 Task: Open Card Legal Compliance Review in Board Customer Loyalty Program Strategy and Execution to Workspace Appointment Scheduling and add a team member Softage.2@softage.net, a label Orange, a checklist Astrology, an attachment from Trello, a color Orange and finally, add a card description 'Plan and execute company team-building retreat' and a comment 'This task presents an opportunity to demonstrate our team-building and collaboration skills, working effectively with others towards a common goal.'. Add a start date 'Jan 06, 1900' with a due date 'Jan 13, 1900'
Action: Mouse moved to (63, 328)
Screenshot: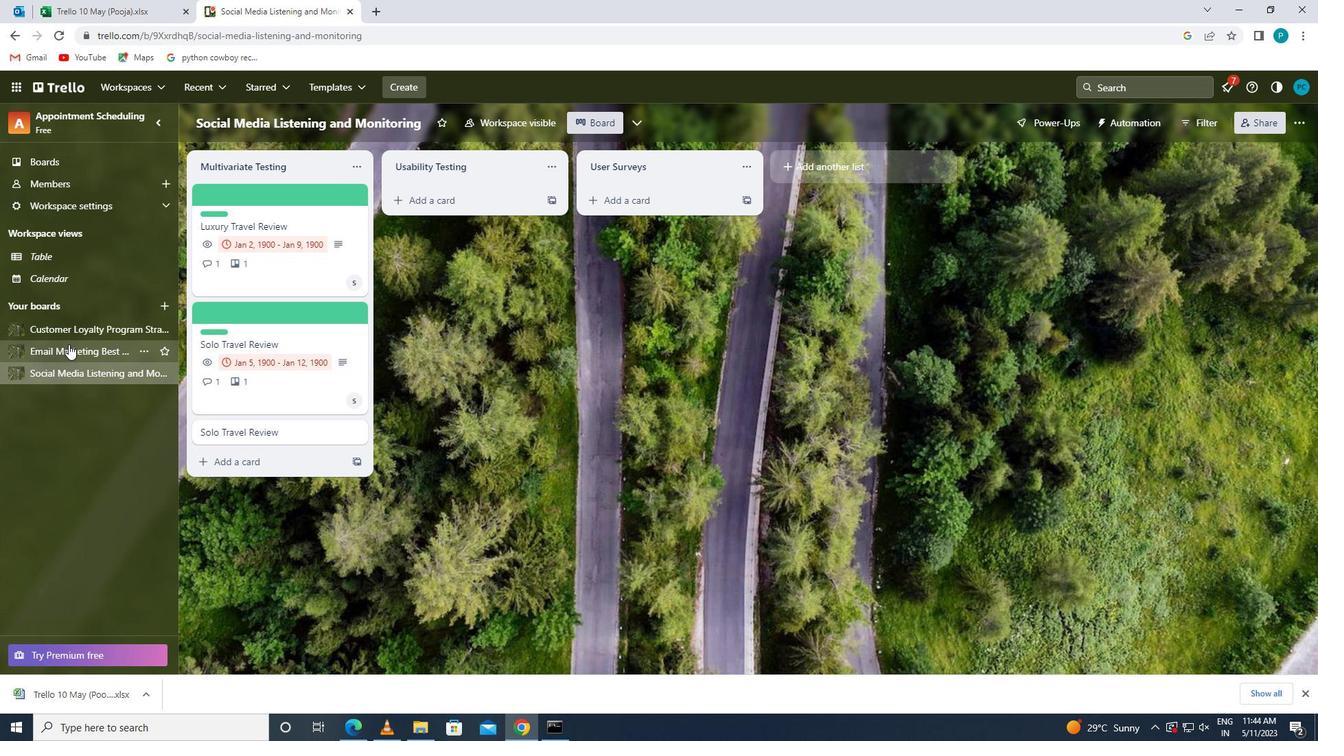 
Action: Mouse pressed left at (63, 328)
Screenshot: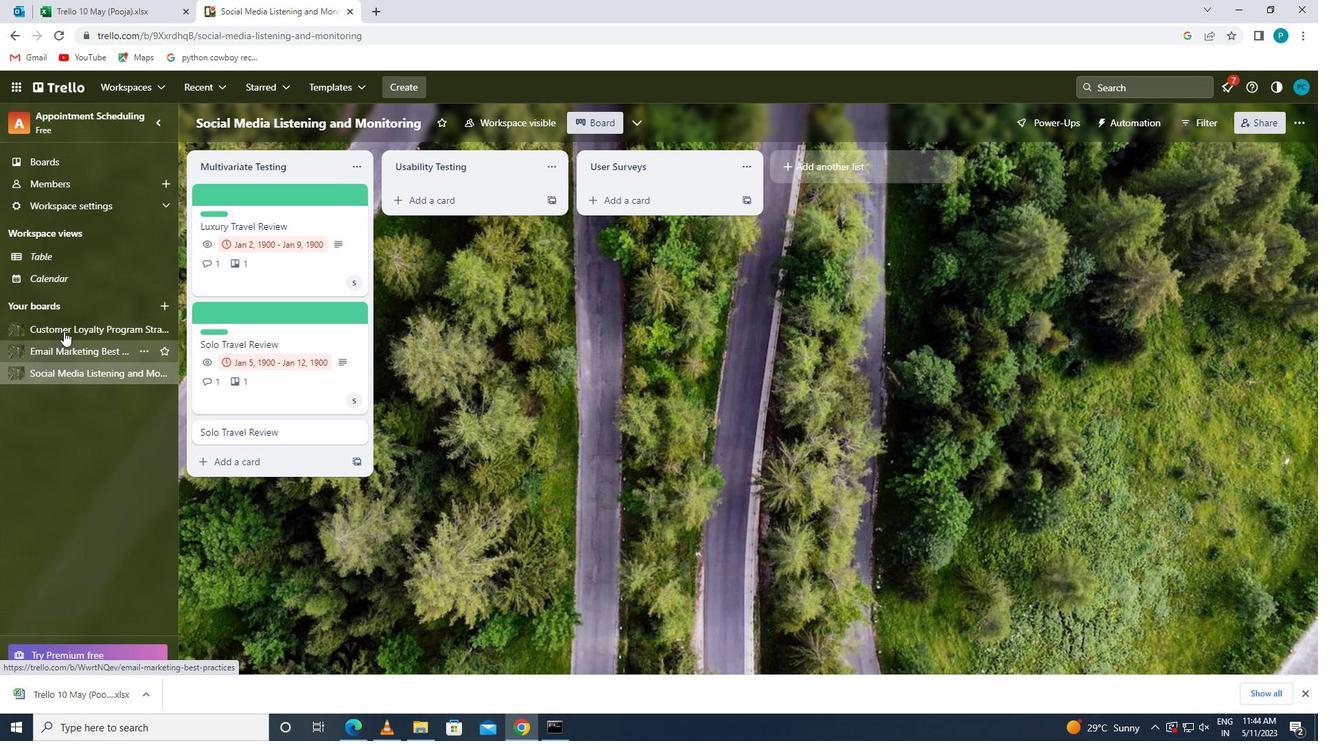 
Action: Mouse moved to (227, 324)
Screenshot: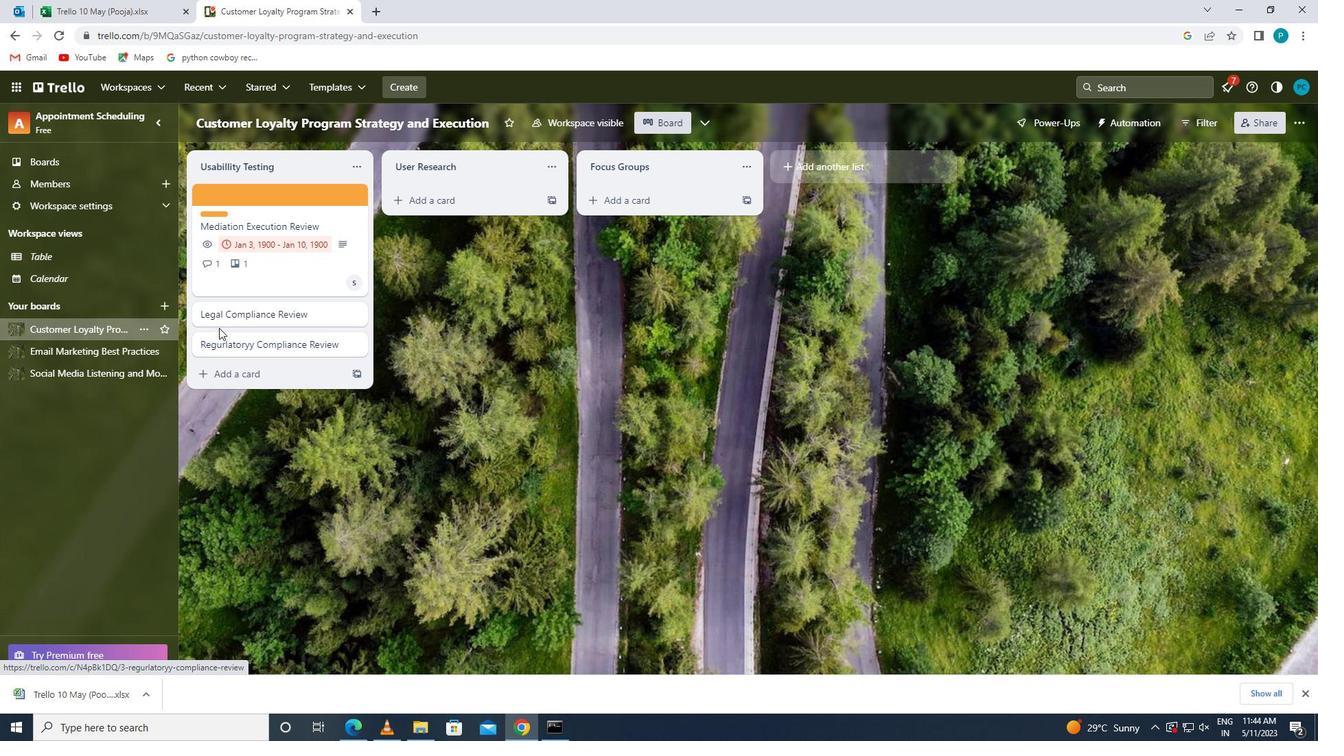 
Action: Mouse pressed left at (227, 324)
Screenshot: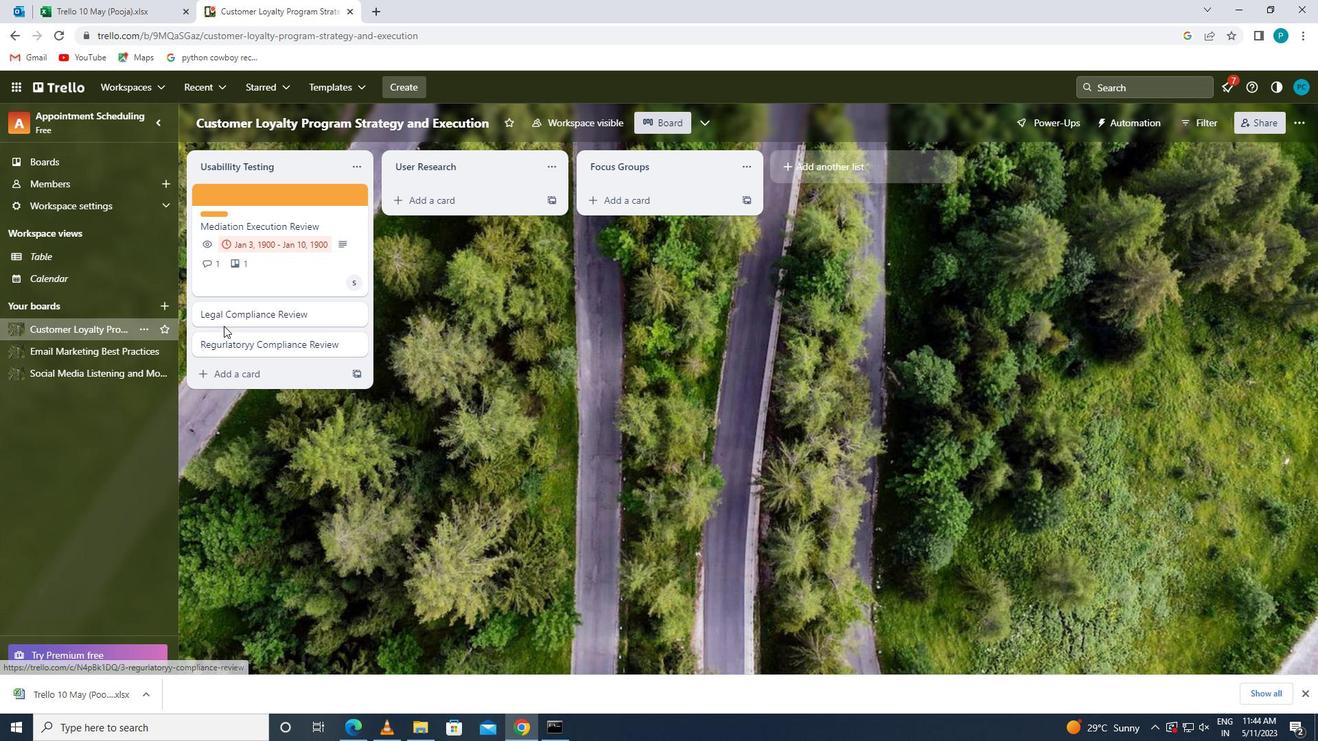
Action: Mouse moved to (829, 250)
Screenshot: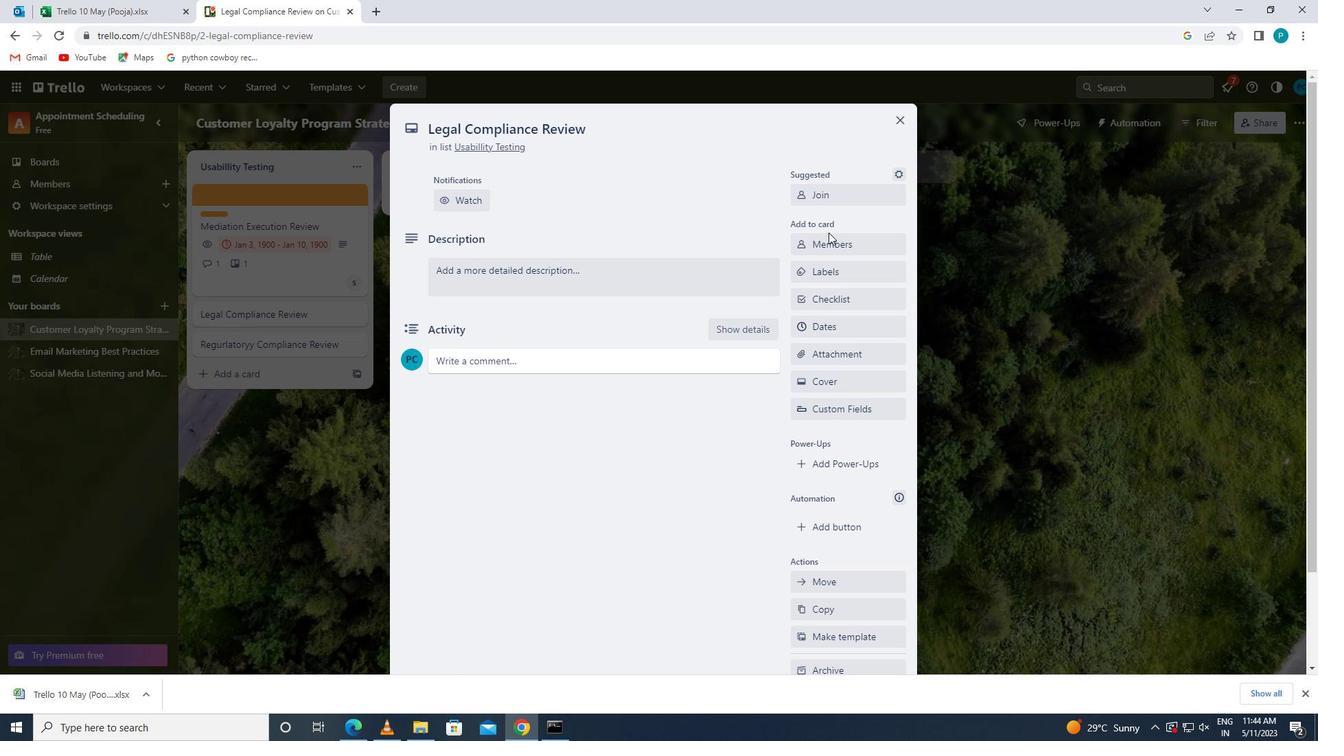 
Action: Mouse pressed left at (829, 250)
Screenshot: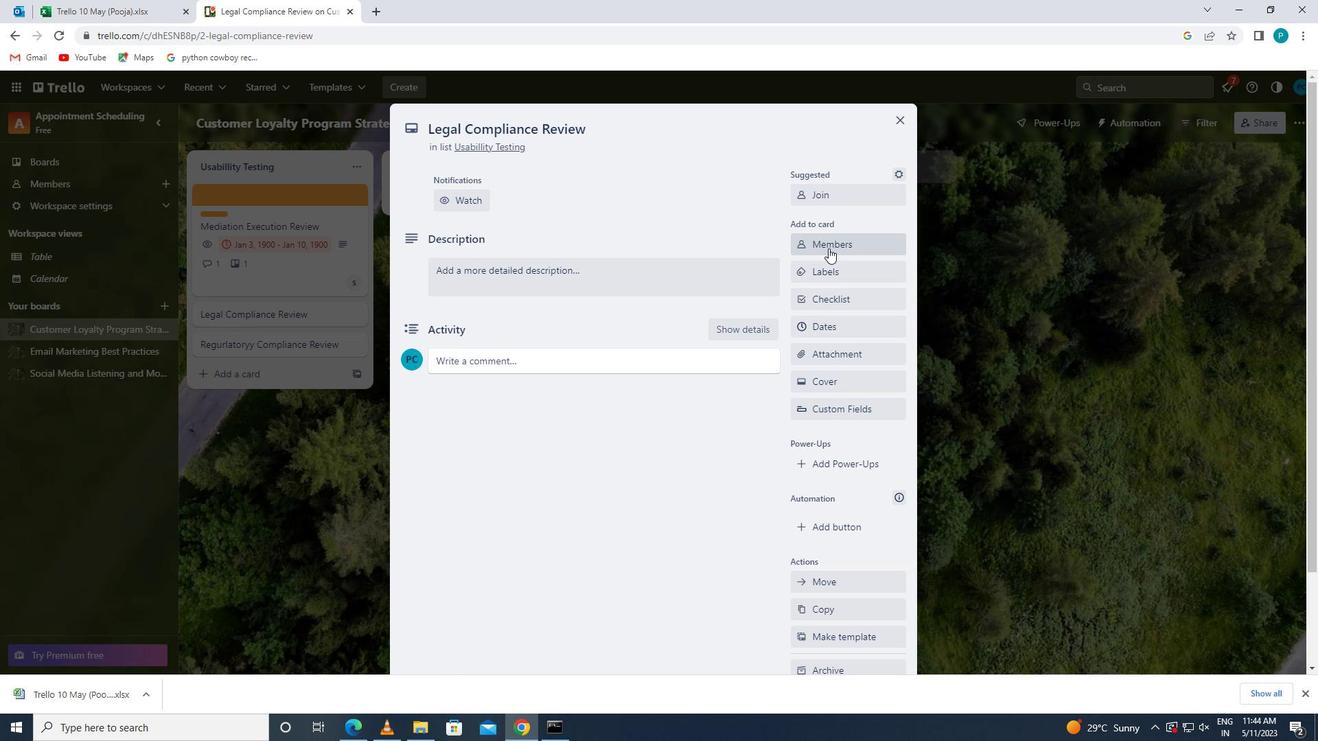
Action: Mouse moved to (814, 307)
Screenshot: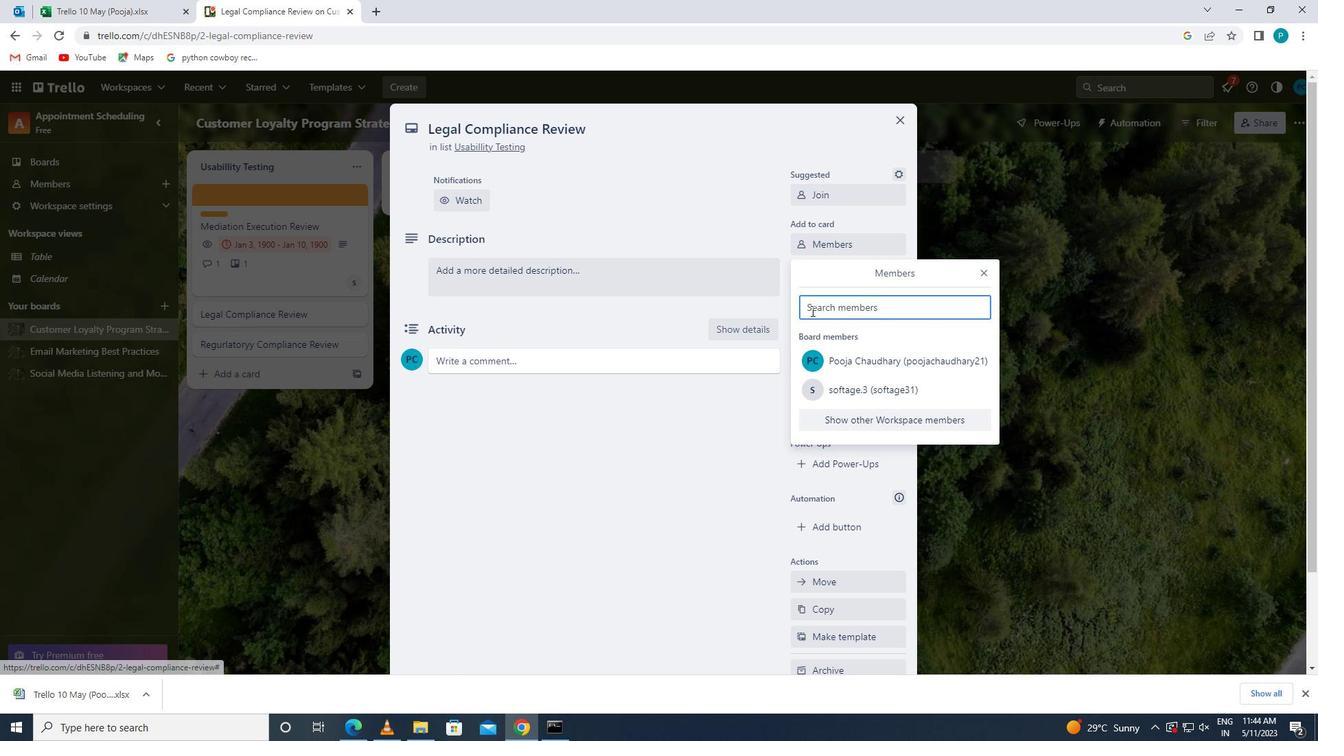 
Action: Key pressed <Key.caps_lock>s<Key.caps_lock>
Screenshot: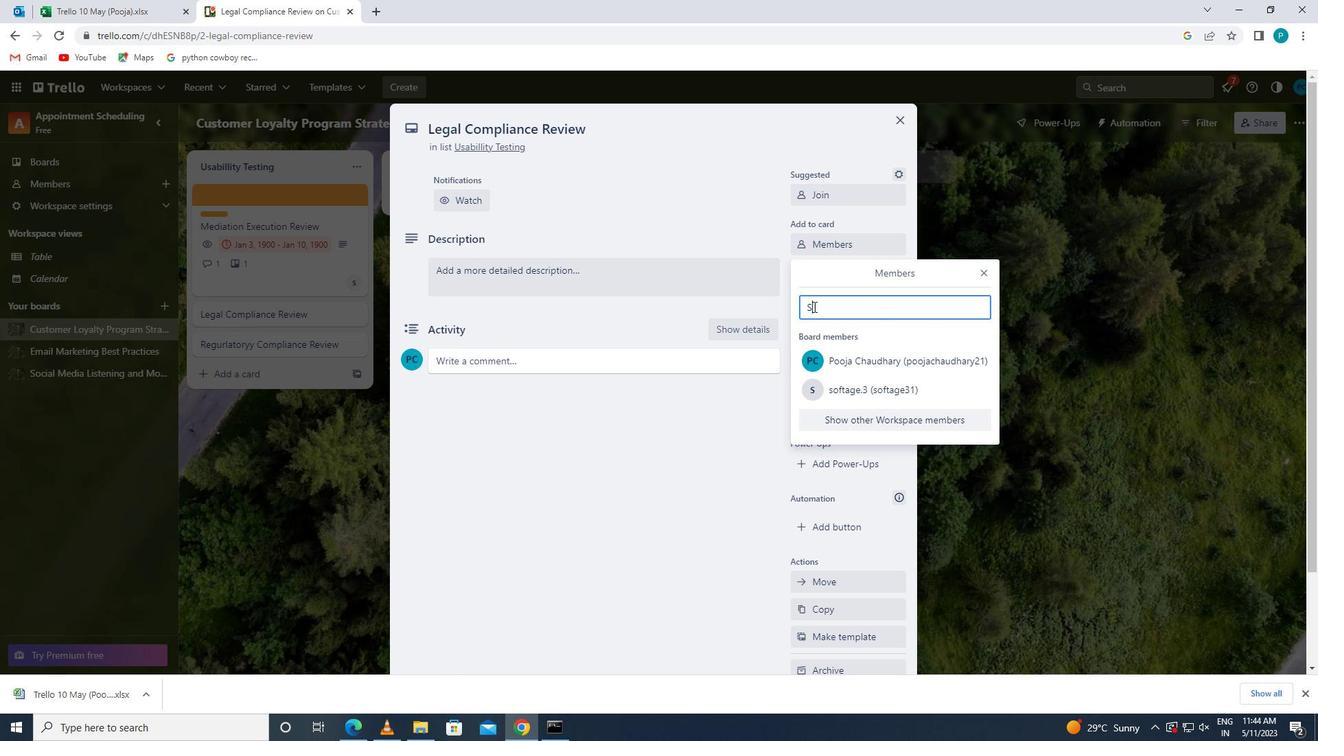 
Action: Mouse moved to (875, 454)
Screenshot: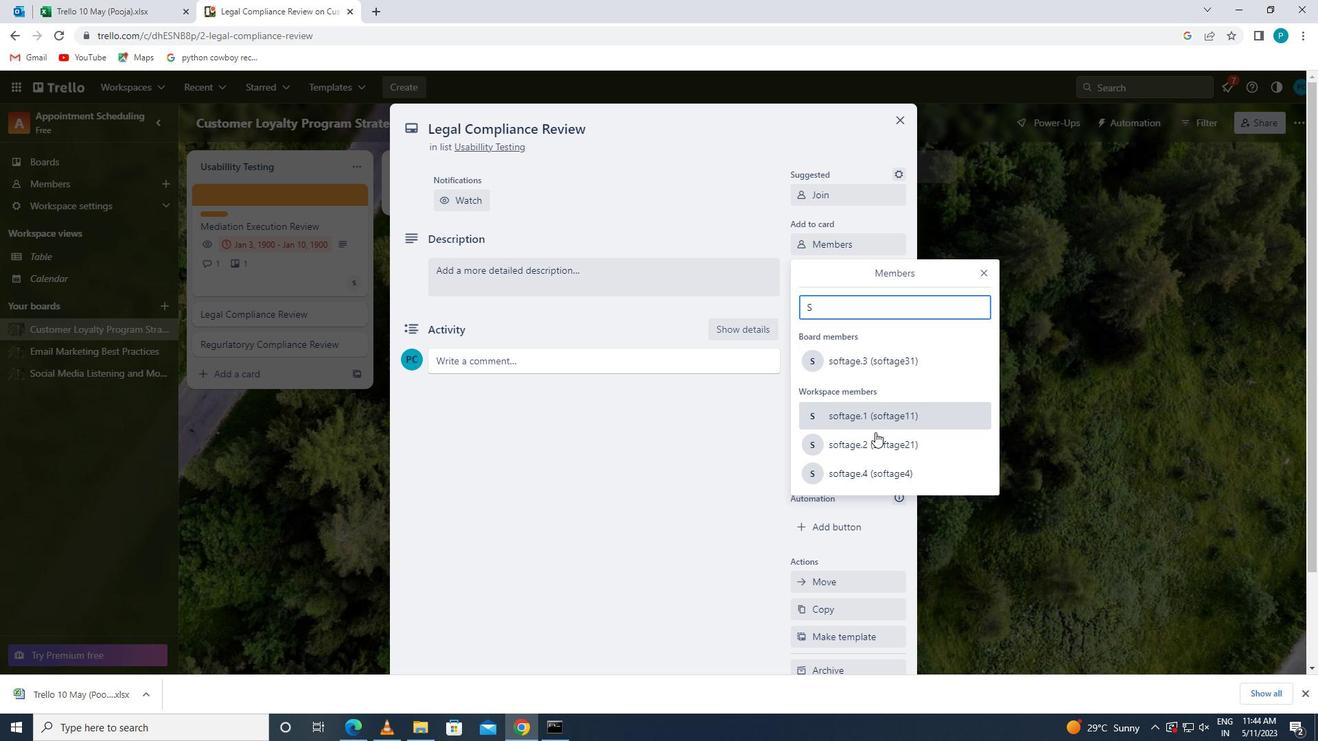 
Action: Mouse pressed left at (875, 454)
Screenshot: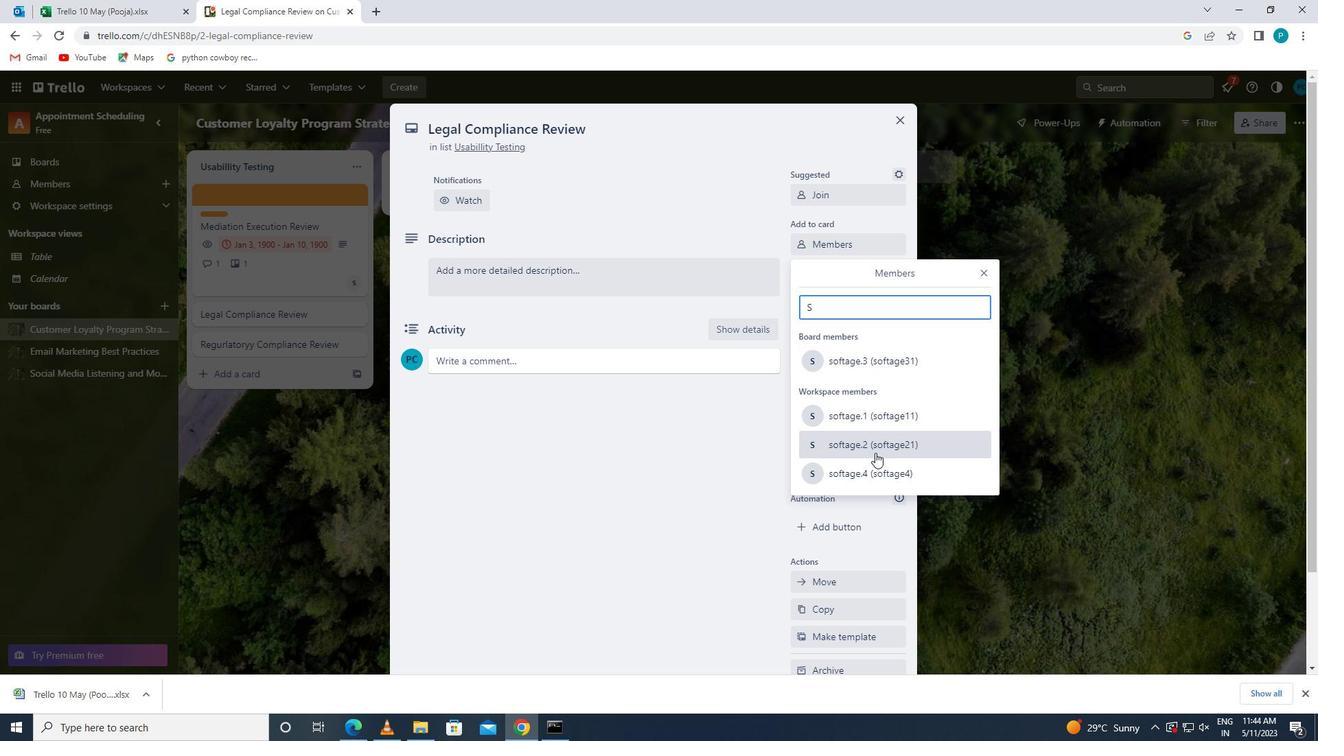 
Action: Mouse moved to (991, 274)
Screenshot: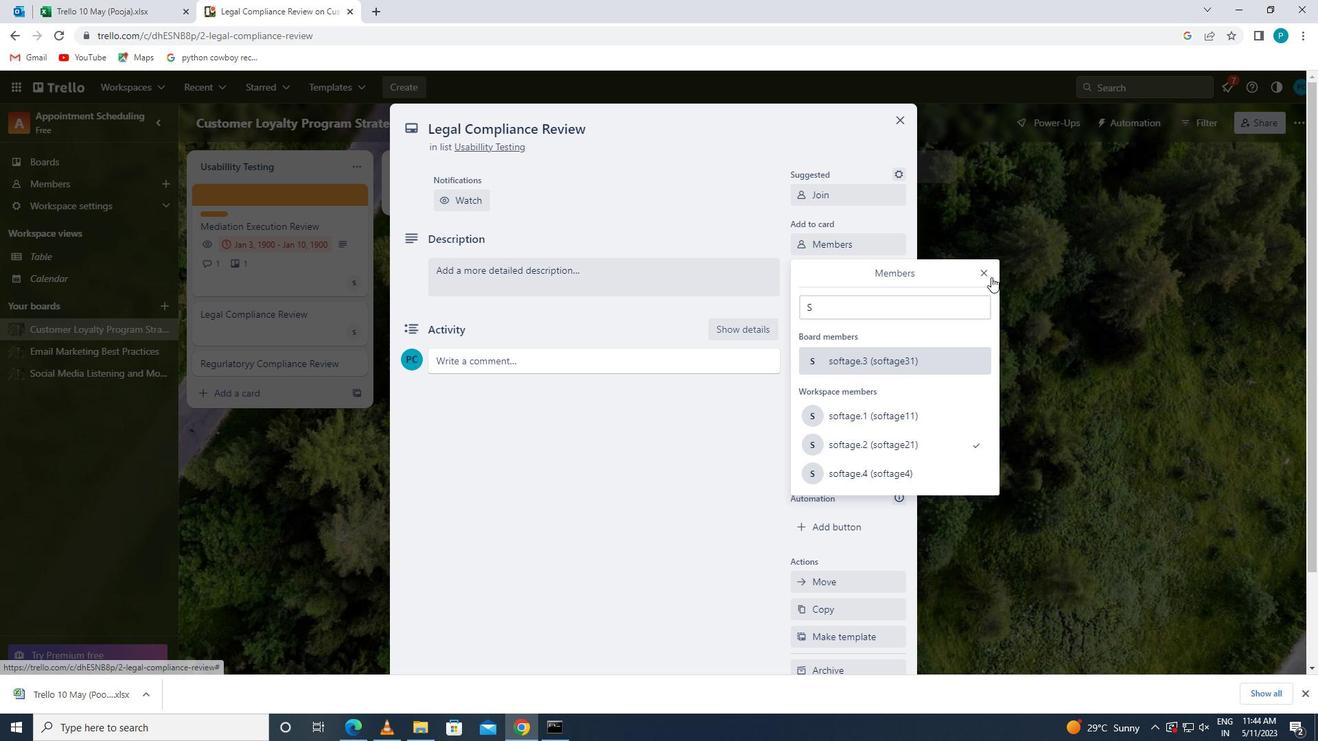
Action: Mouse pressed left at (991, 274)
Screenshot: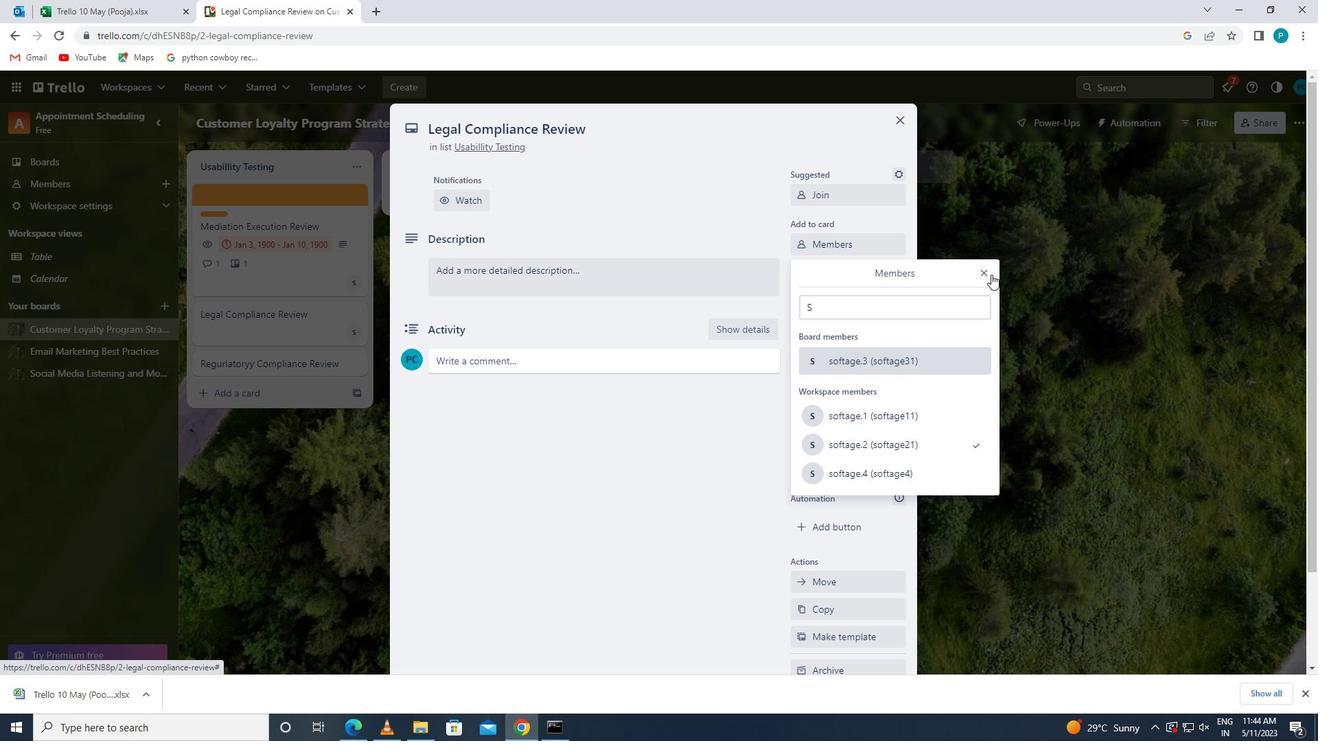 
Action: Mouse moved to (835, 275)
Screenshot: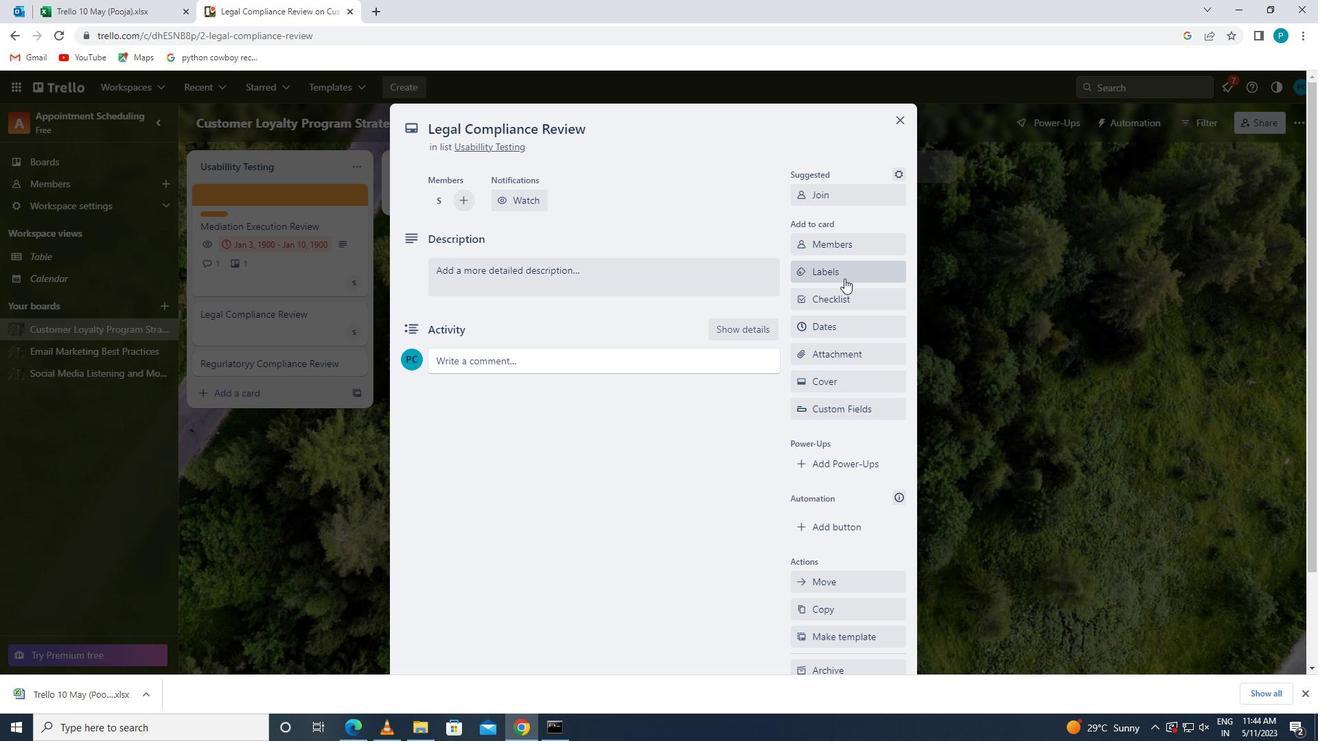 
Action: Mouse pressed left at (835, 275)
Screenshot: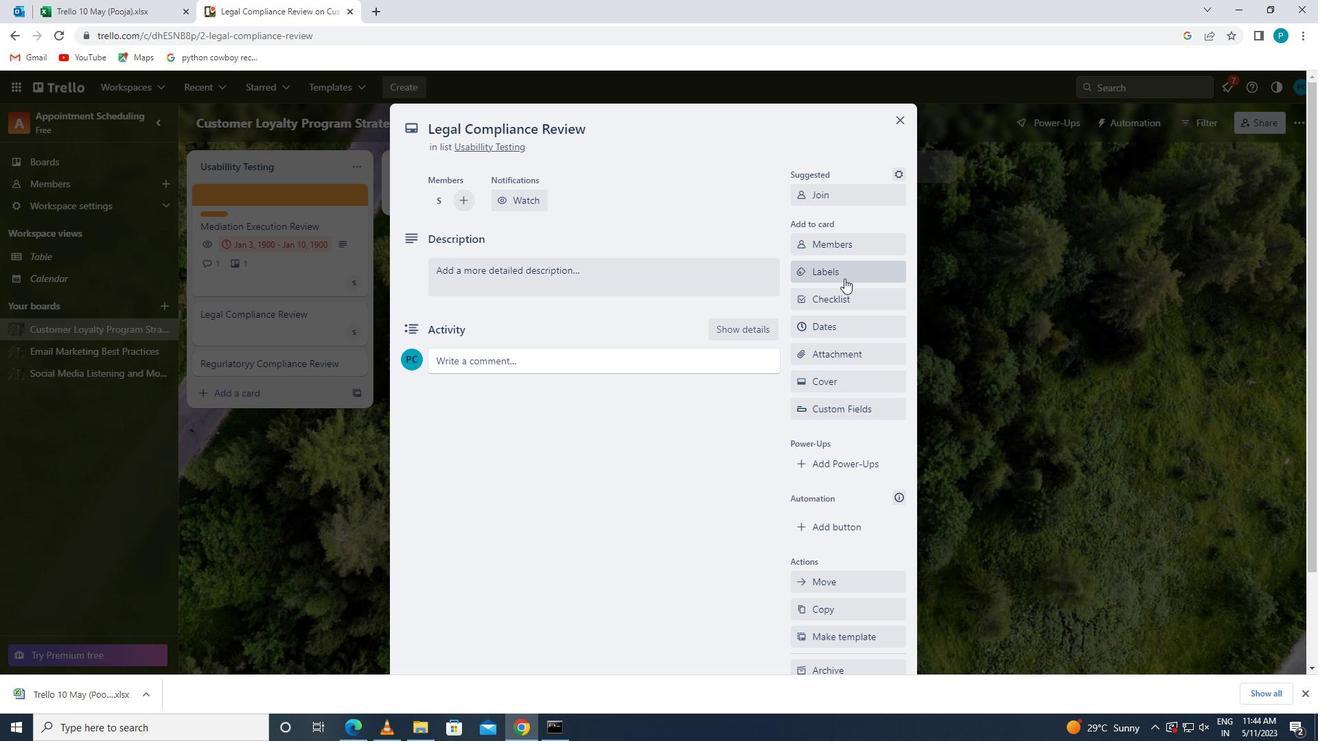 
Action: Mouse moved to (807, 549)
Screenshot: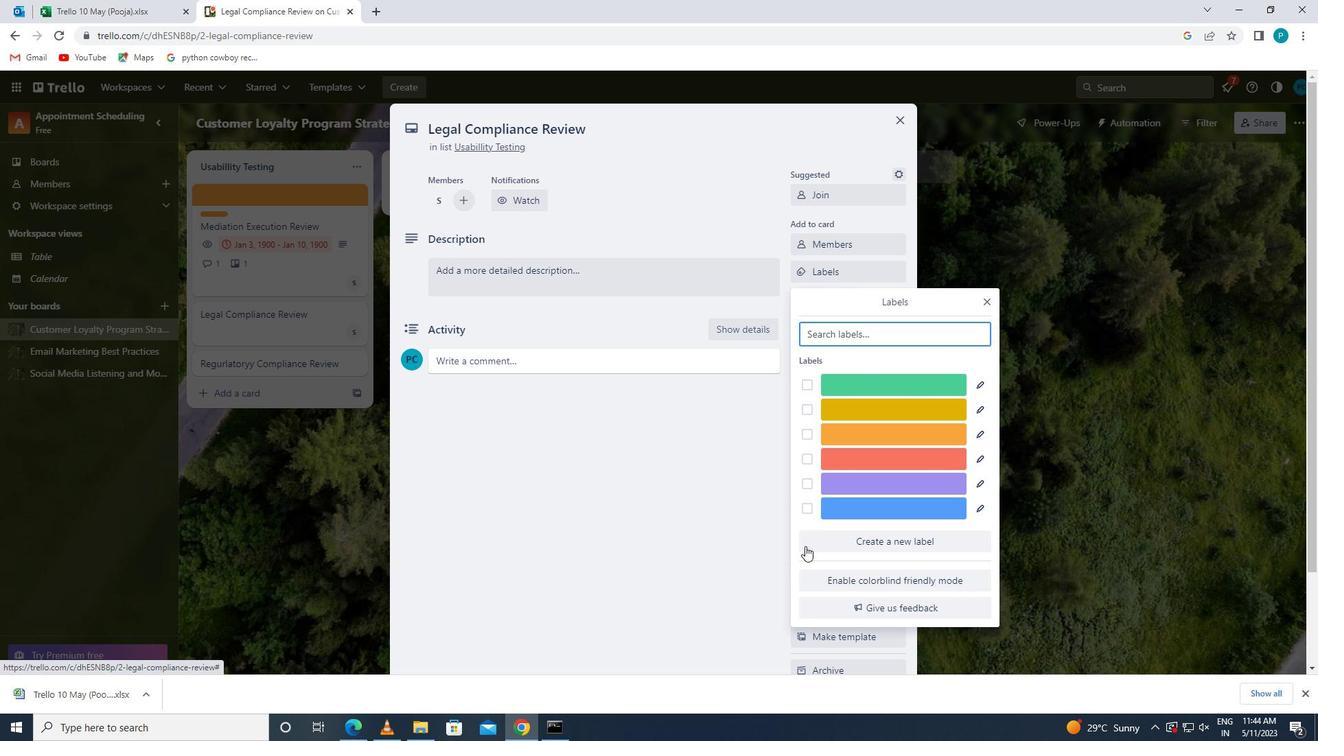 
Action: Mouse pressed left at (807, 549)
Screenshot: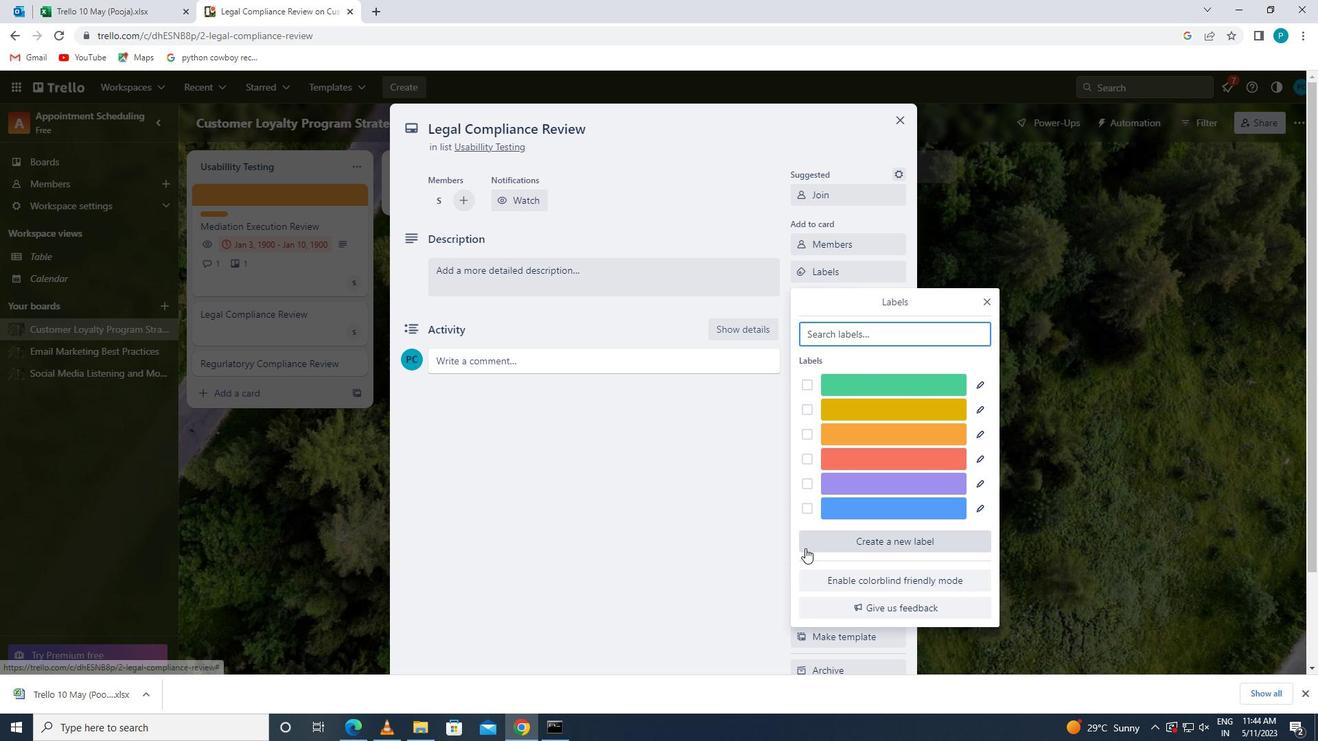 
Action: Mouse moved to (886, 326)
Screenshot: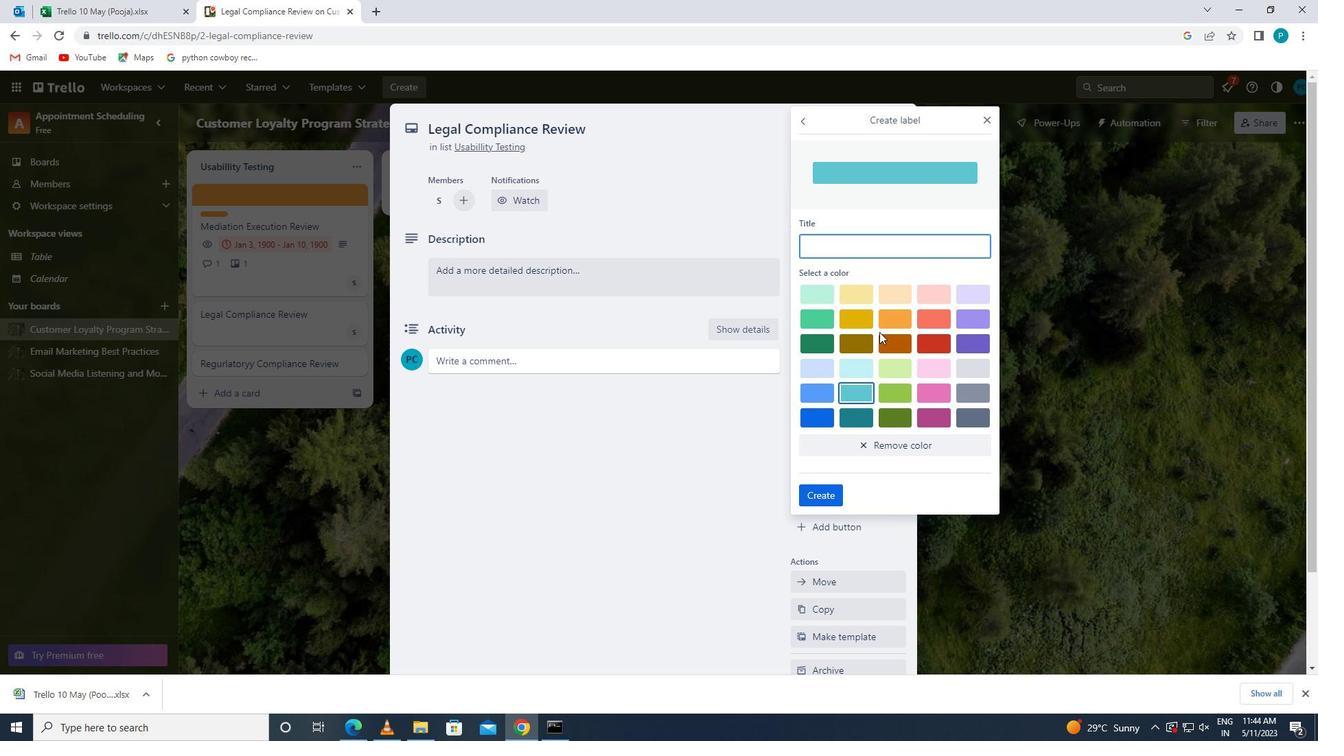 
Action: Mouse pressed left at (886, 326)
Screenshot: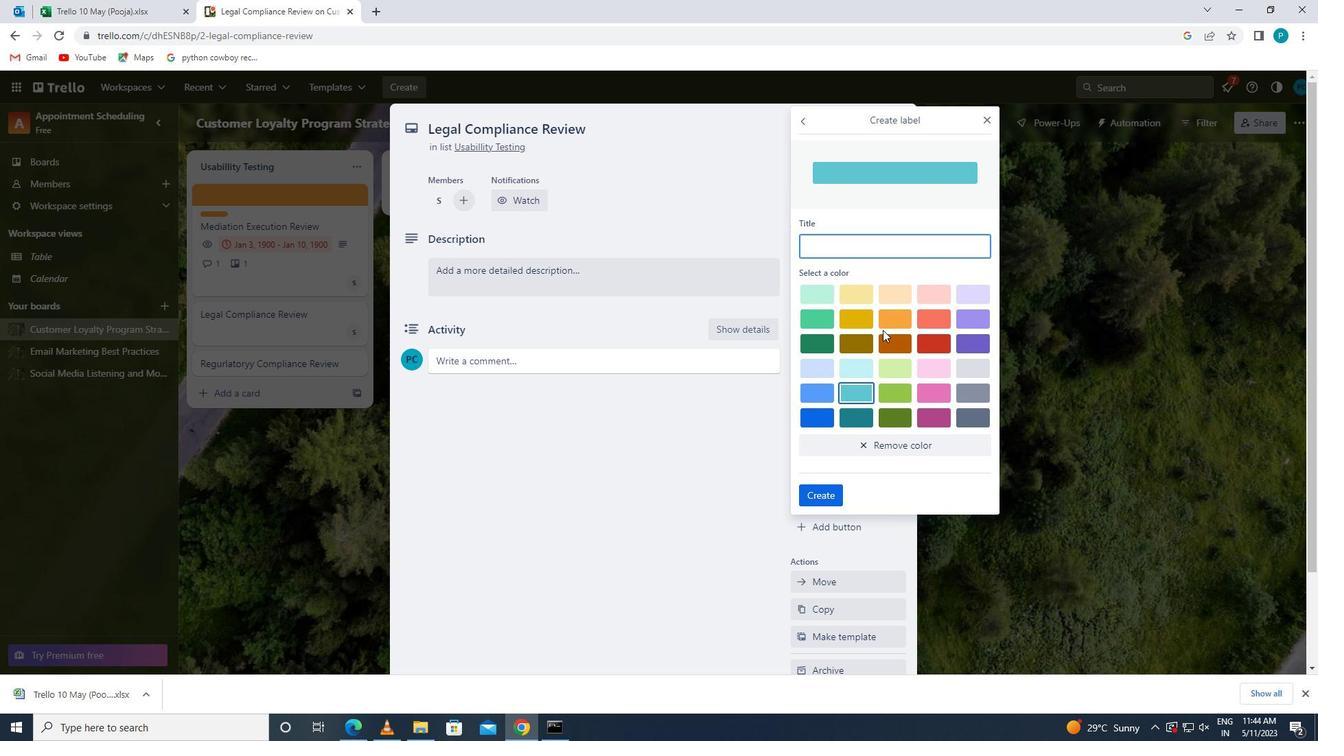 
Action: Mouse moved to (800, 500)
Screenshot: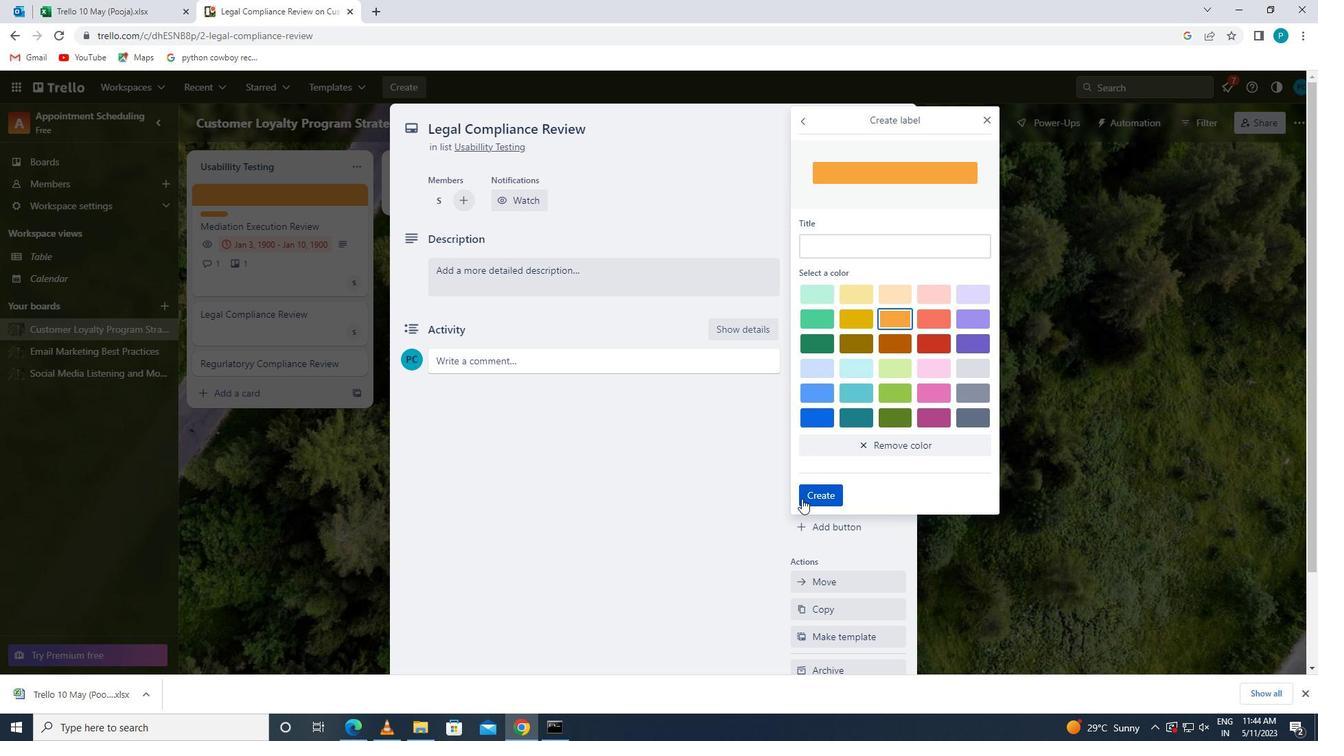 
Action: Mouse pressed left at (800, 500)
Screenshot: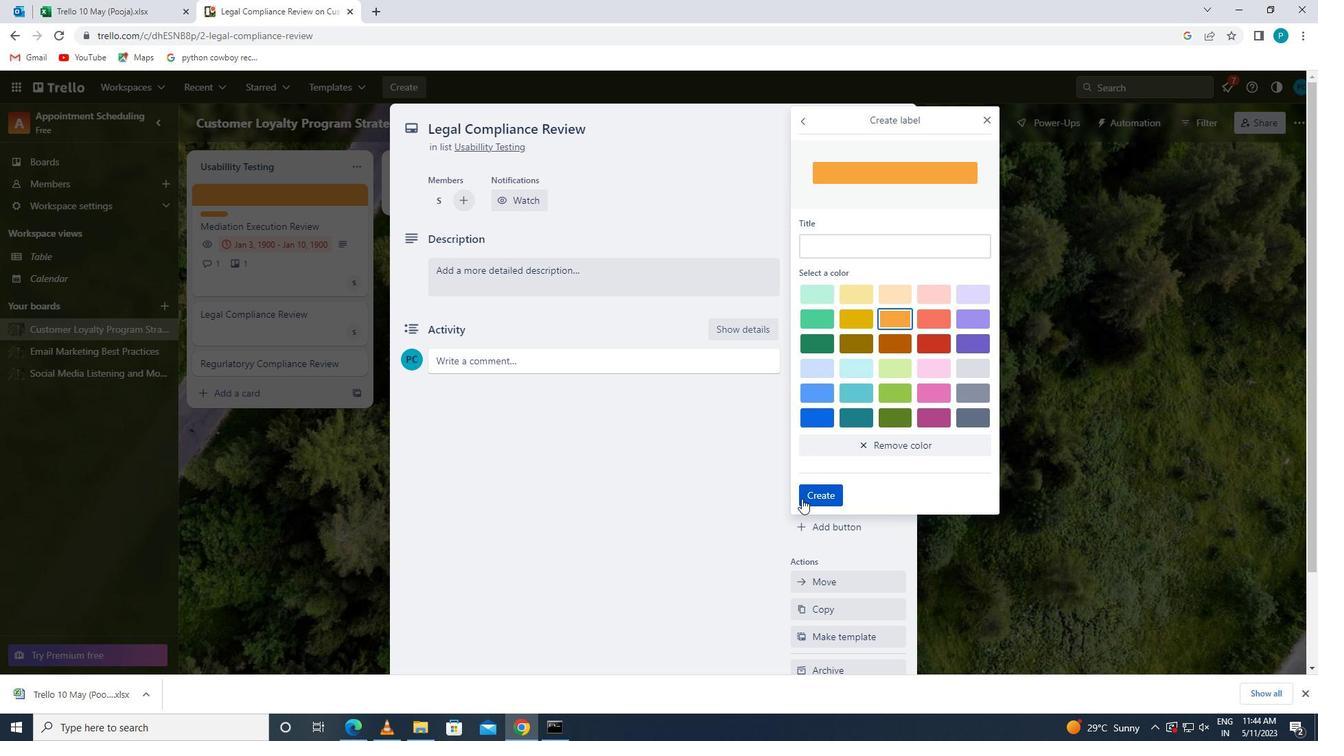 
Action: Mouse moved to (982, 300)
Screenshot: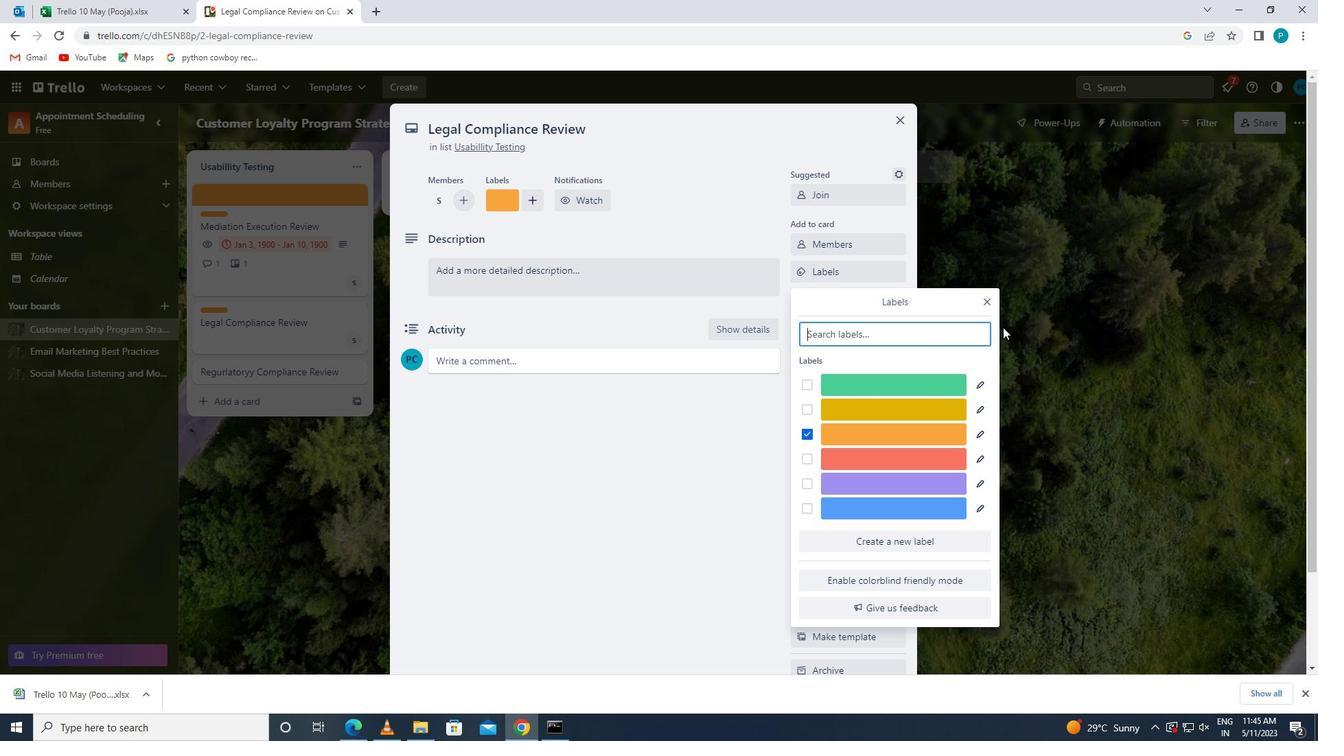 
Action: Mouse pressed left at (982, 300)
Screenshot: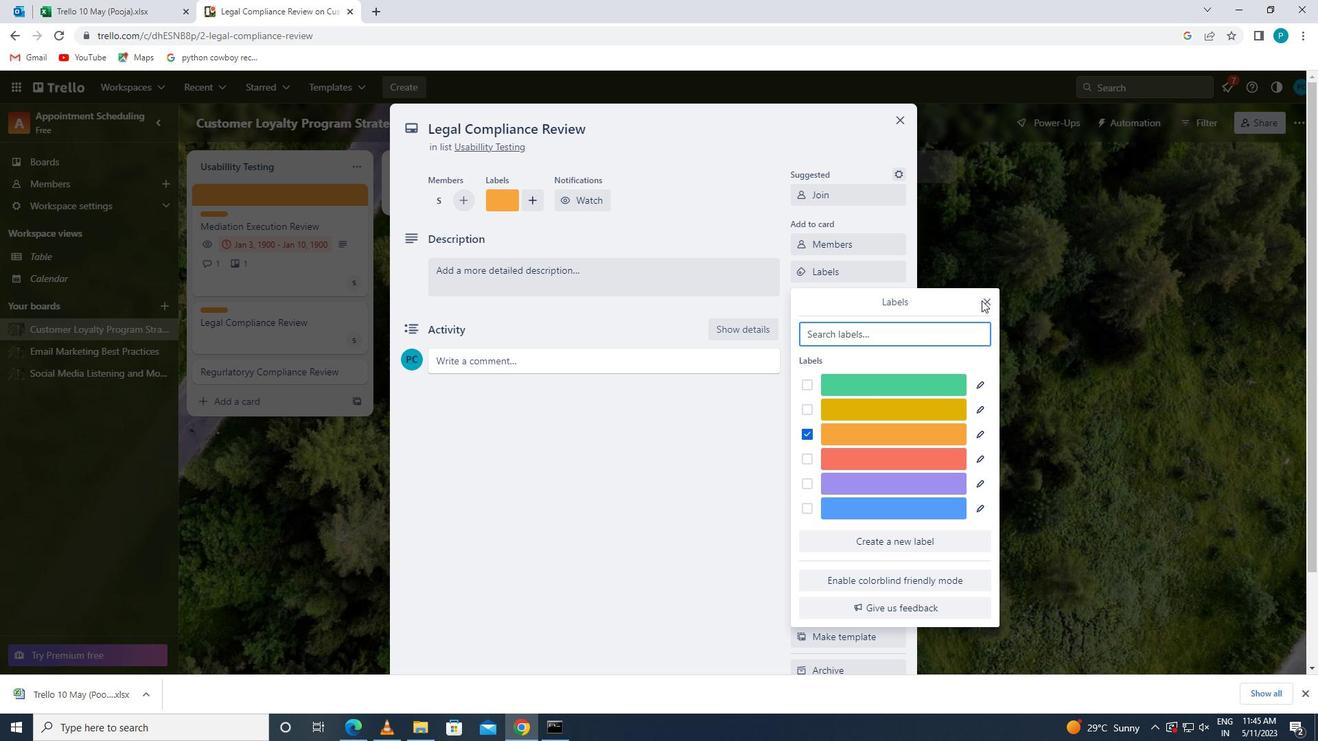 
Action: Mouse moved to (991, 302)
Screenshot: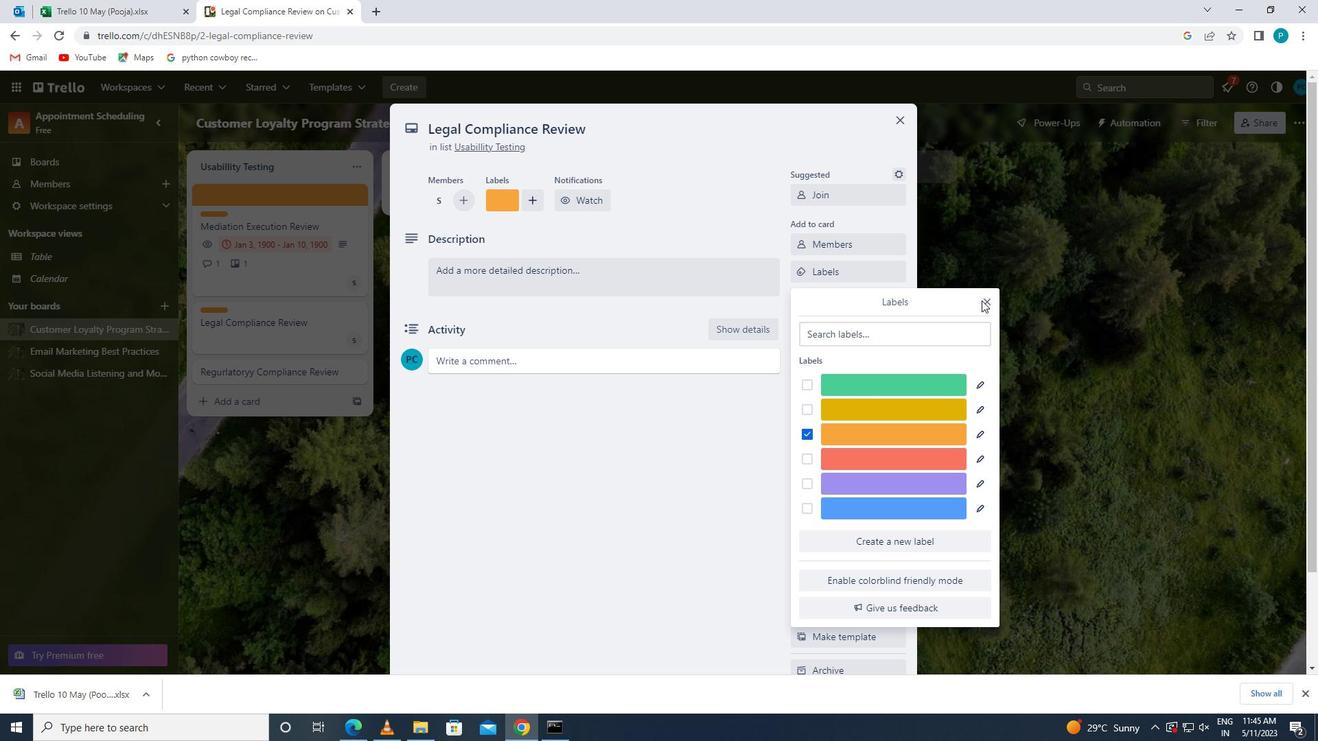 
Action: Mouse pressed left at (991, 302)
Screenshot: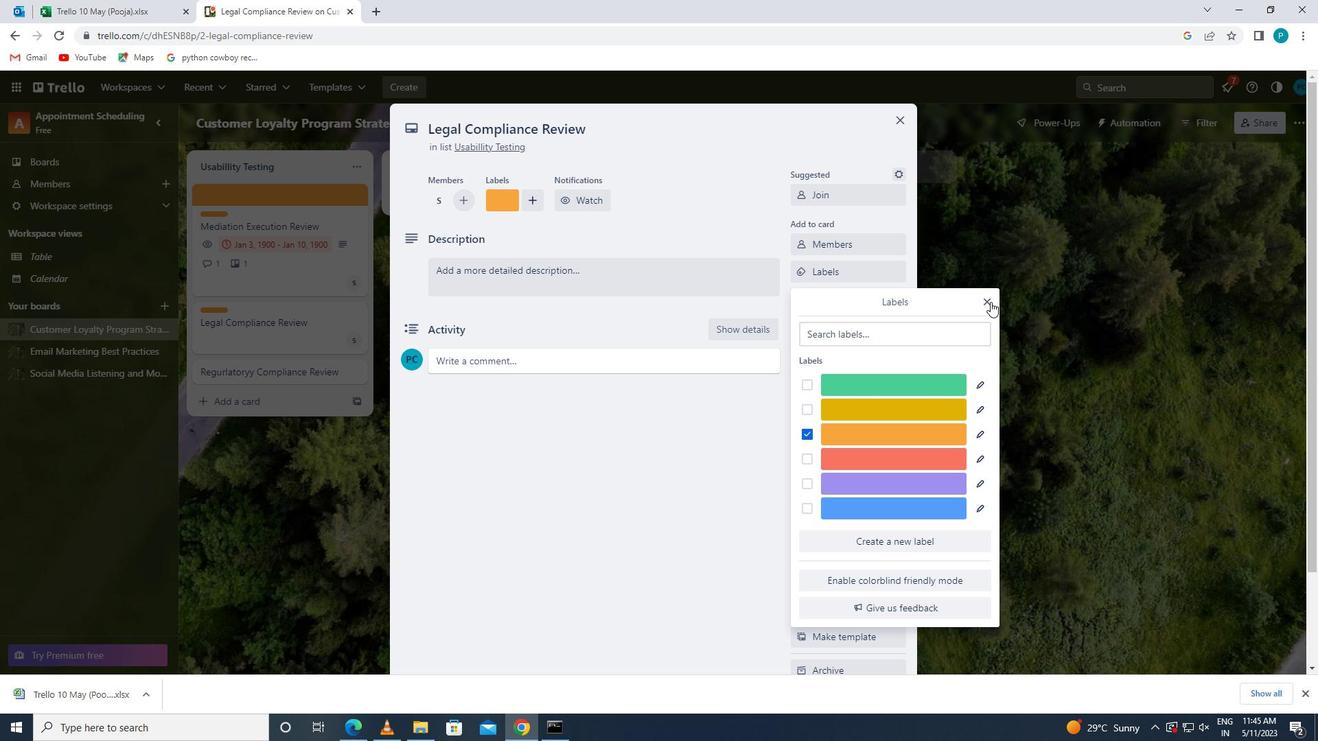 
Action: Mouse moved to (858, 305)
Screenshot: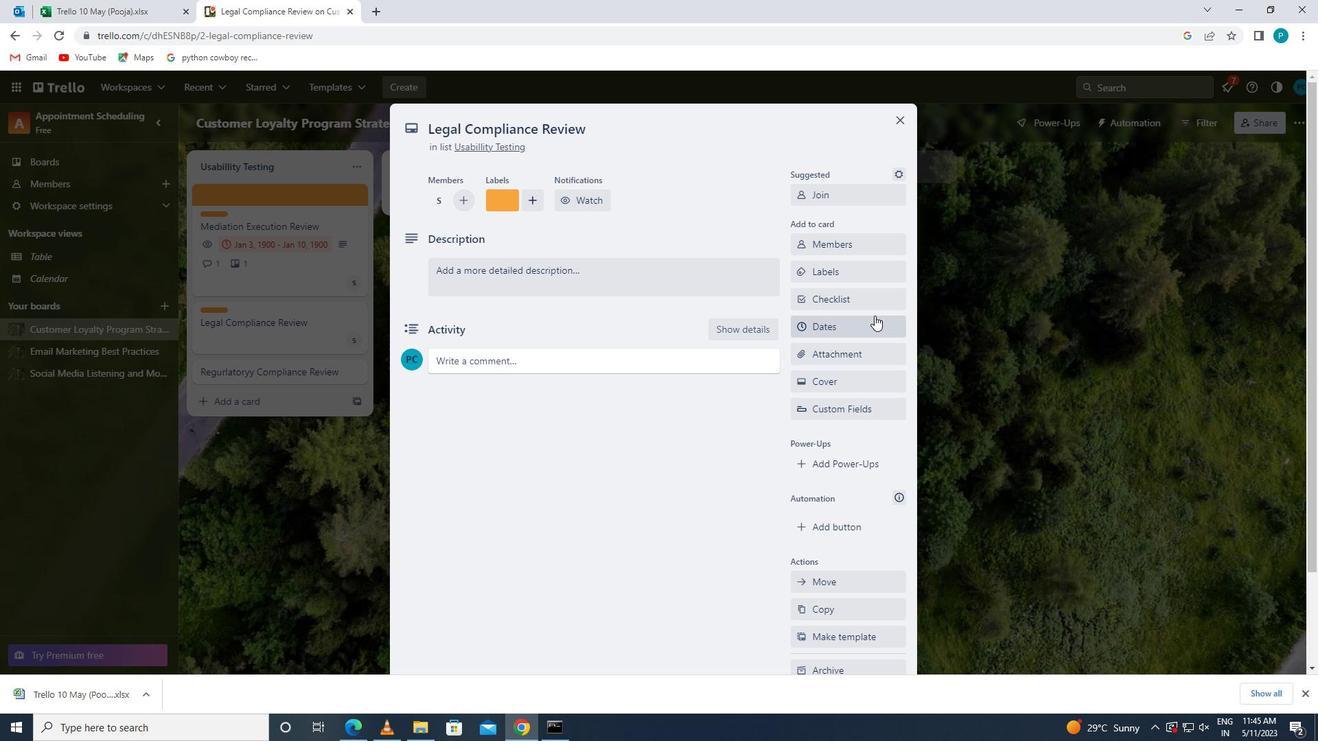 
Action: Mouse pressed left at (858, 305)
Screenshot: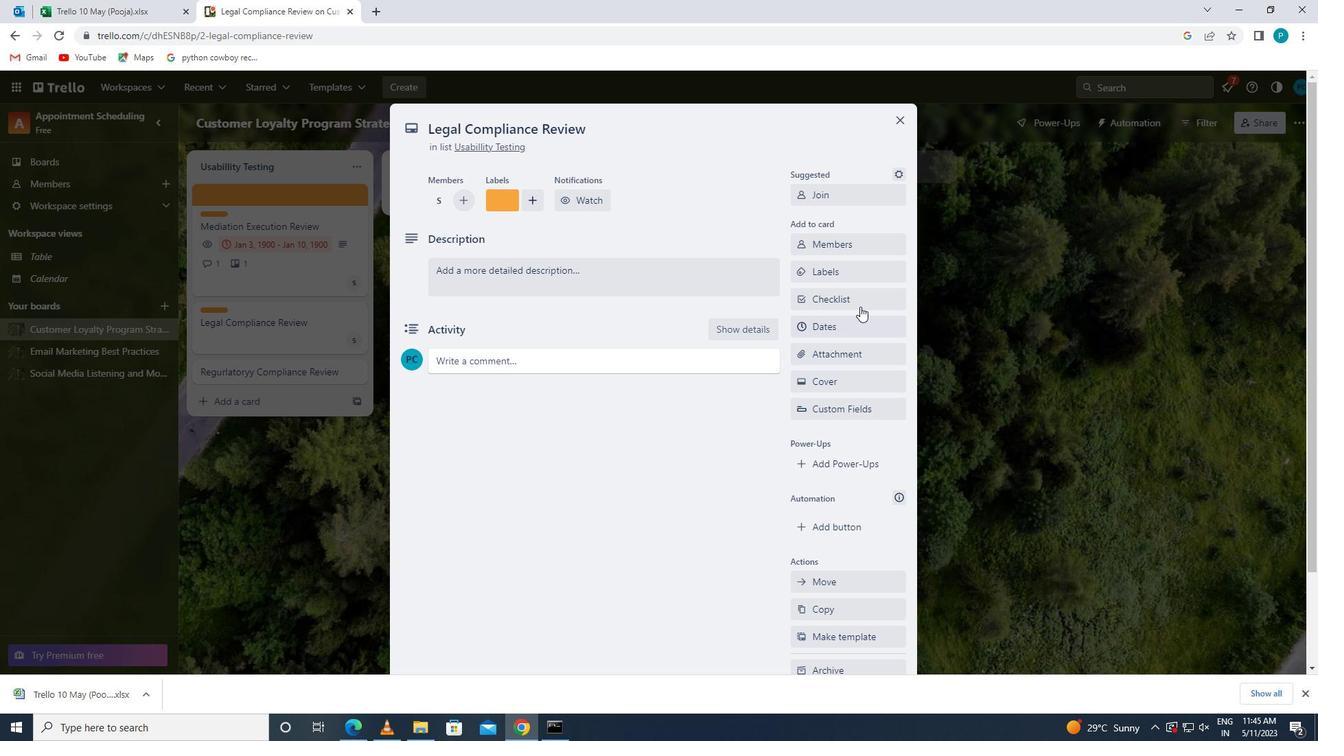 
Action: Key pressed <Key.caps_lock>a<Key.caps_lock>
Screenshot: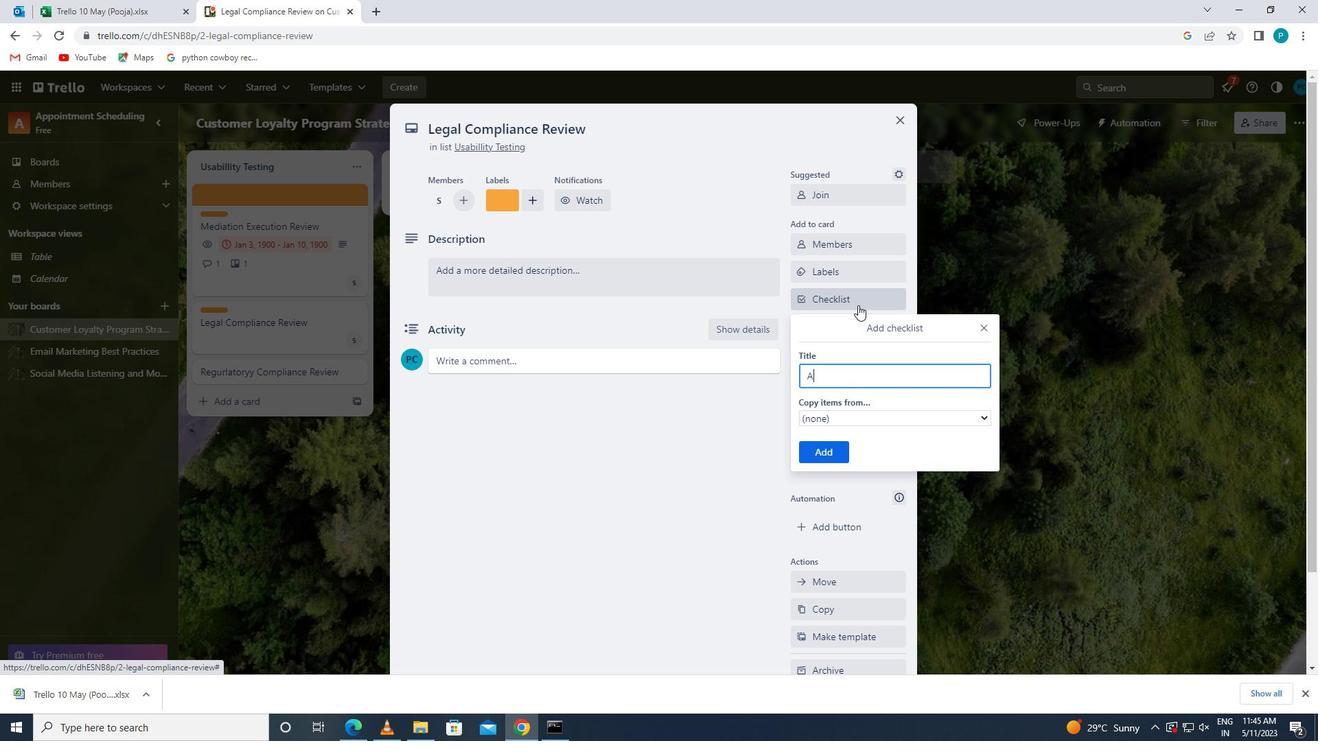 
Action: Mouse moved to (889, 453)
Screenshot: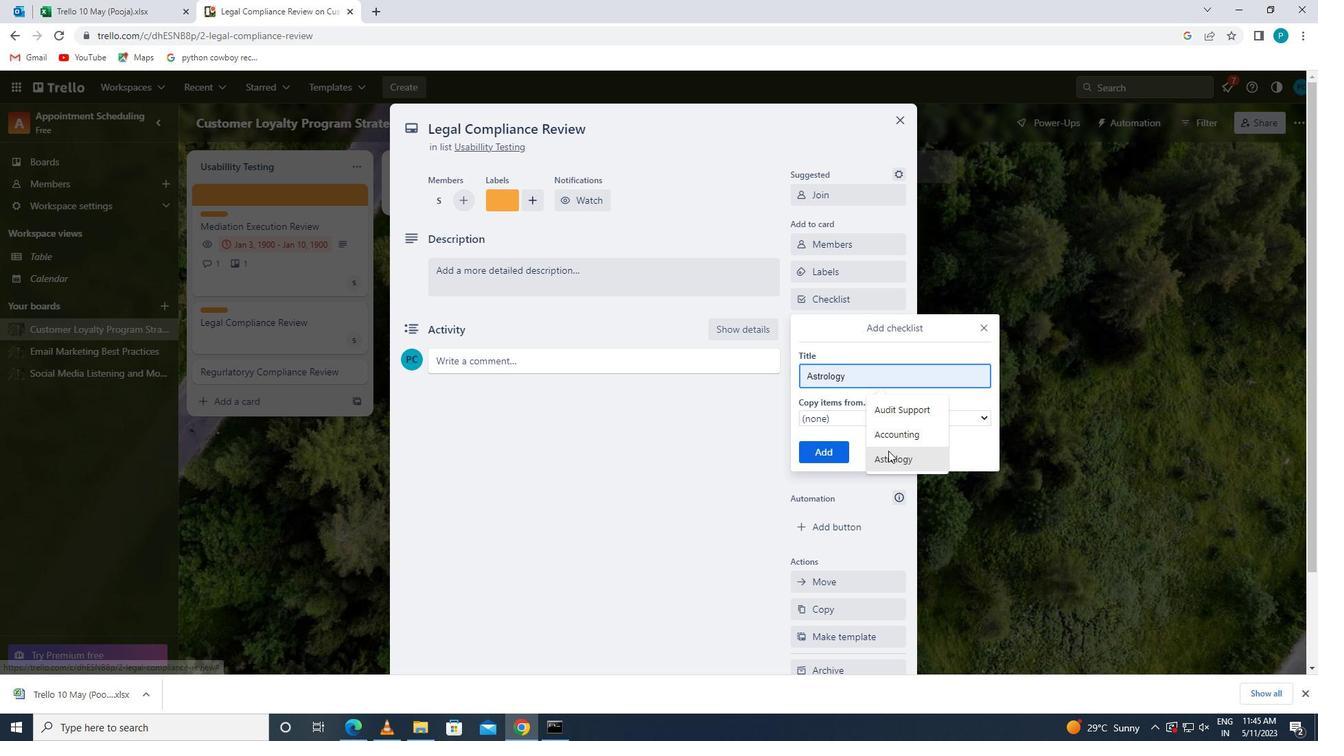 
Action: Mouse pressed left at (889, 453)
Screenshot: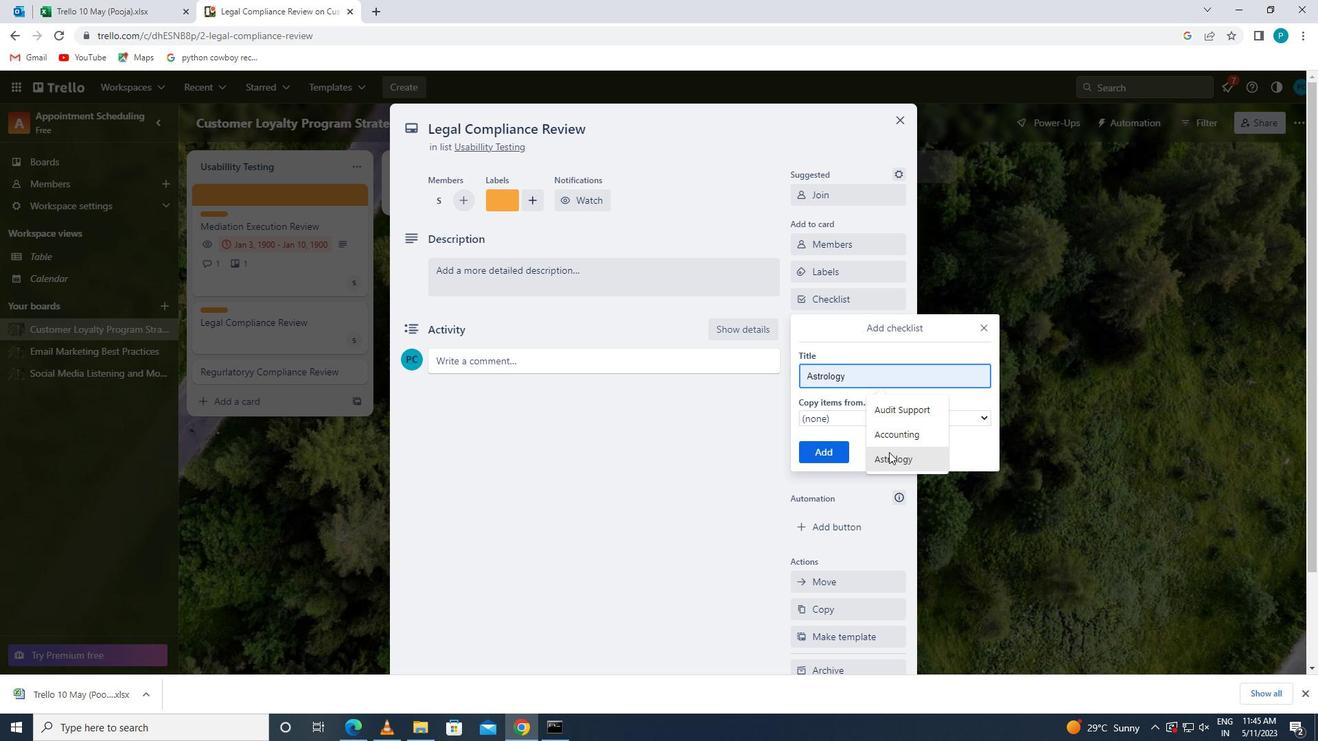 
Action: Mouse moved to (838, 447)
Screenshot: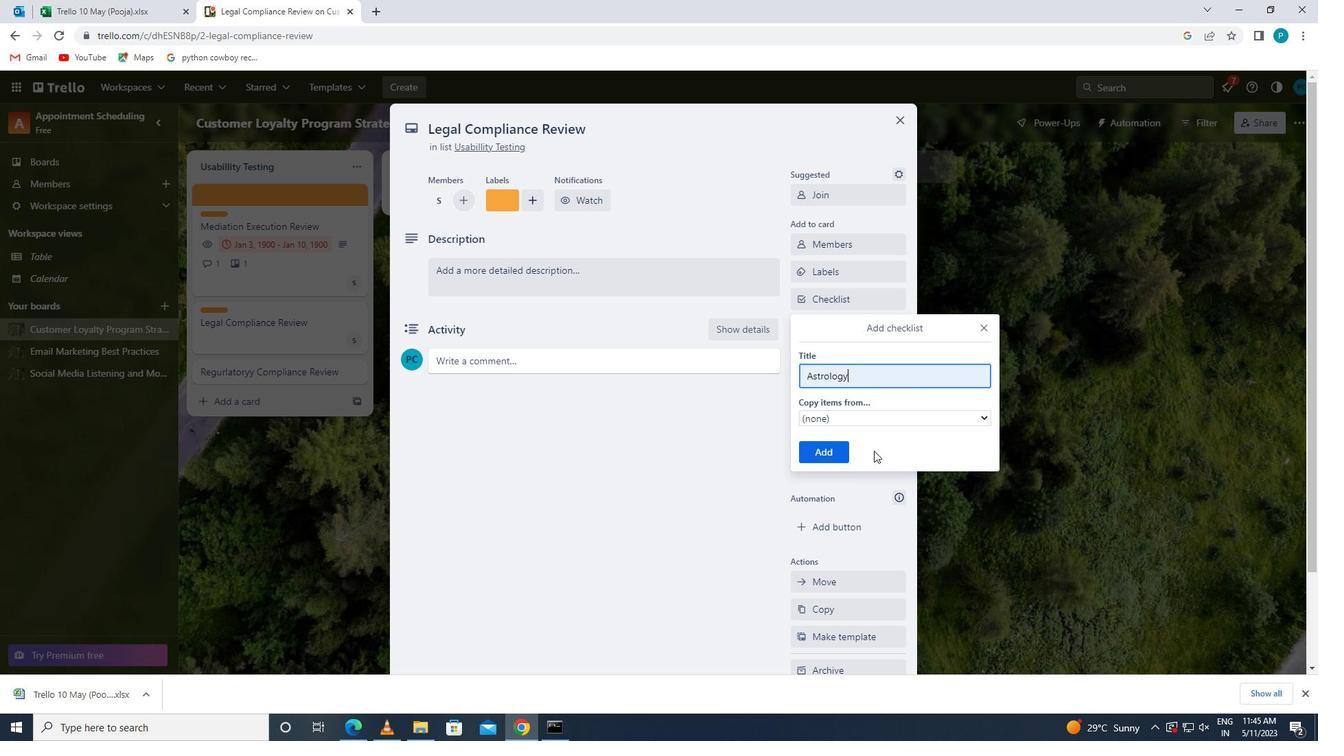 
Action: Mouse pressed left at (838, 447)
Screenshot: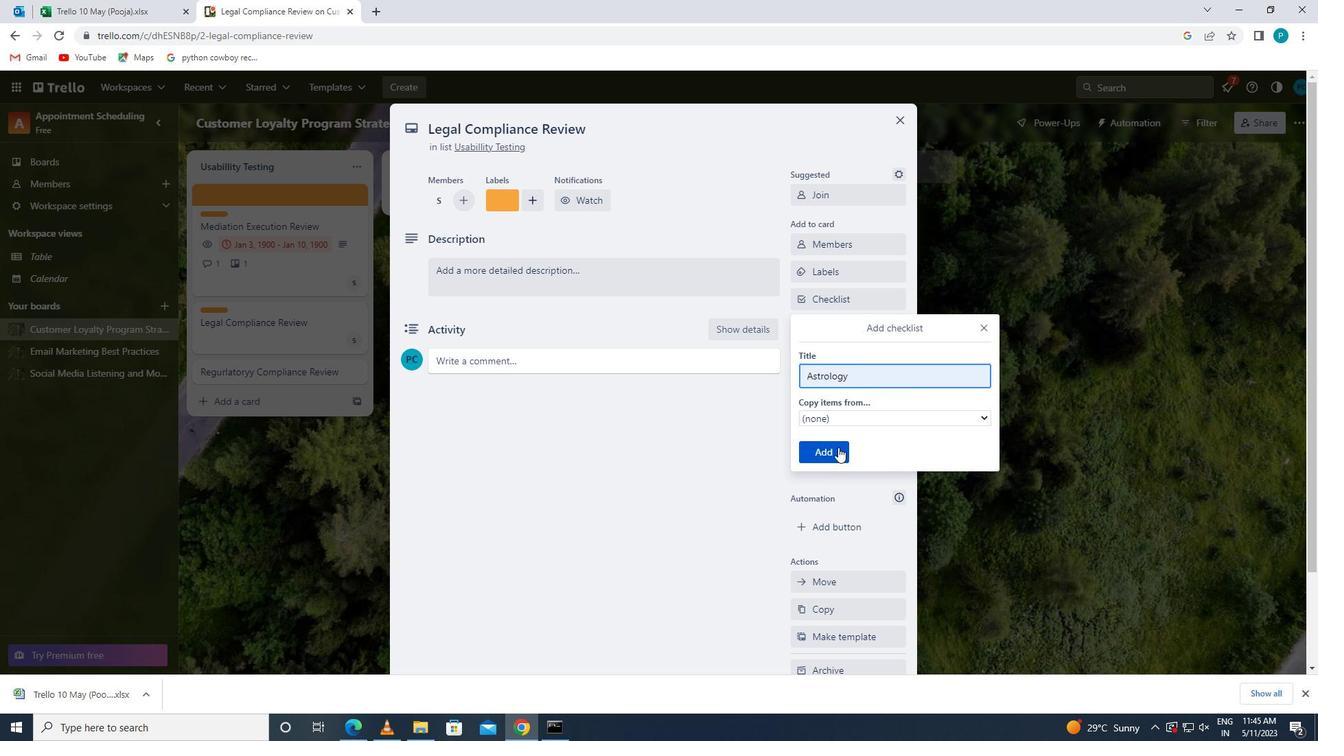 
Action: Mouse moved to (847, 359)
Screenshot: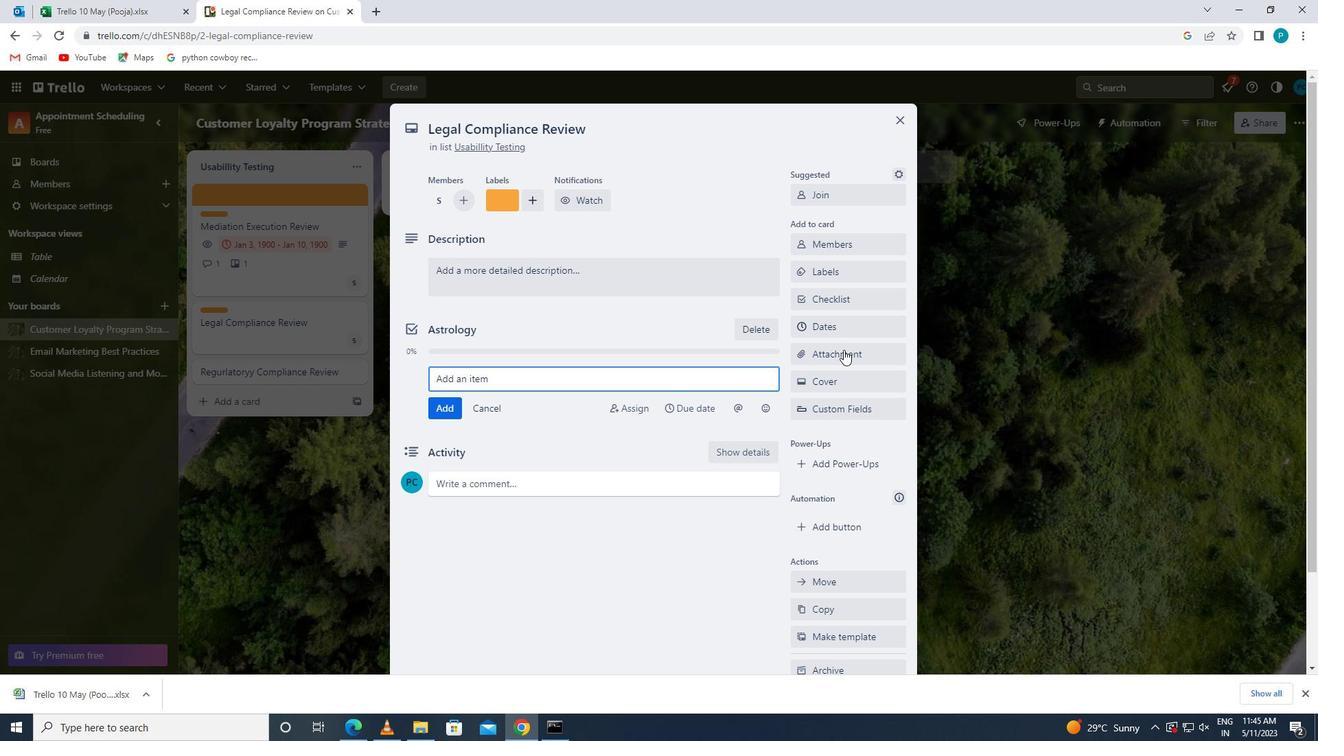 
Action: Mouse pressed left at (847, 359)
Screenshot: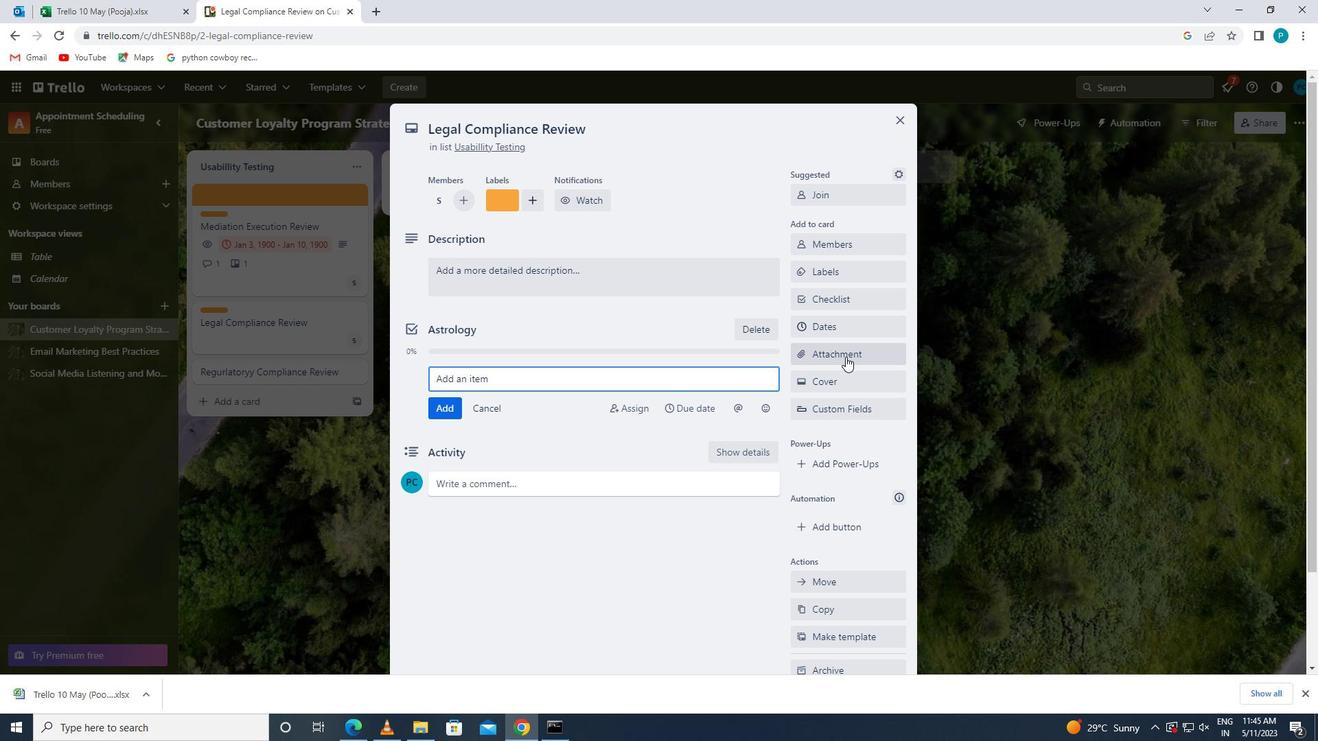 
Action: Mouse moved to (817, 438)
Screenshot: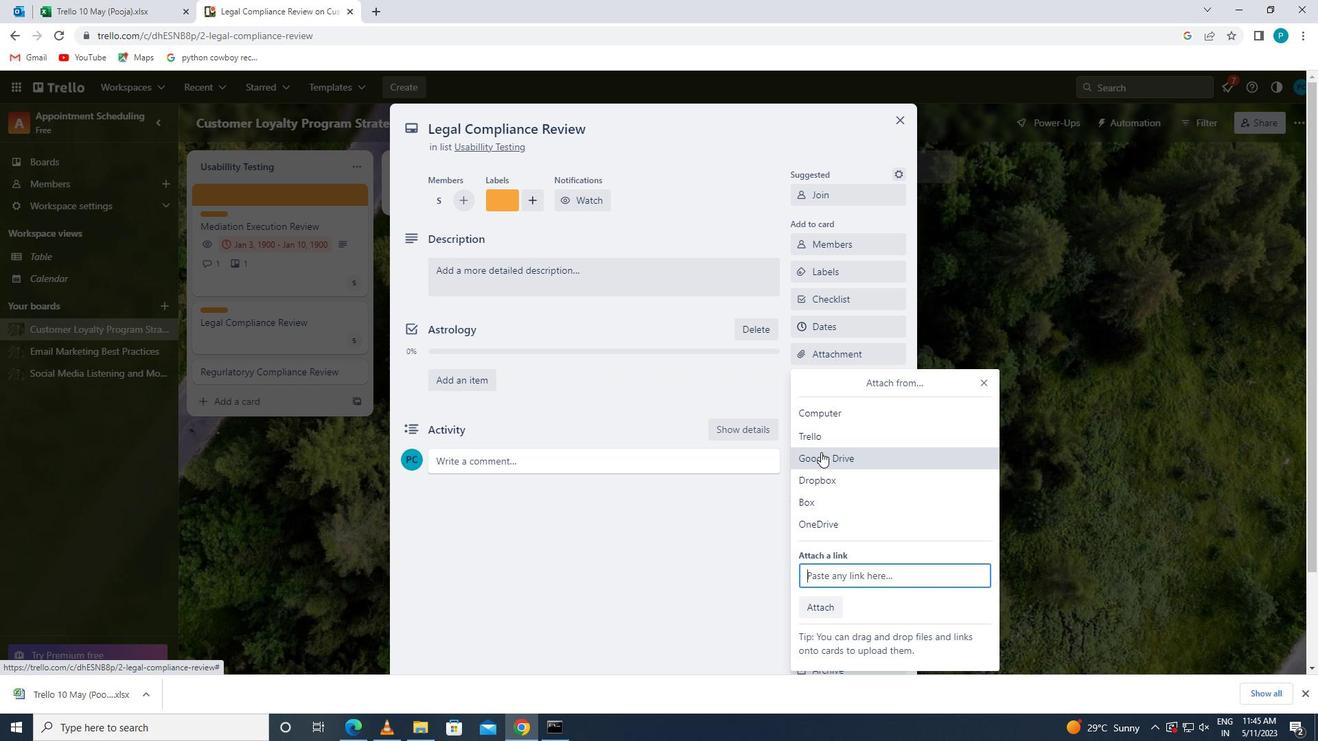 
Action: Mouse pressed left at (817, 438)
Screenshot: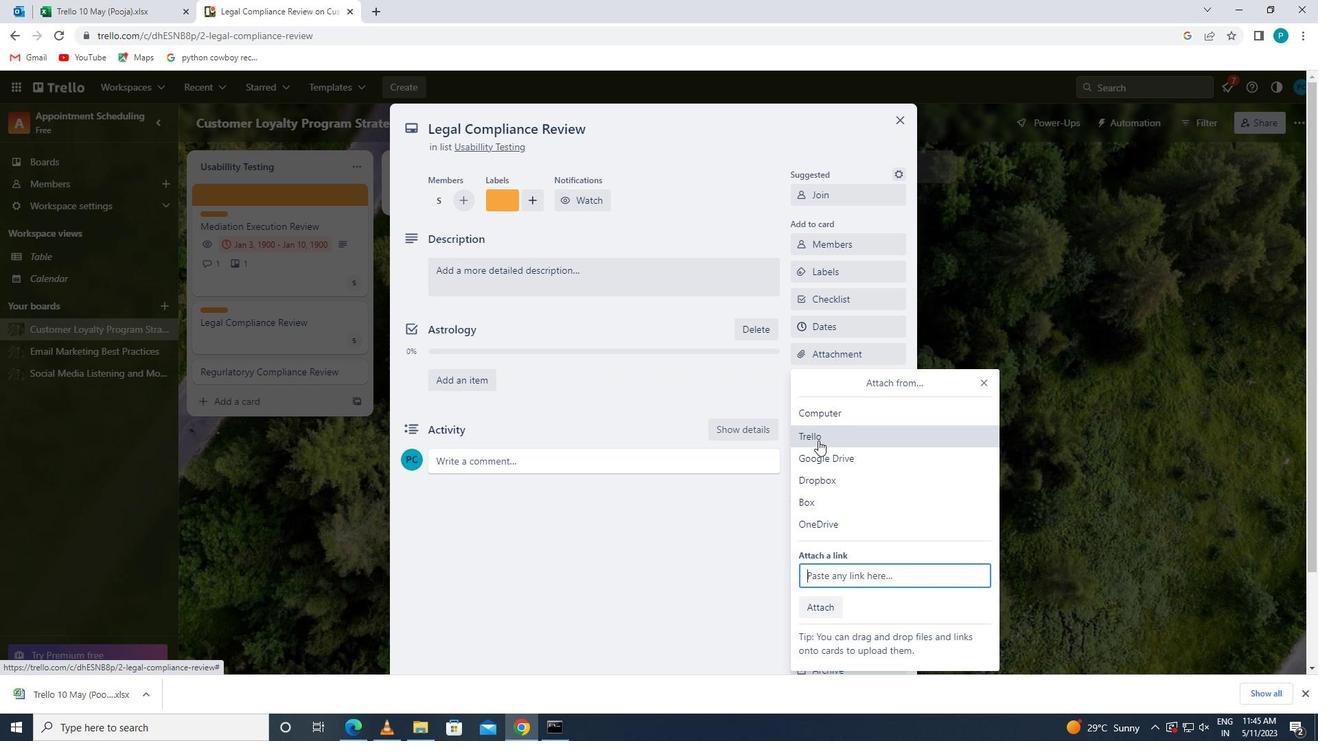 
Action: Mouse pressed left at (817, 438)
Screenshot: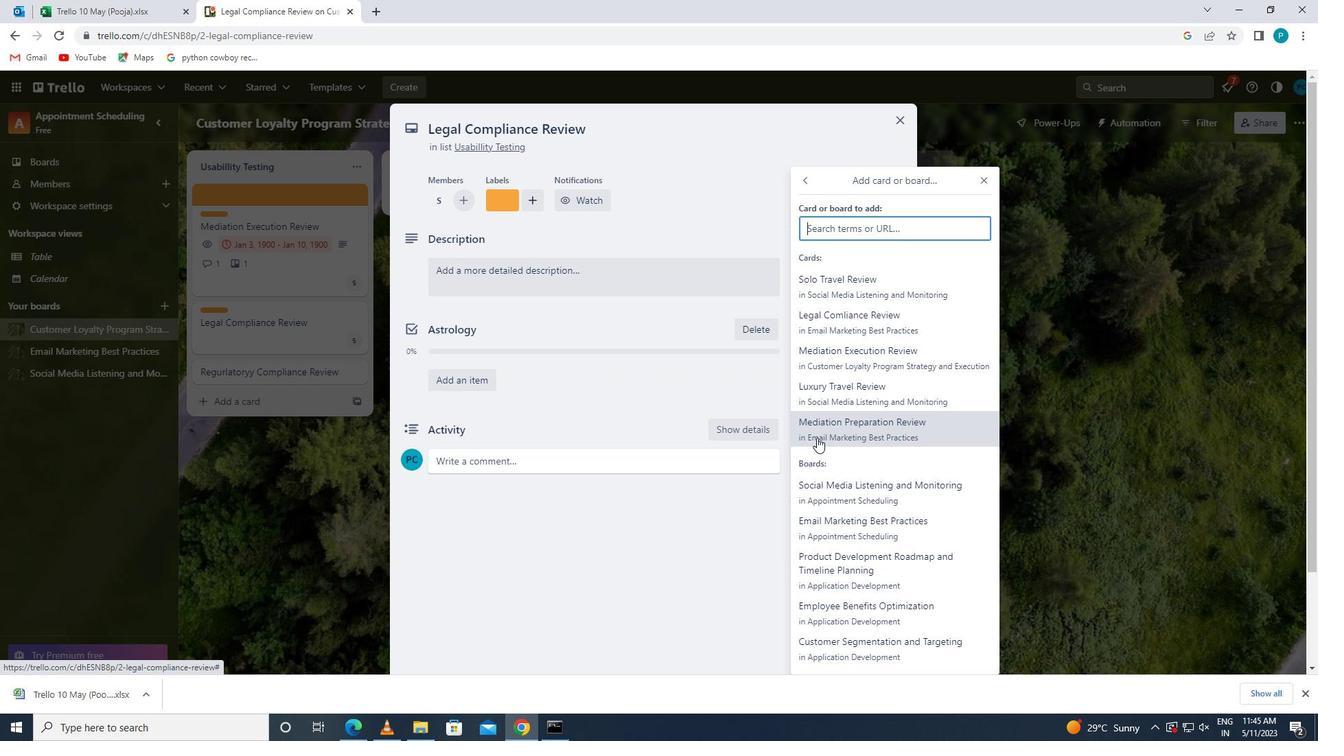 
Action: Mouse moved to (853, 387)
Screenshot: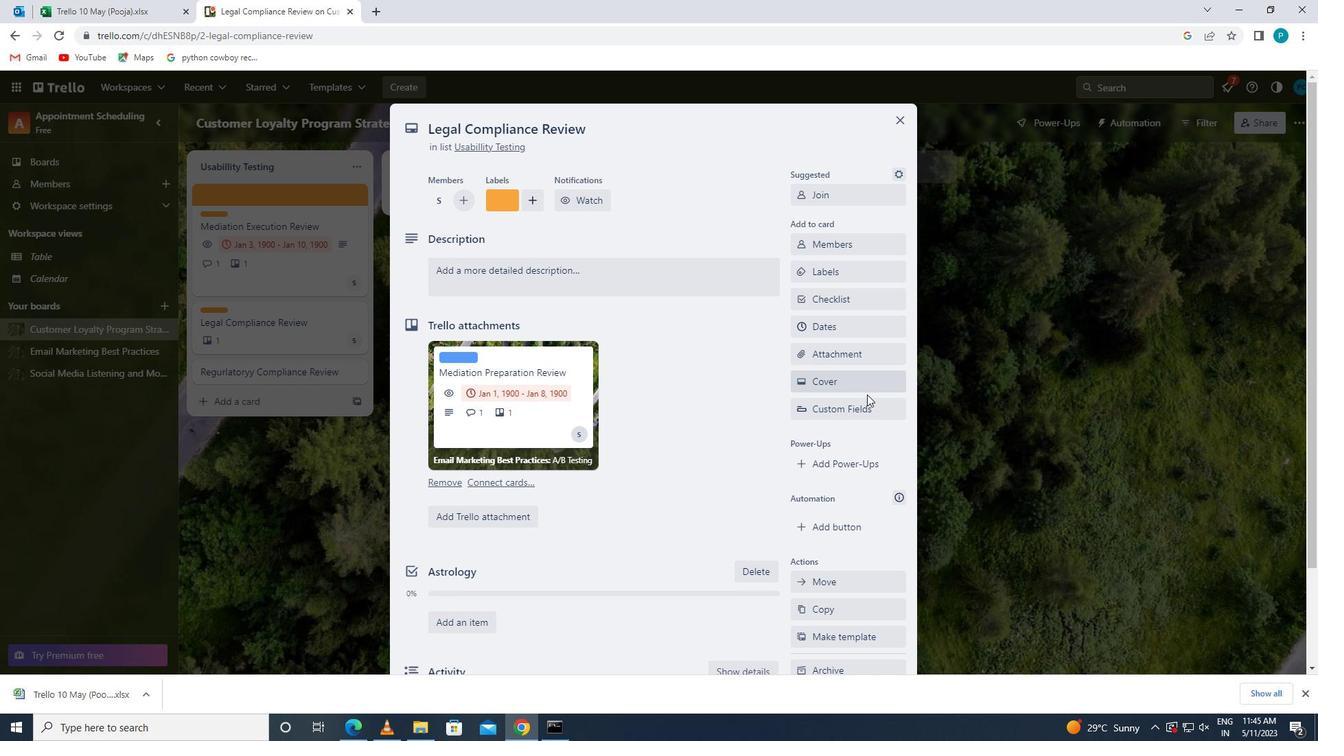 
Action: Mouse pressed left at (853, 387)
Screenshot: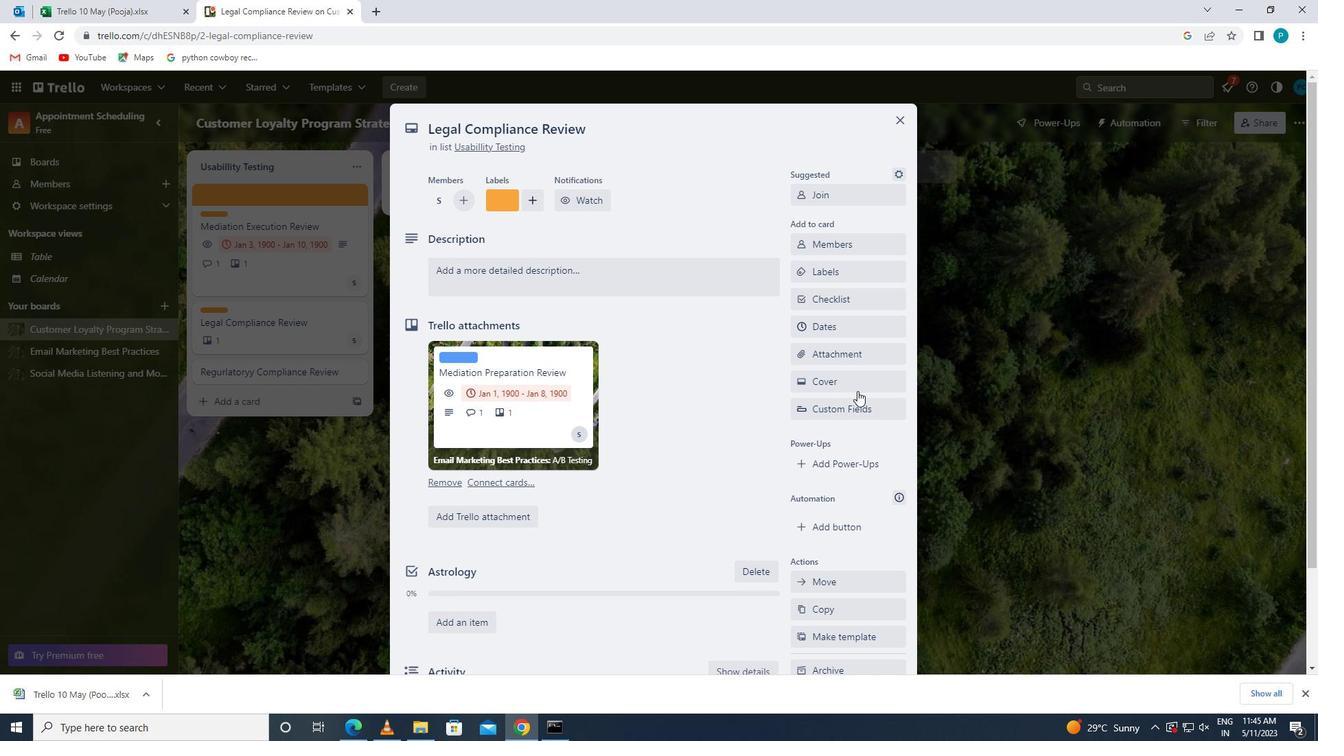 
Action: Mouse moved to (885, 406)
Screenshot: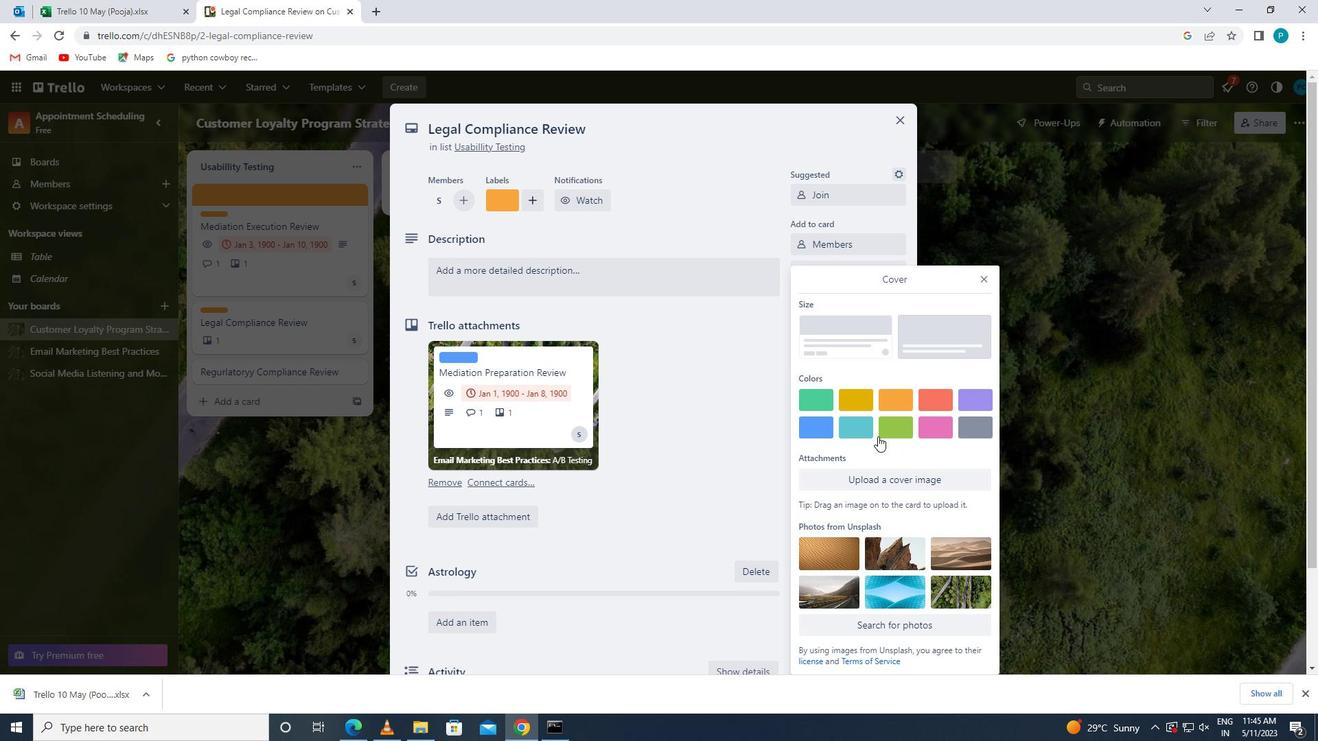 
Action: Mouse pressed left at (885, 406)
Screenshot: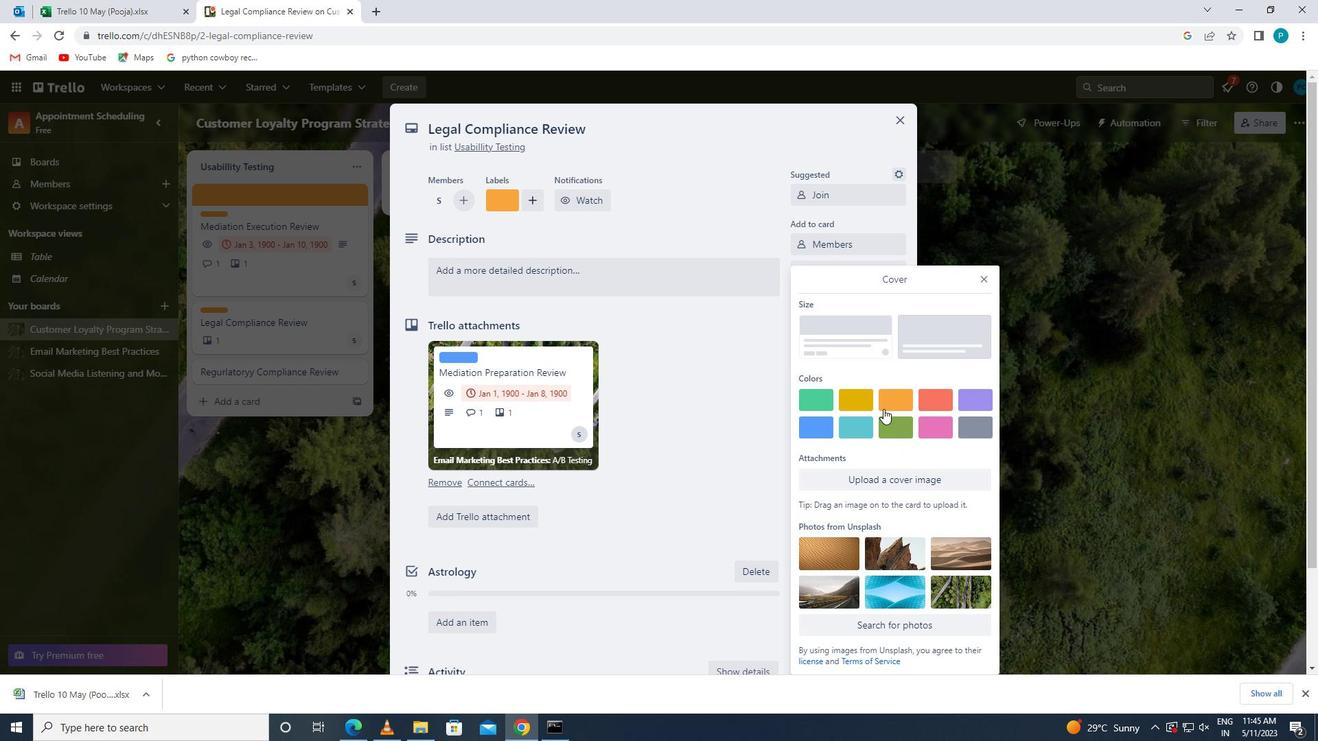 
Action: Mouse moved to (984, 255)
Screenshot: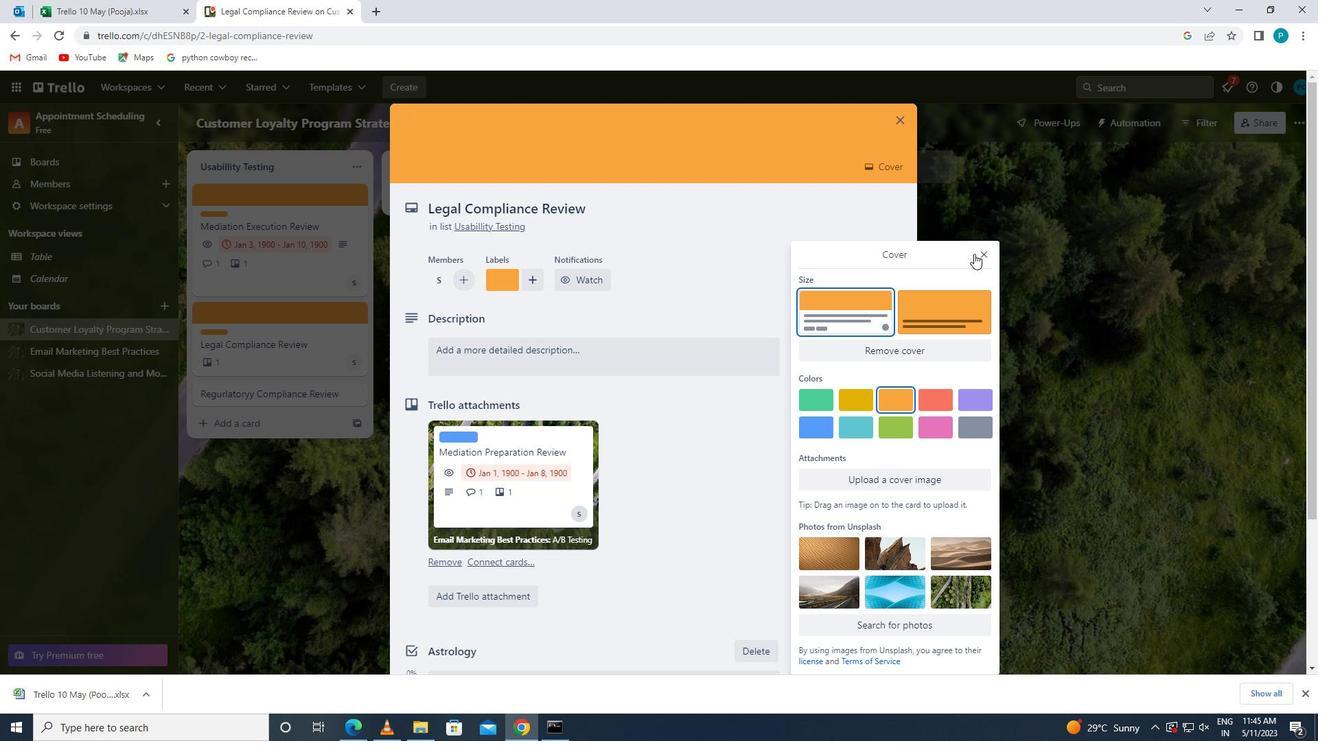 
Action: Mouse pressed left at (984, 255)
Screenshot: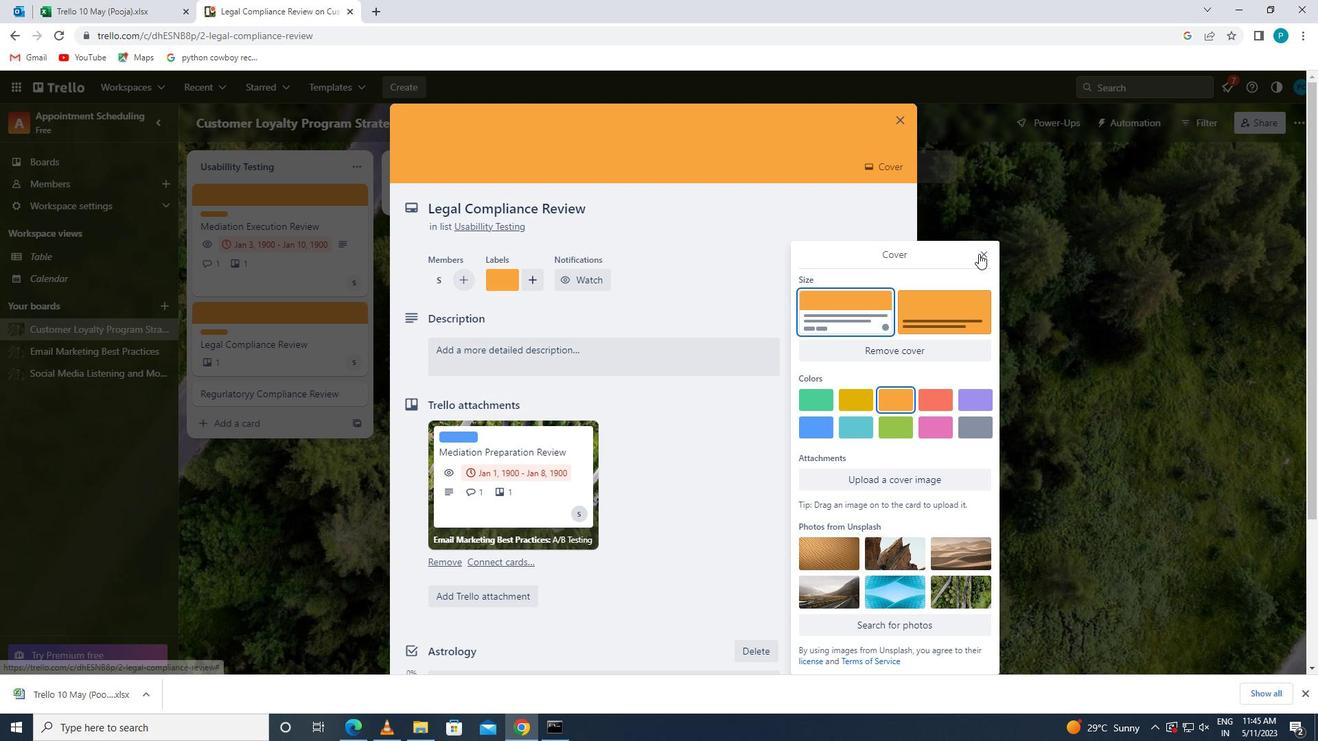 
Action: Mouse moved to (686, 356)
Screenshot: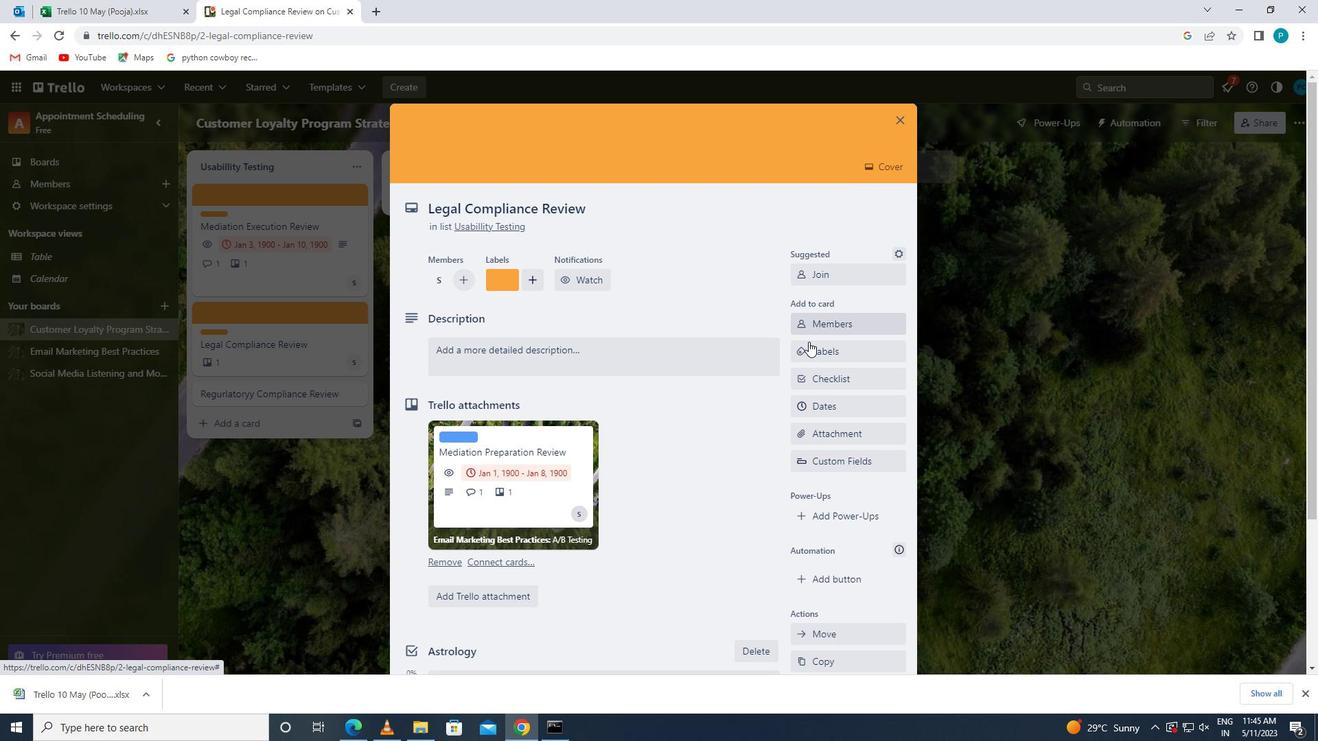
Action: Mouse pressed left at (686, 356)
Screenshot: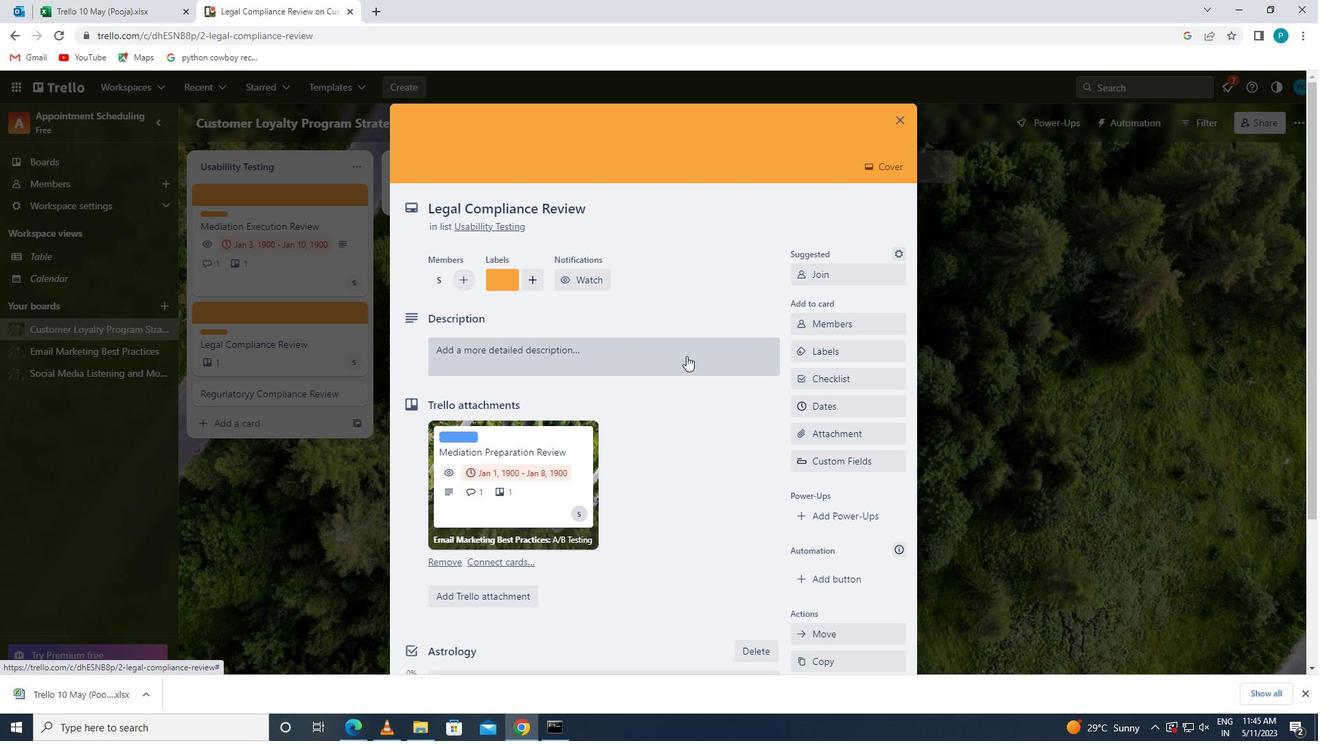 
Action: Key pressed <Key.caps_lock>p<Key.caps_lock>lan<Key.space>and<Key.space>execute<Key.space>company<Key.space>team<Key.space>-building<Key.space>retreat<Key.space>
Screenshot: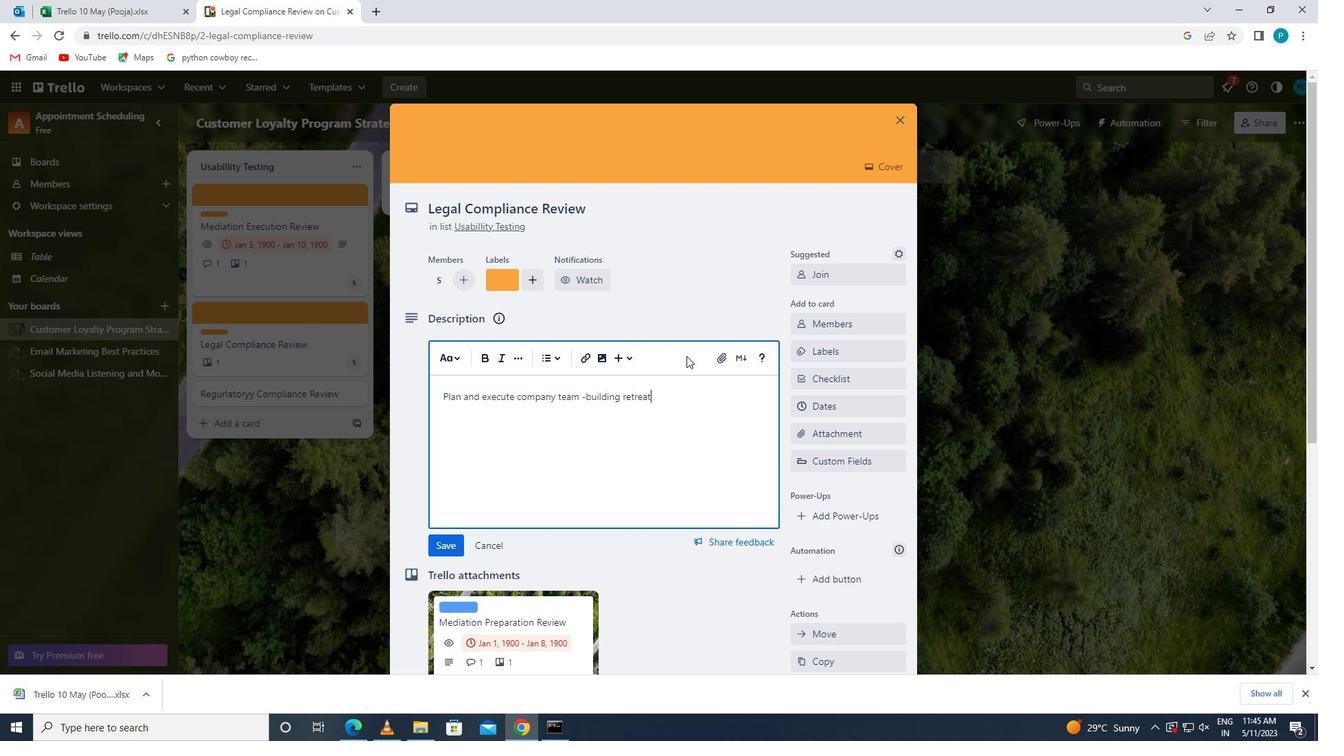 
Action: Mouse moved to (427, 544)
Screenshot: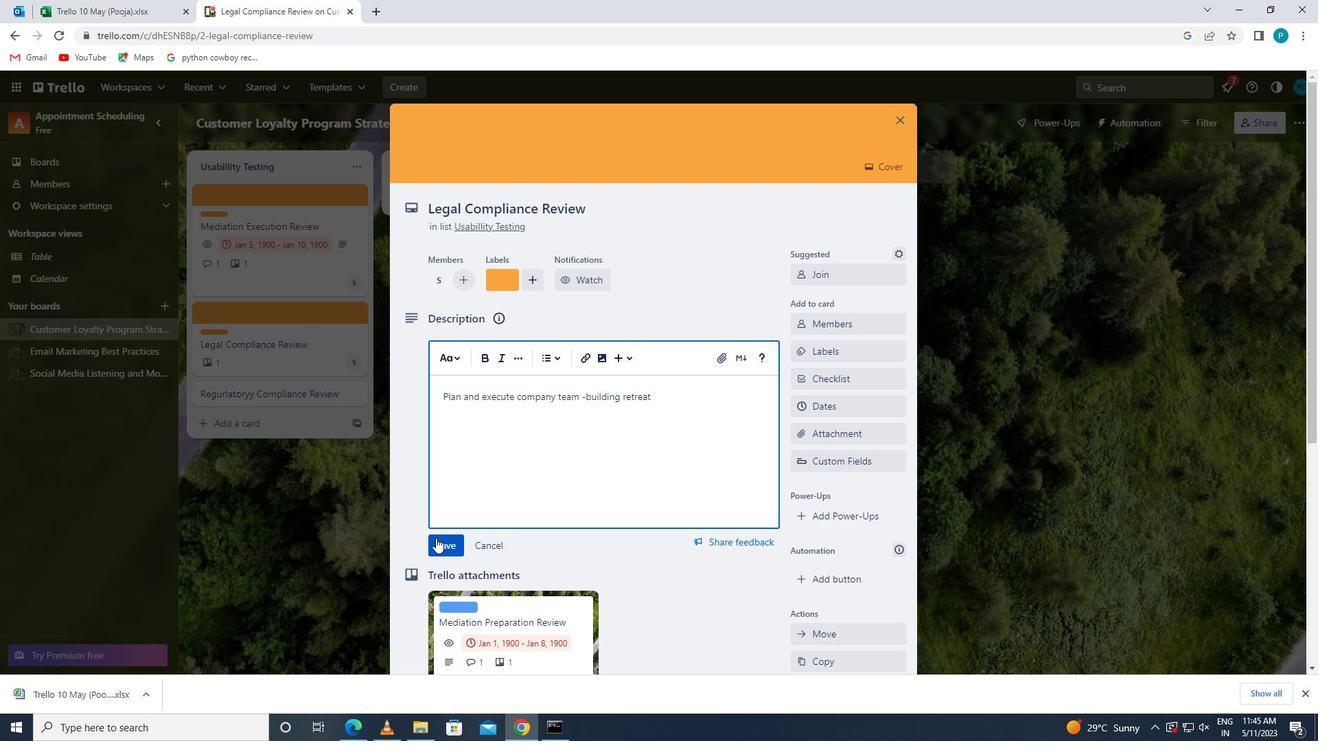 
Action: Mouse pressed left at (427, 544)
Screenshot: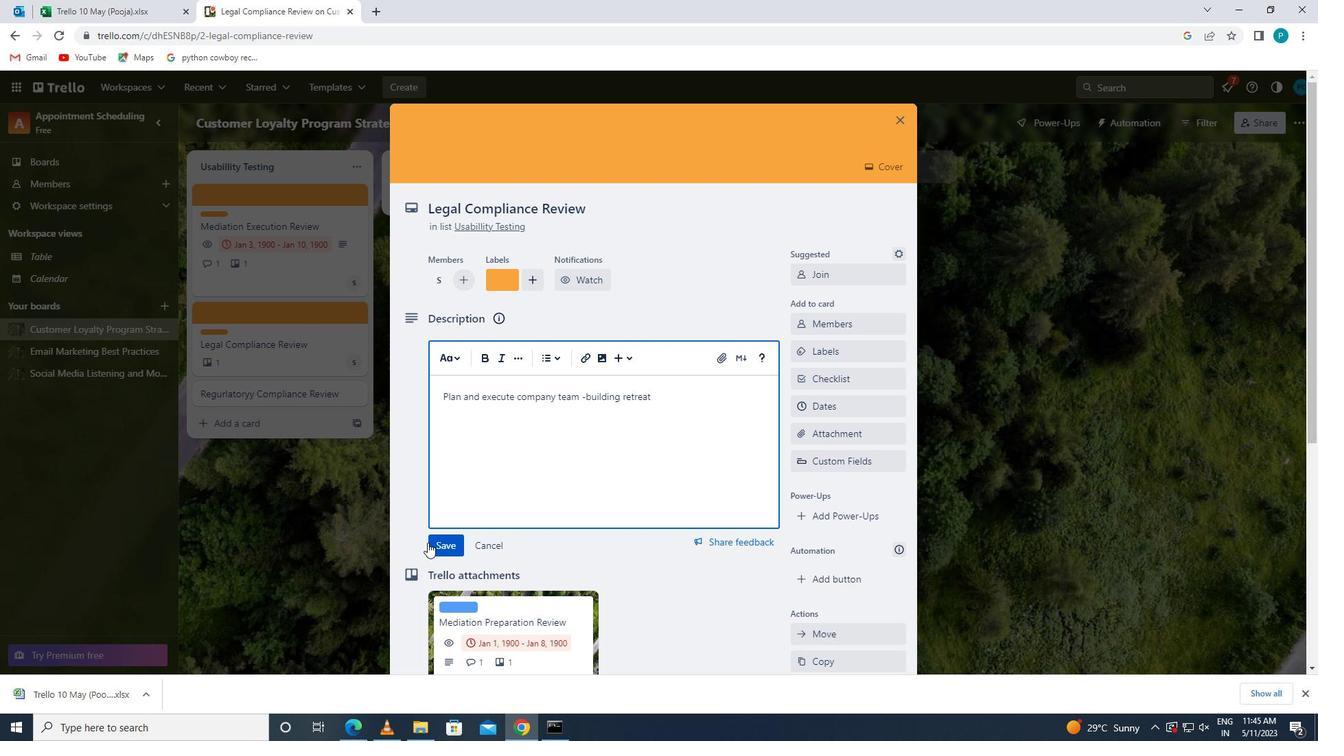 
Action: Mouse moved to (460, 546)
Screenshot: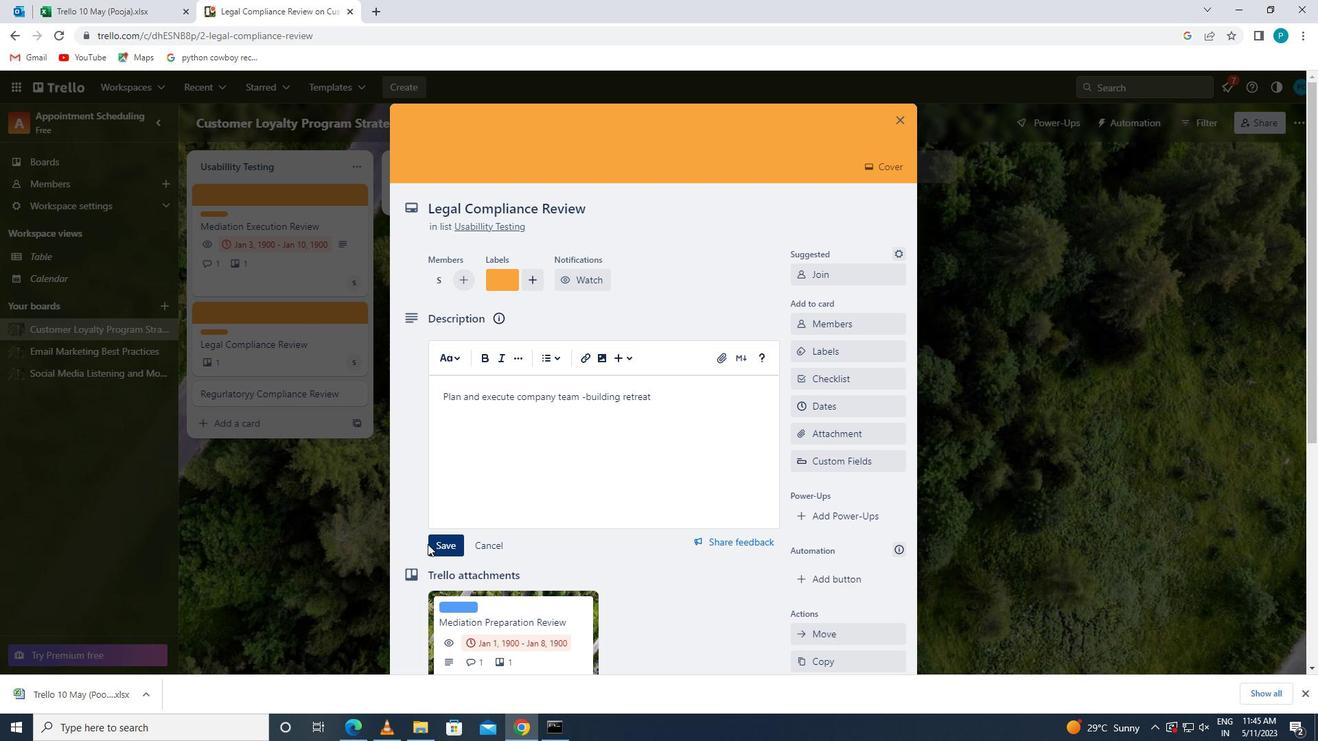 
Action: Mouse scrolled (460, 546) with delta (0, 0)
Screenshot: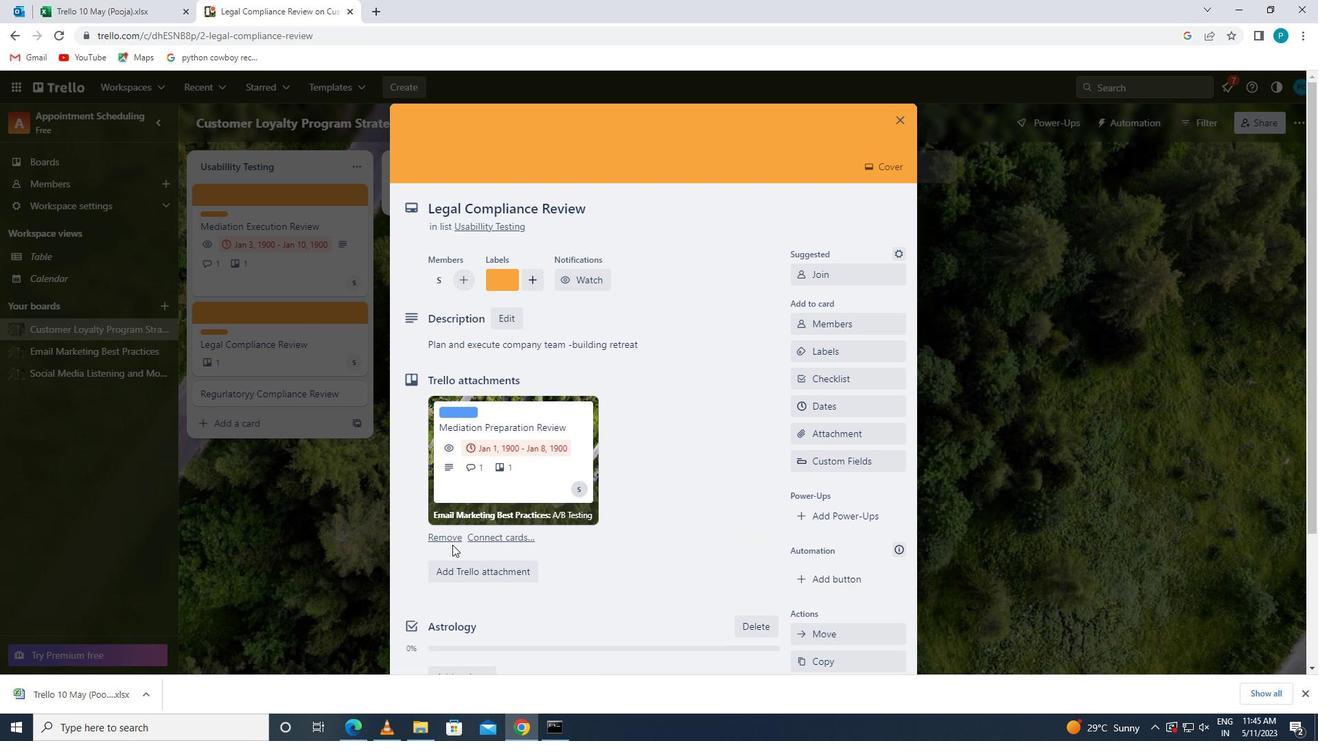
Action: Mouse scrolled (460, 546) with delta (0, 0)
Screenshot: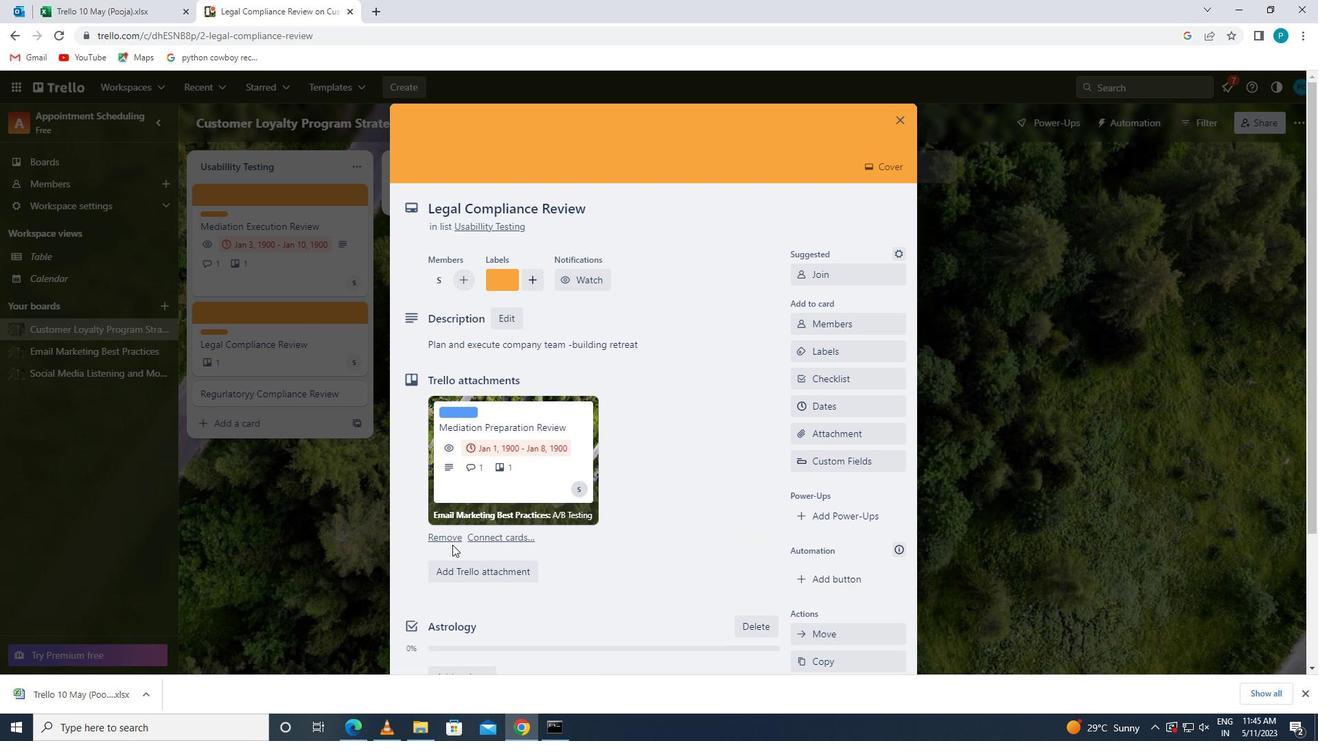 
Action: Mouse scrolled (460, 546) with delta (0, 0)
Screenshot: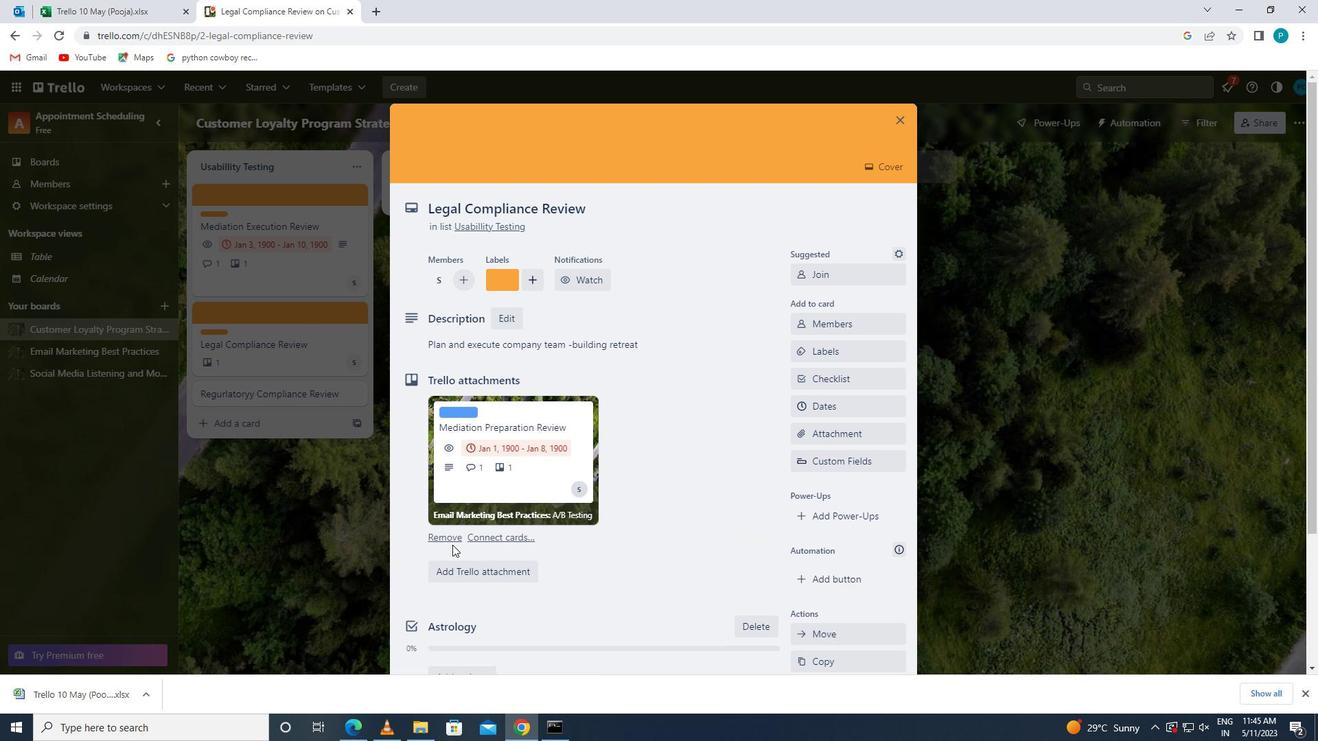 
Action: Mouse moved to (471, 568)
Screenshot: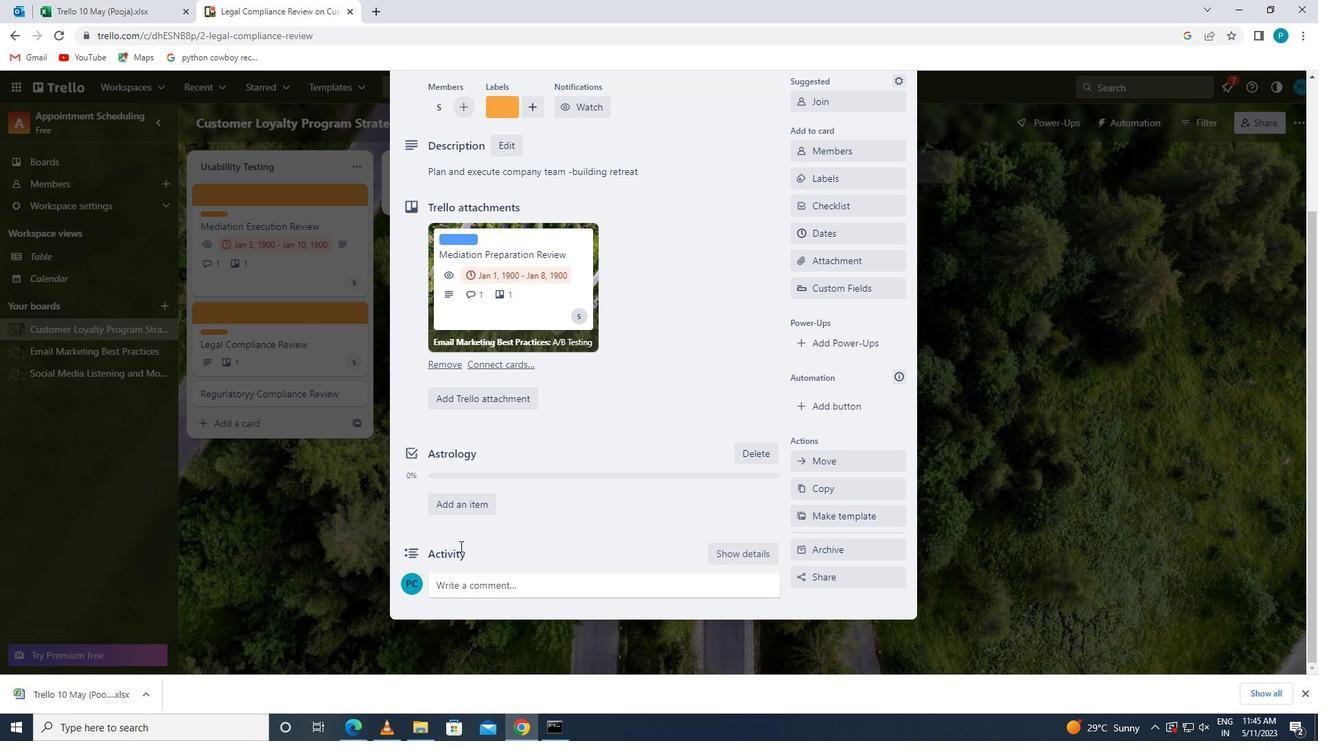 
Action: Mouse pressed left at (471, 568)
Screenshot: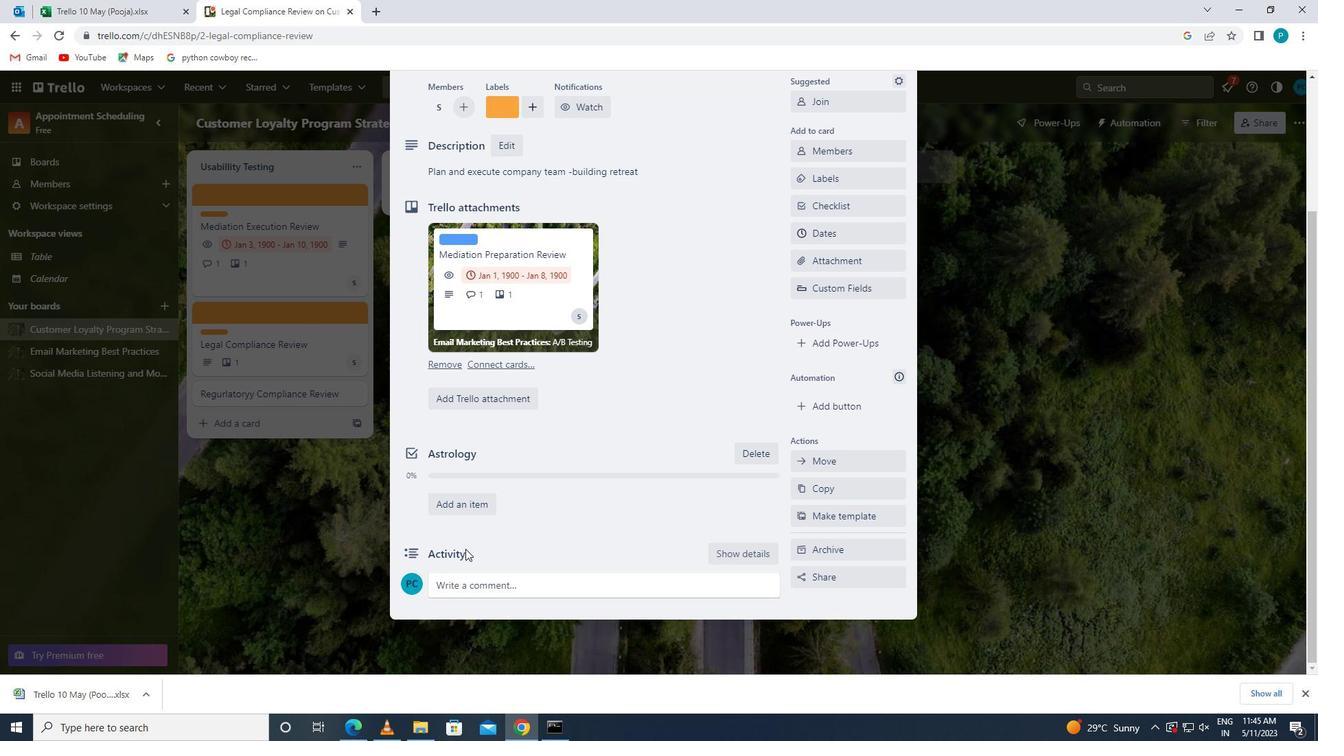 
Action: Mouse moved to (480, 581)
Screenshot: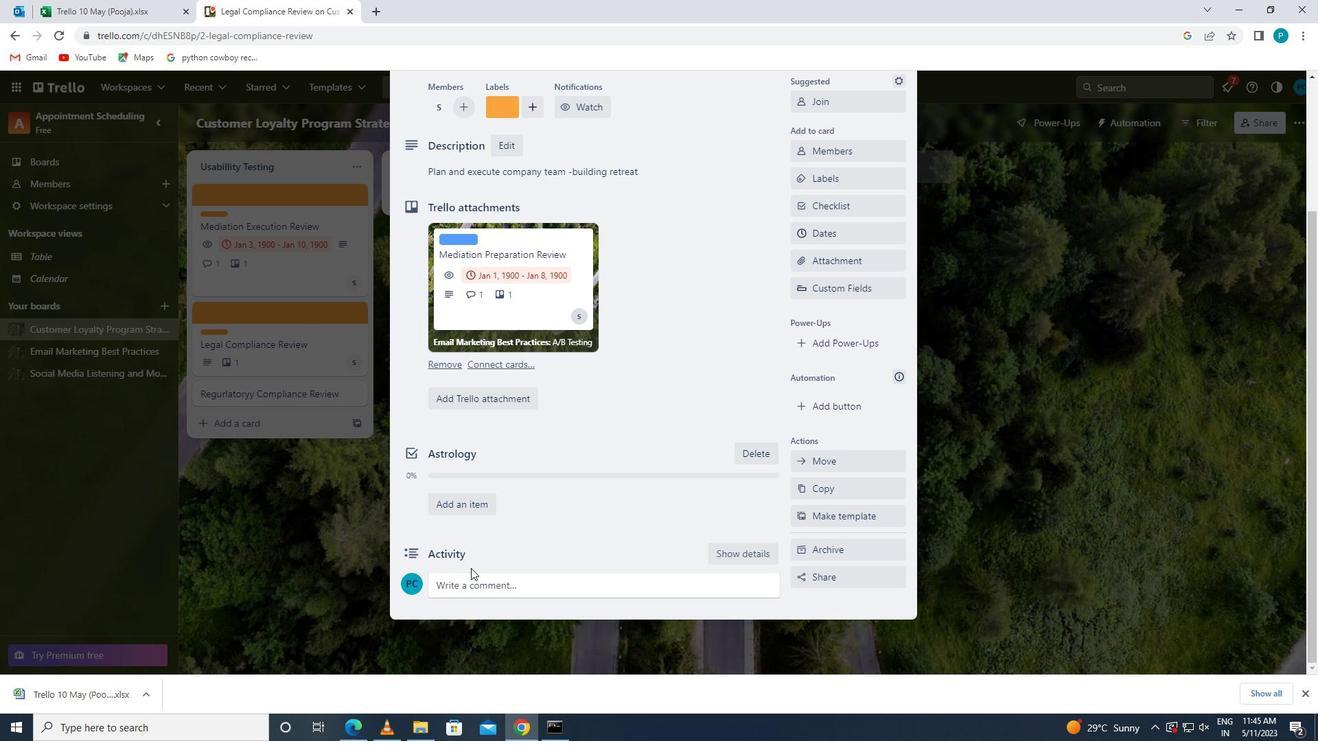 
Action: Mouse pressed left at (480, 581)
Screenshot: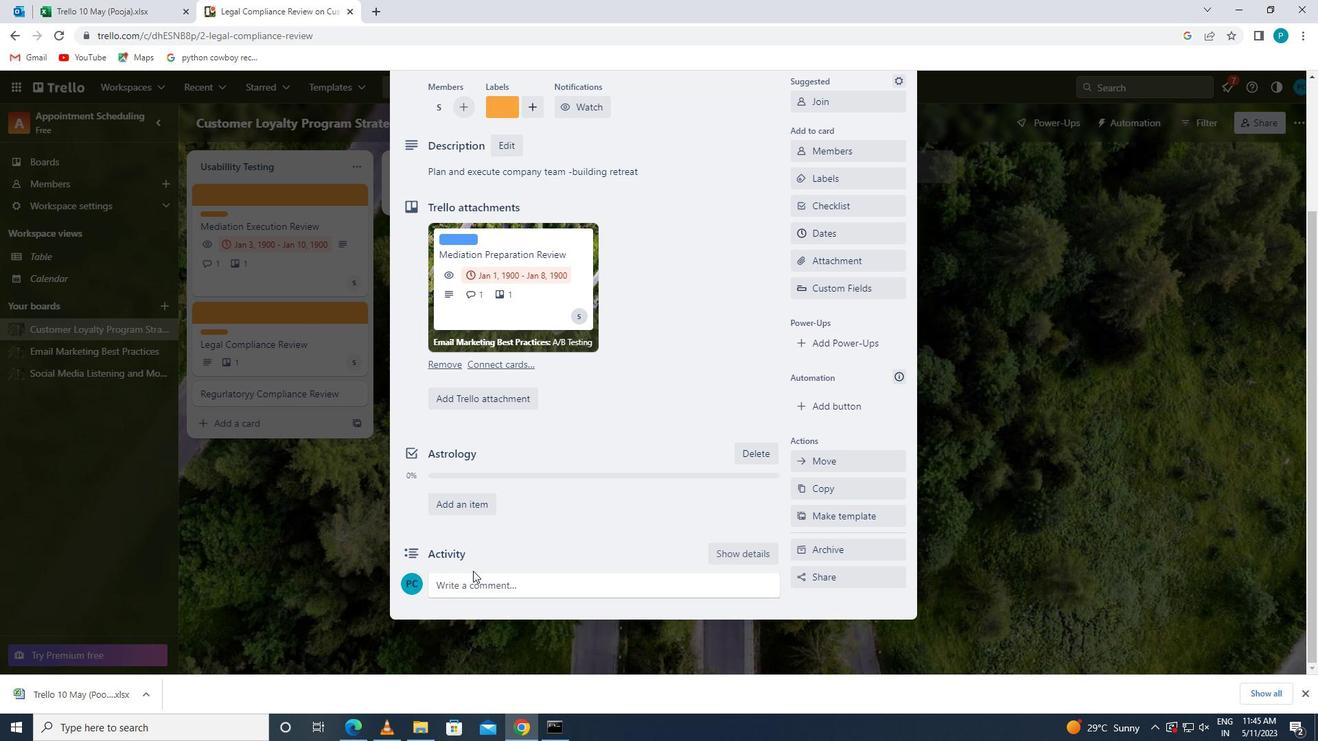 
Action: Mouse moved to (482, 581)
Screenshot: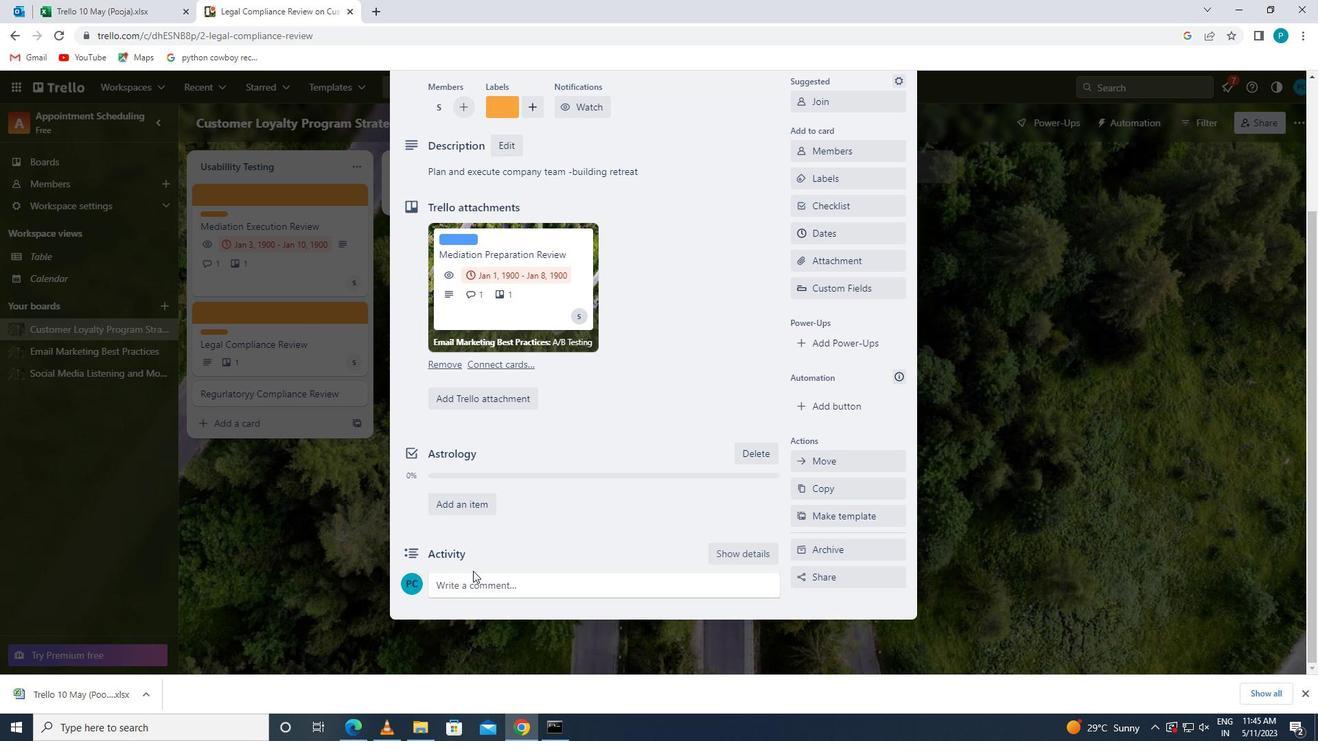 
Action: Key pressed <Key.caps_lock>t<Key.caps_lock>his<Key.space>task<Key.space><Key.caps_lock>p<Key.backspace>pres<Key.backspace><Key.backspace><Key.backspace><Key.backspace><Key.caps_lock>presents<Key.space>an<Key.space>opportunity<Key.space>to<Key.space>demonstrate<Key.space>our<Key.space>team<Key.space>-building<Key.space>and<Key.space>collaboration<Key.space>skills.<Key.backspace>,<Key.space>working<Key.space>effectively<Key.space>with<Key.space>others<Key.space>towae<Key.backspace>rds<Key.space>a<Key.space>common<Key.space>goal
Screenshot: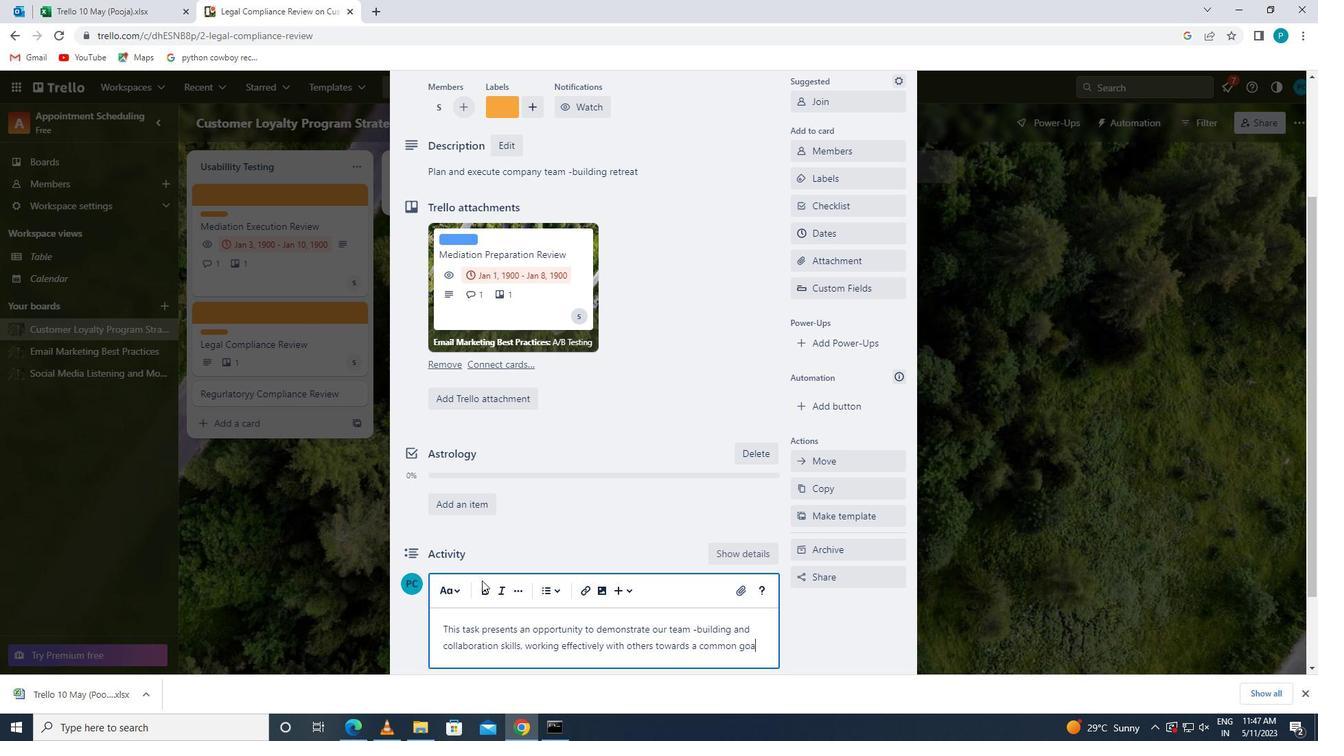 
Action: Mouse scrolled (482, 580) with delta (0, 0)
Screenshot: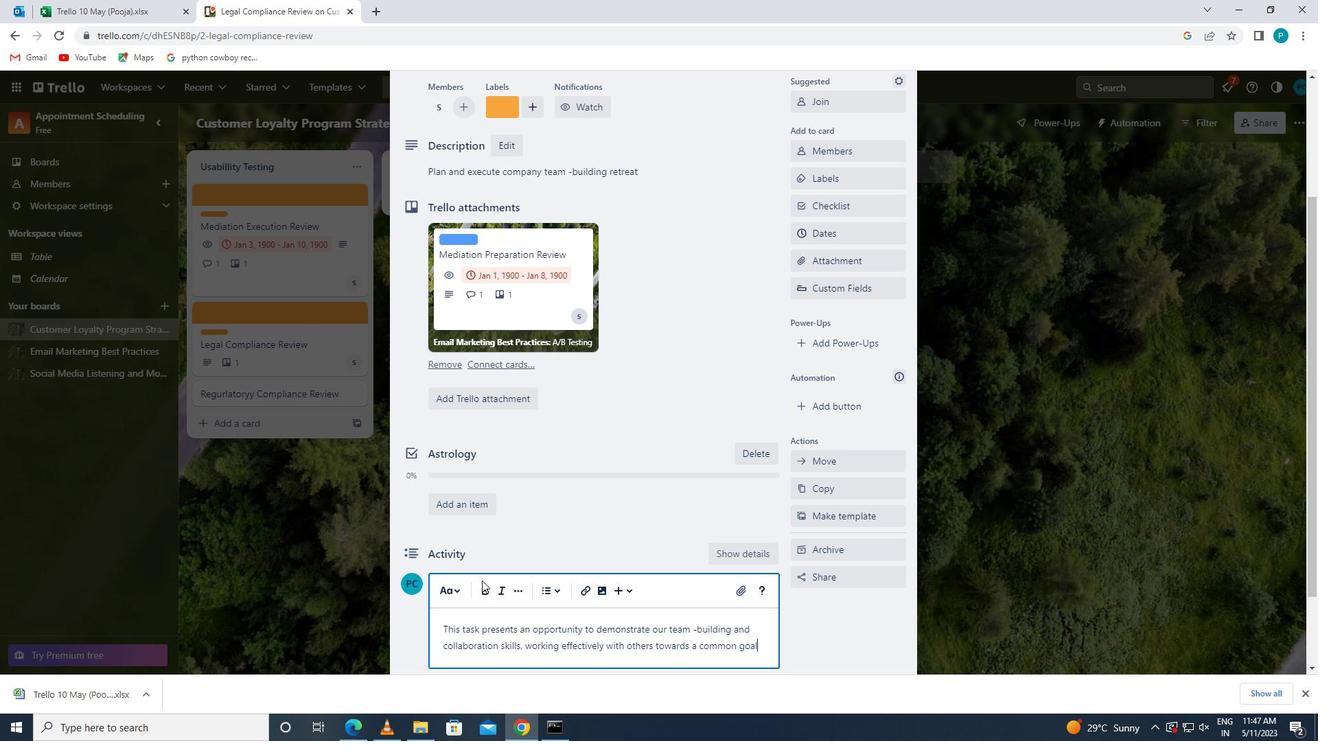 
Action: Mouse moved to (448, 623)
Screenshot: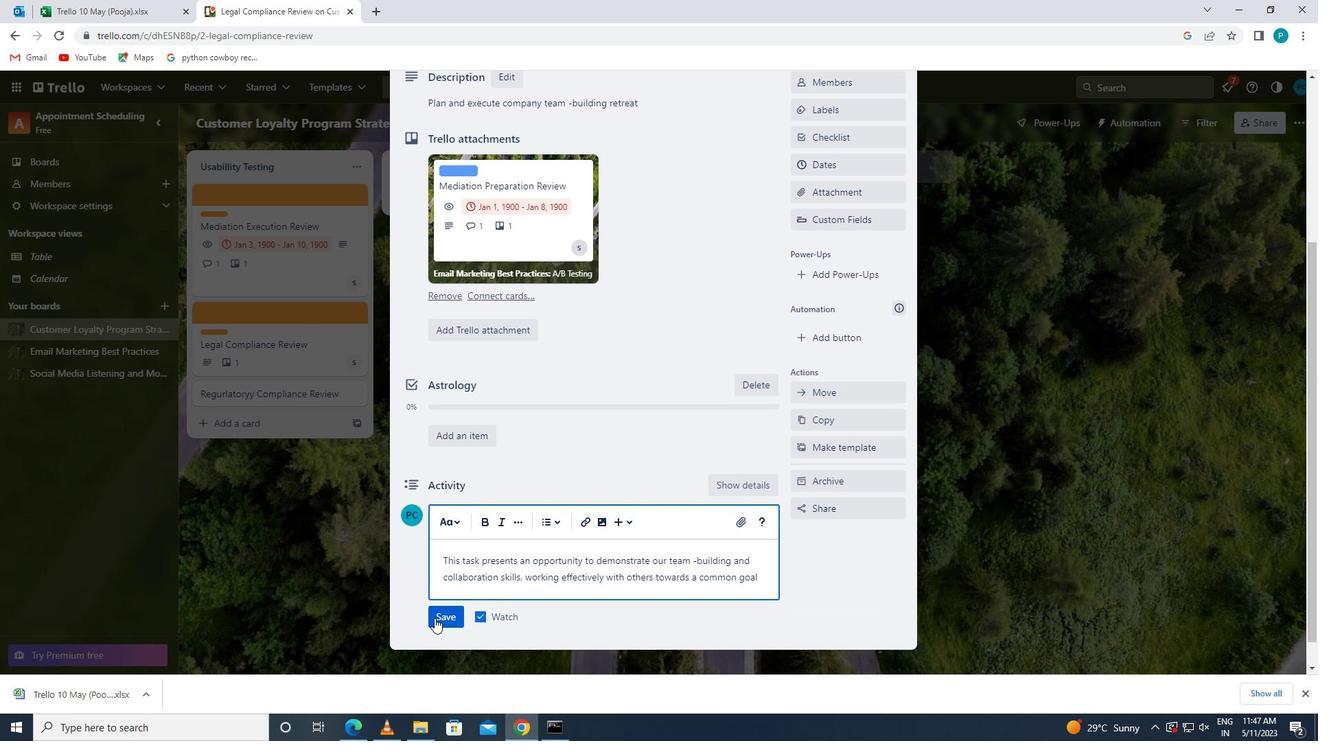 
Action: Mouse pressed left at (448, 623)
Screenshot: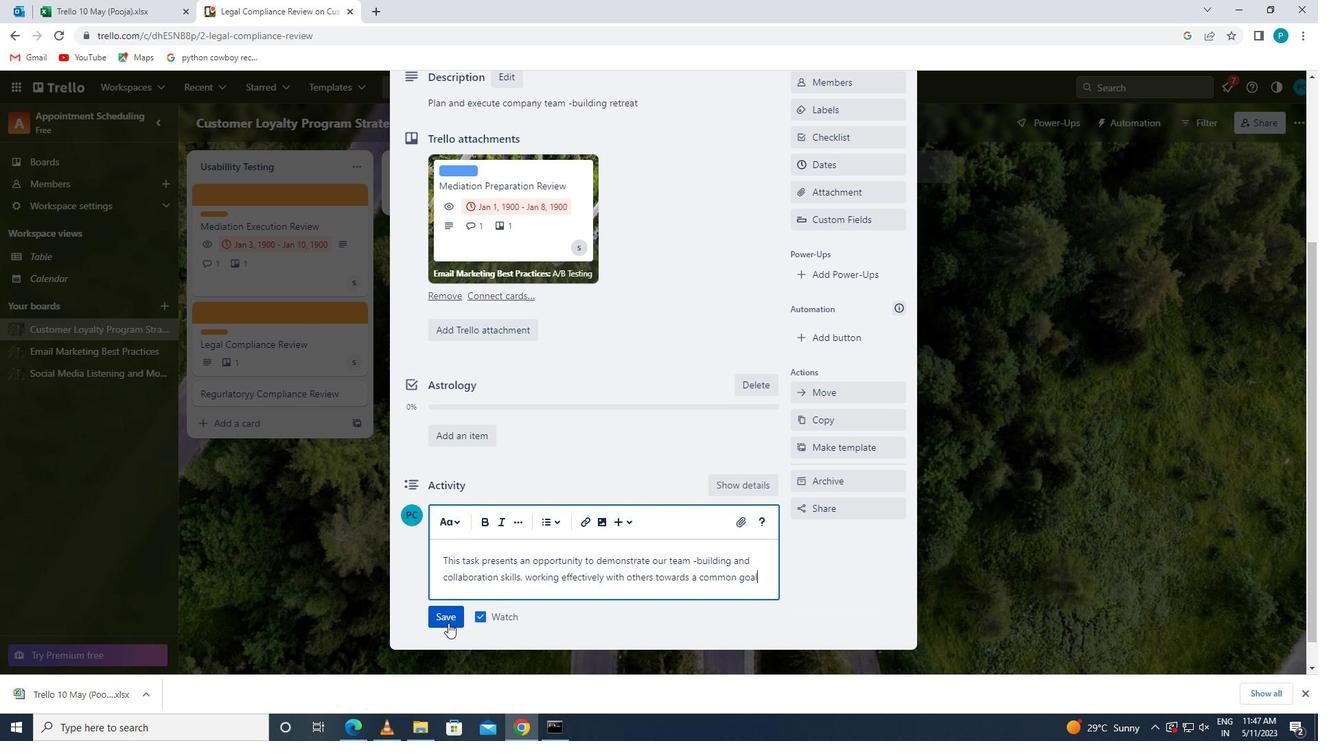 
Action: Mouse moved to (798, 454)
Screenshot: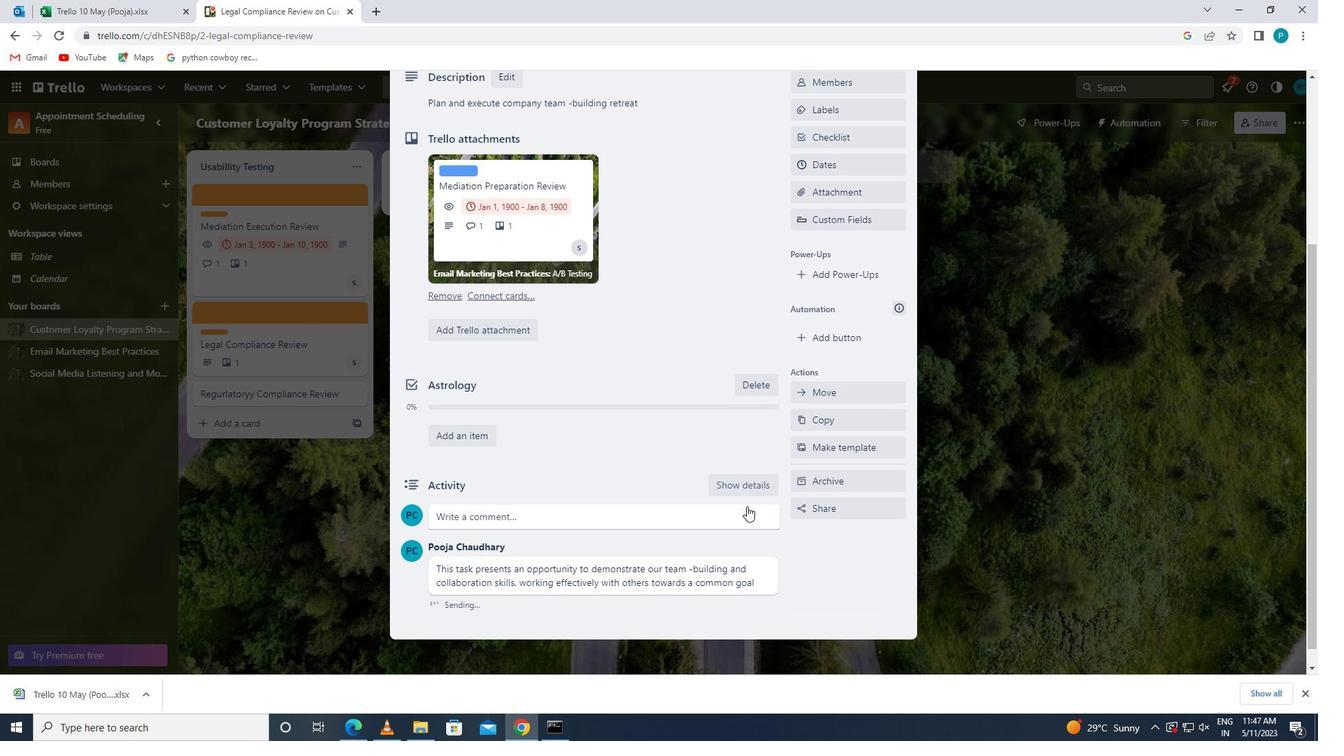 
Action: Mouse scrolled (798, 455) with delta (0, 0)
Screenshot: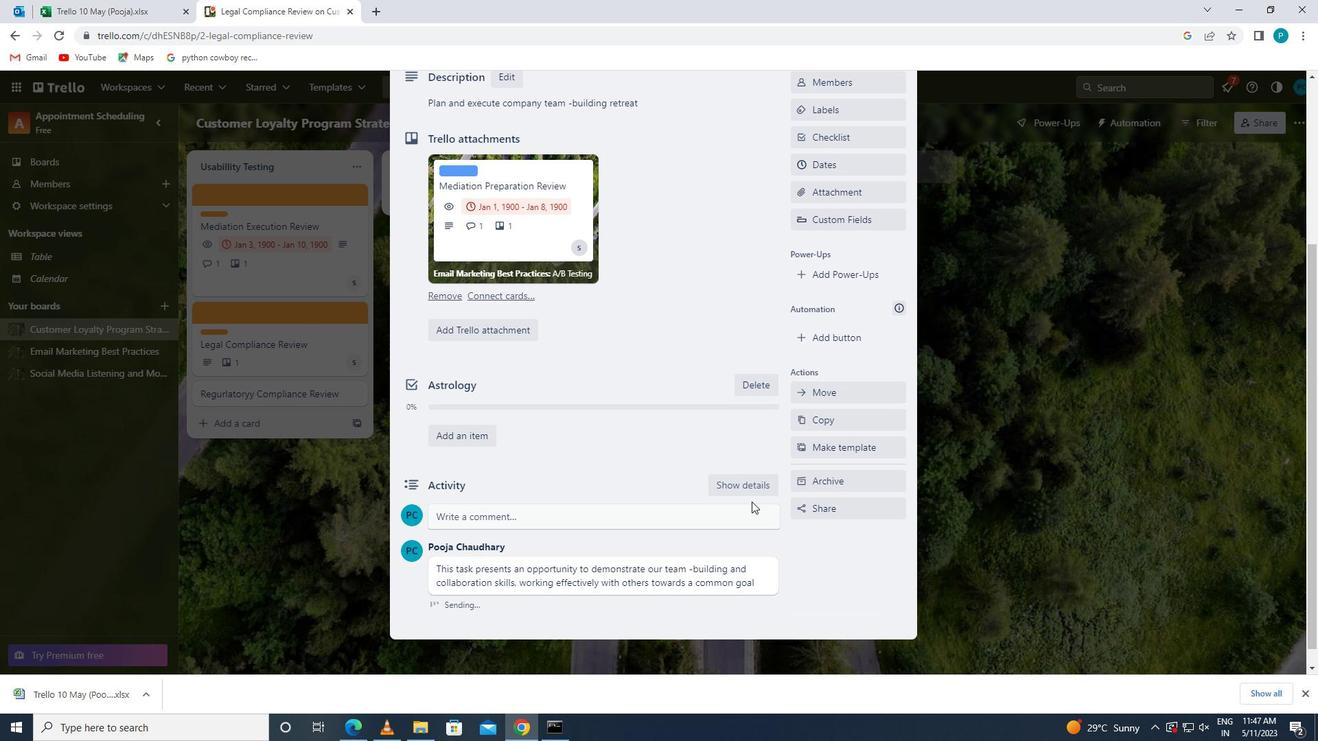 
Action: Mouse moved to (842, 366)
Screenshot: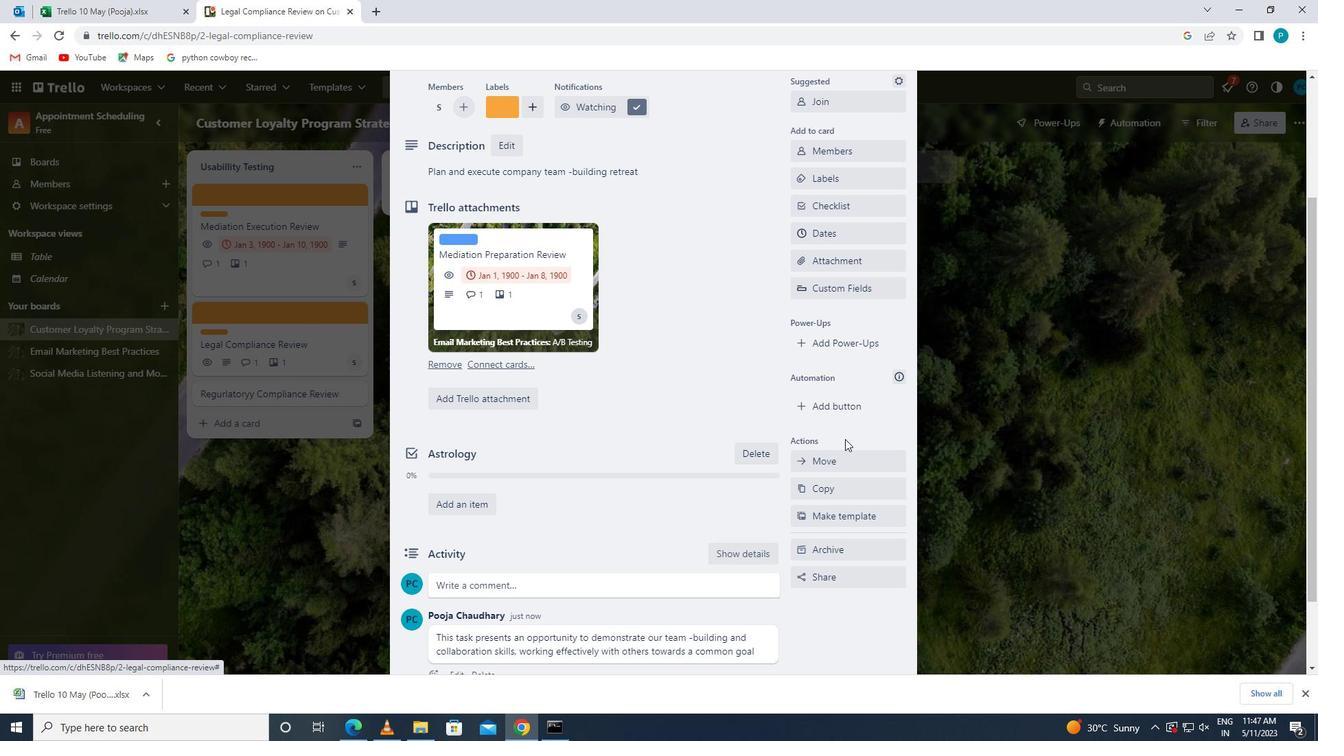 
Action: Mouse scrolled (842, 367) with delta (0, 0)
Screenshot: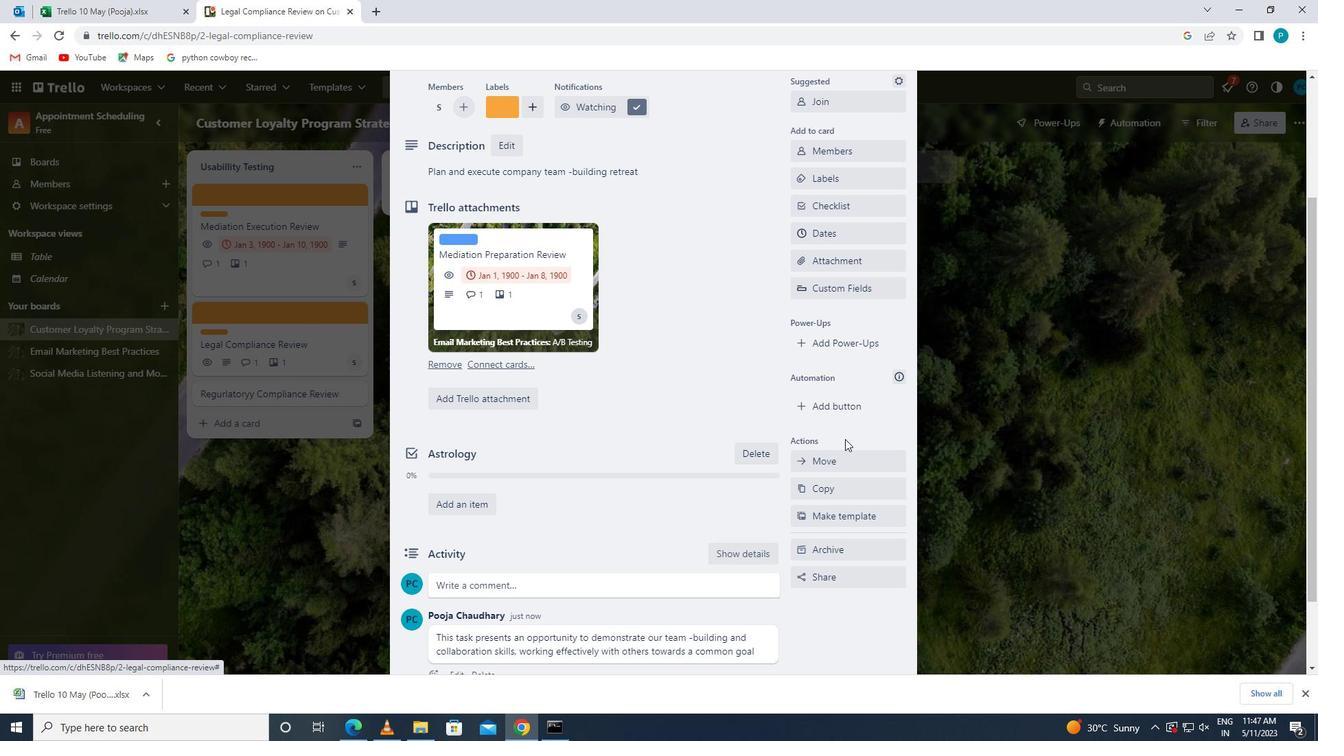 
Action: Mouse moved to (818, 307)
Screenshot: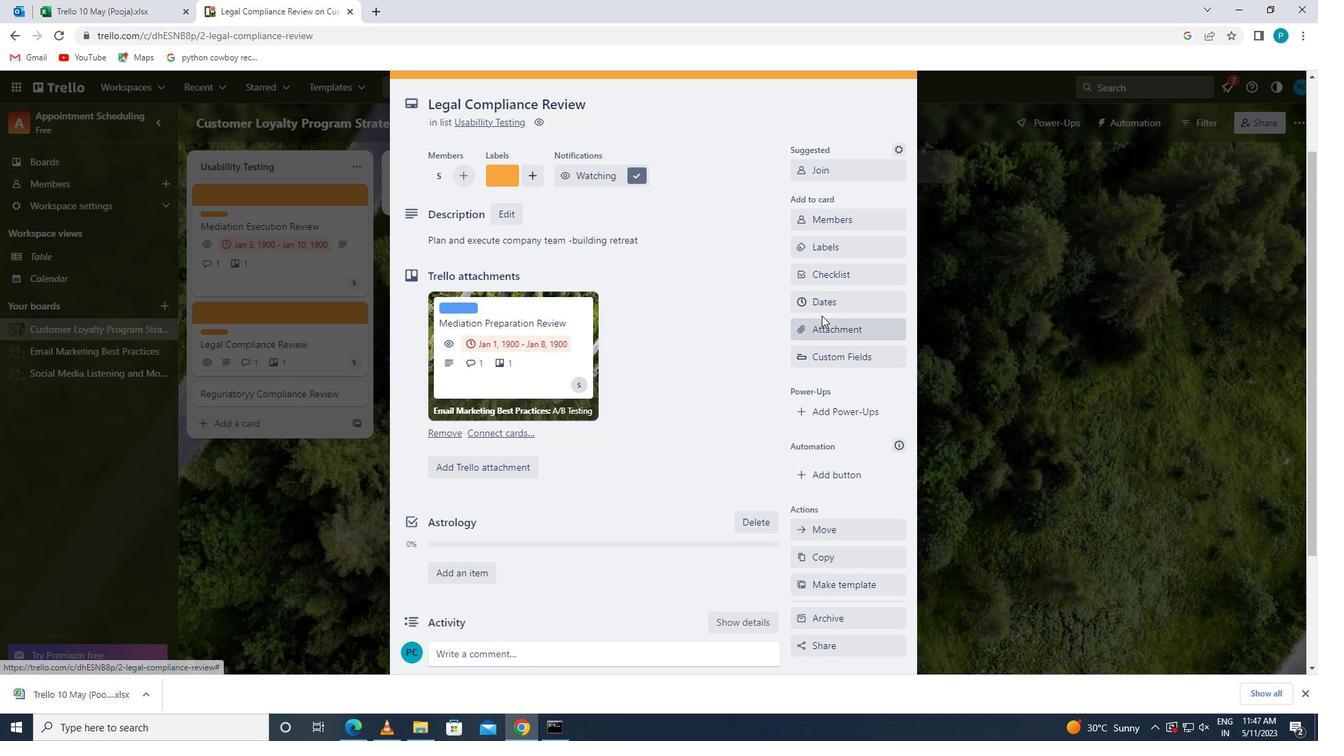 
Action: Mouse pressed left at (818, 307)
Screenshot: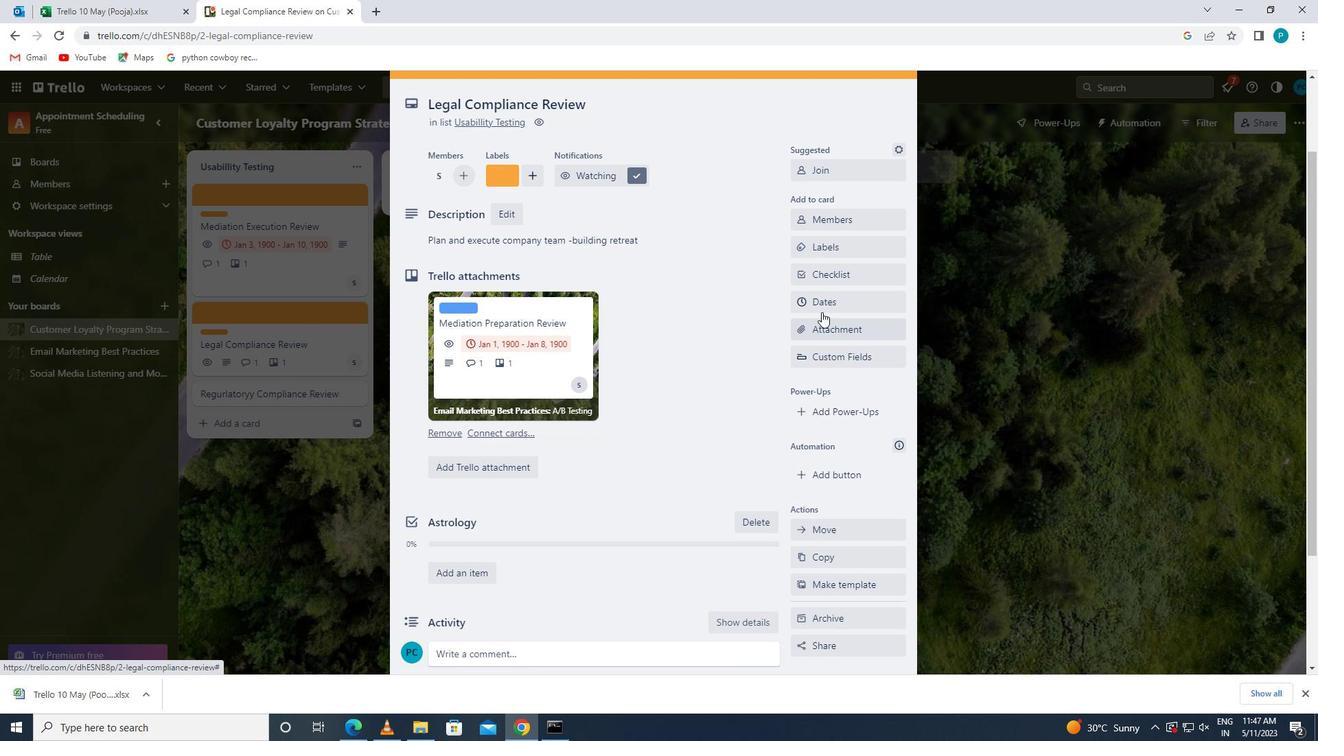 
Action: Mouse moved to (801, 369)
Screenshot: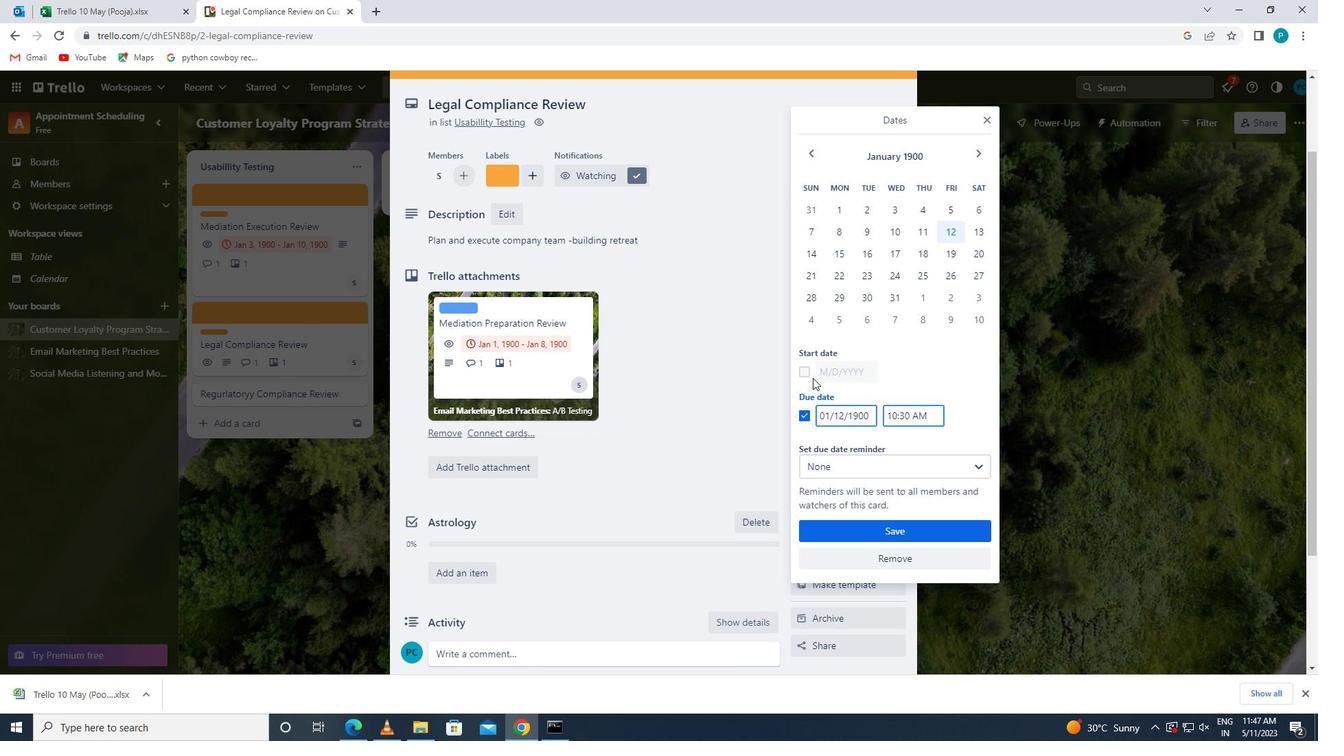 
Action: Mouse pressed left at (801, 369)
Screenshot: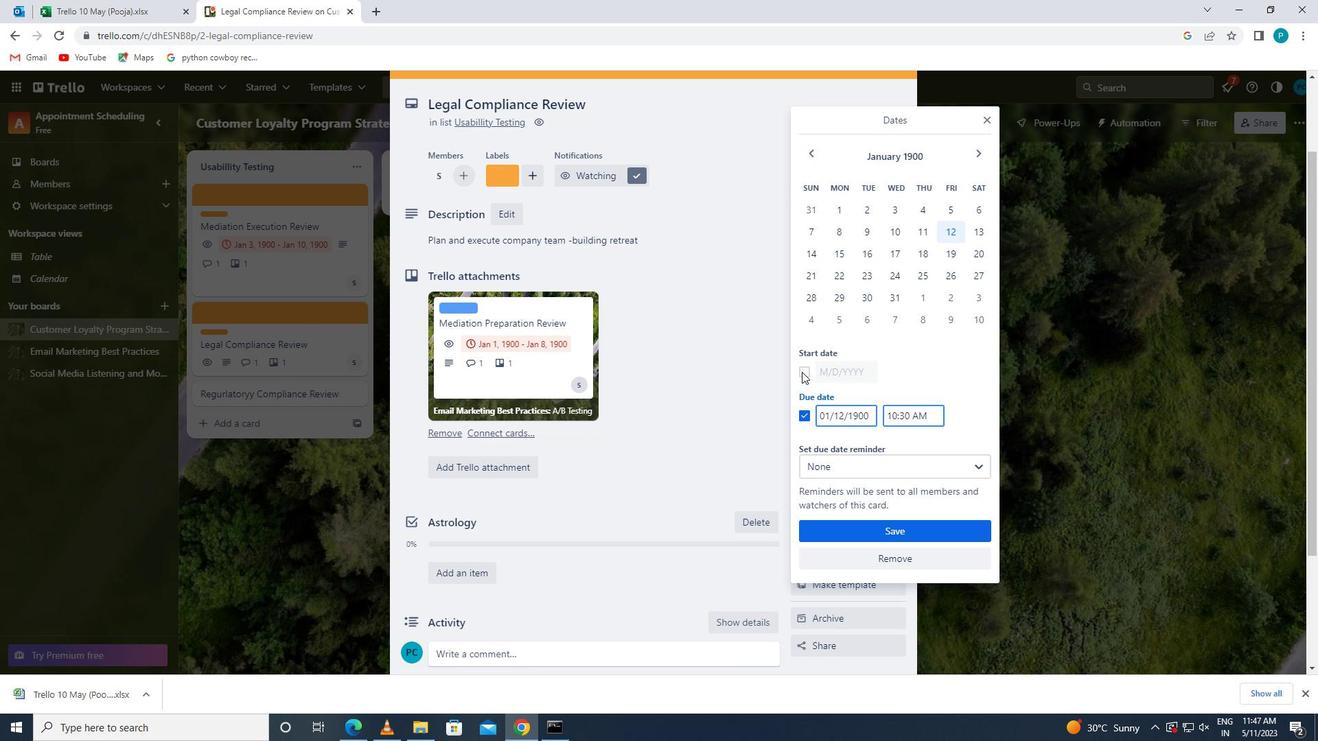 
Action: Mouse moved to (843, 372)
Screenshot: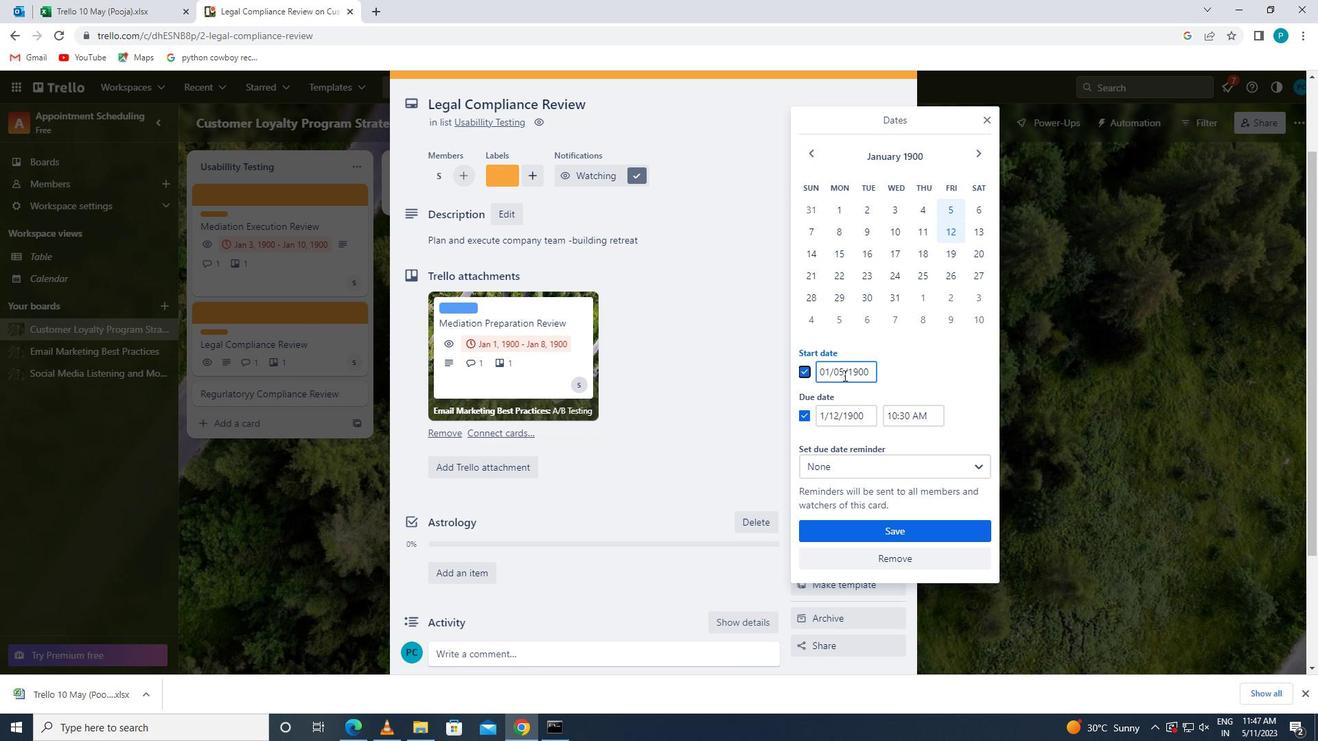 
Action: Mouse pressed left at (843, 372)
Screenshot: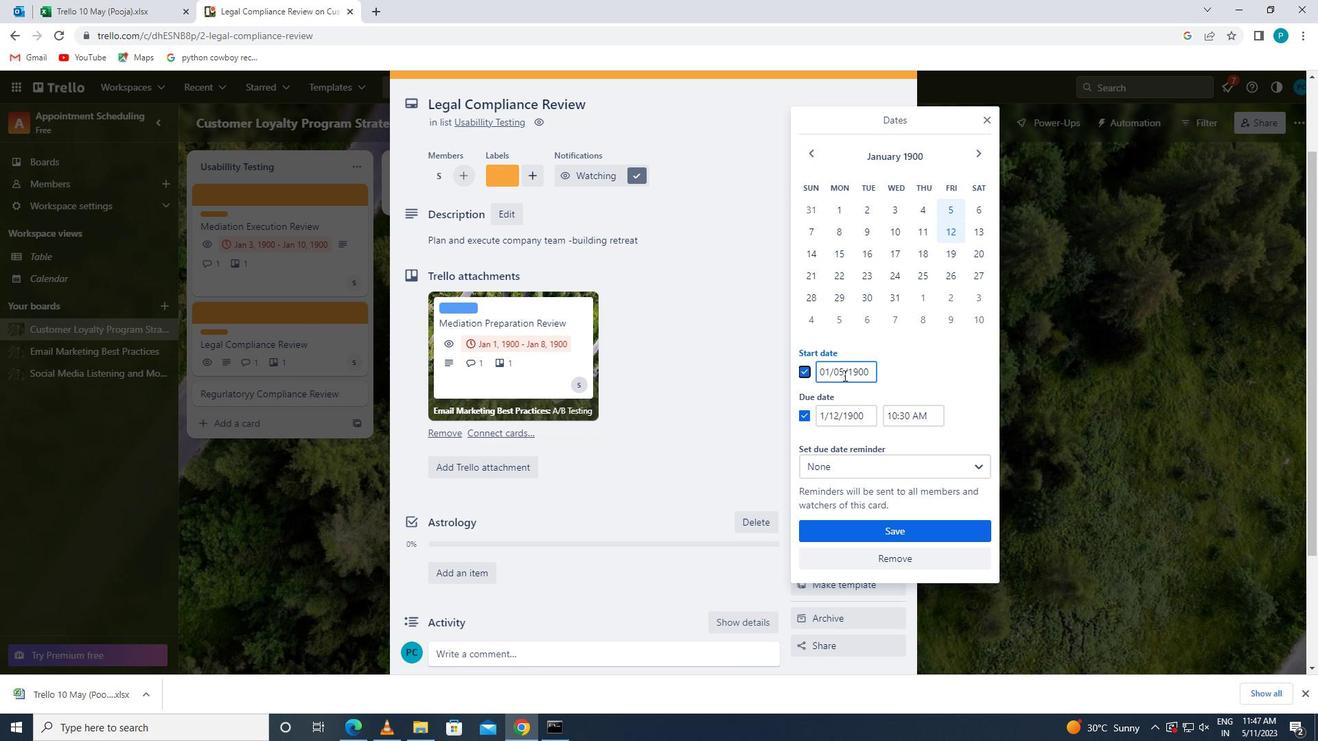 
Action: Mouse moved to (835, 375)
Screenshot: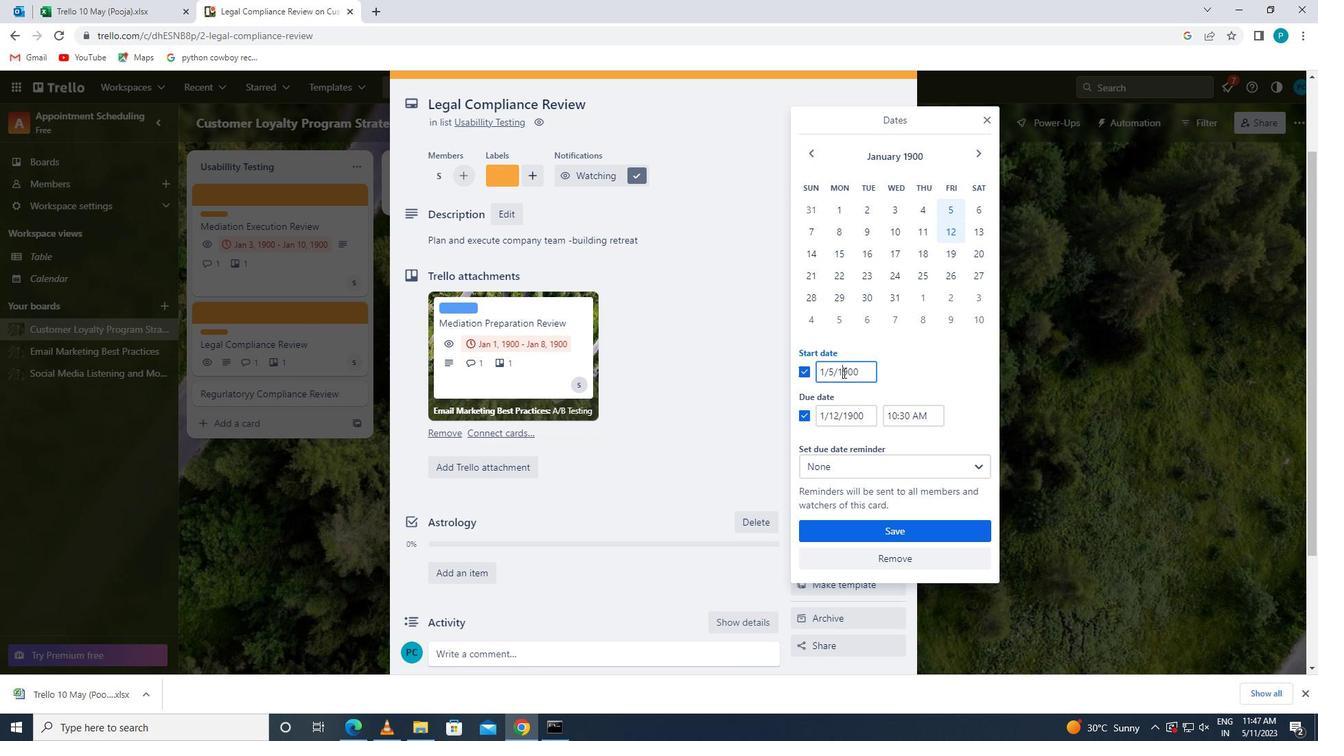 
Action: Mouse pressed left at (835, 375)
Screenshot: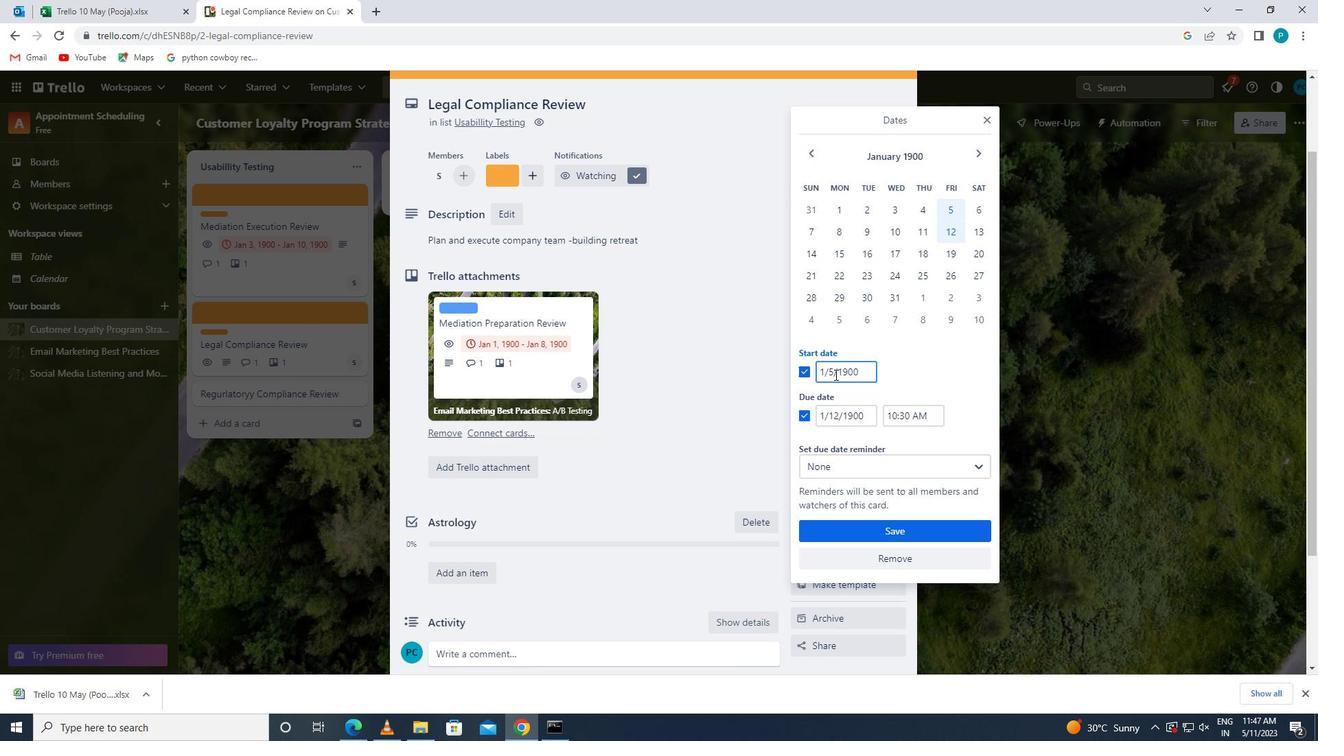 
Action: Key pressed <Key.backspace>6
Screenshot: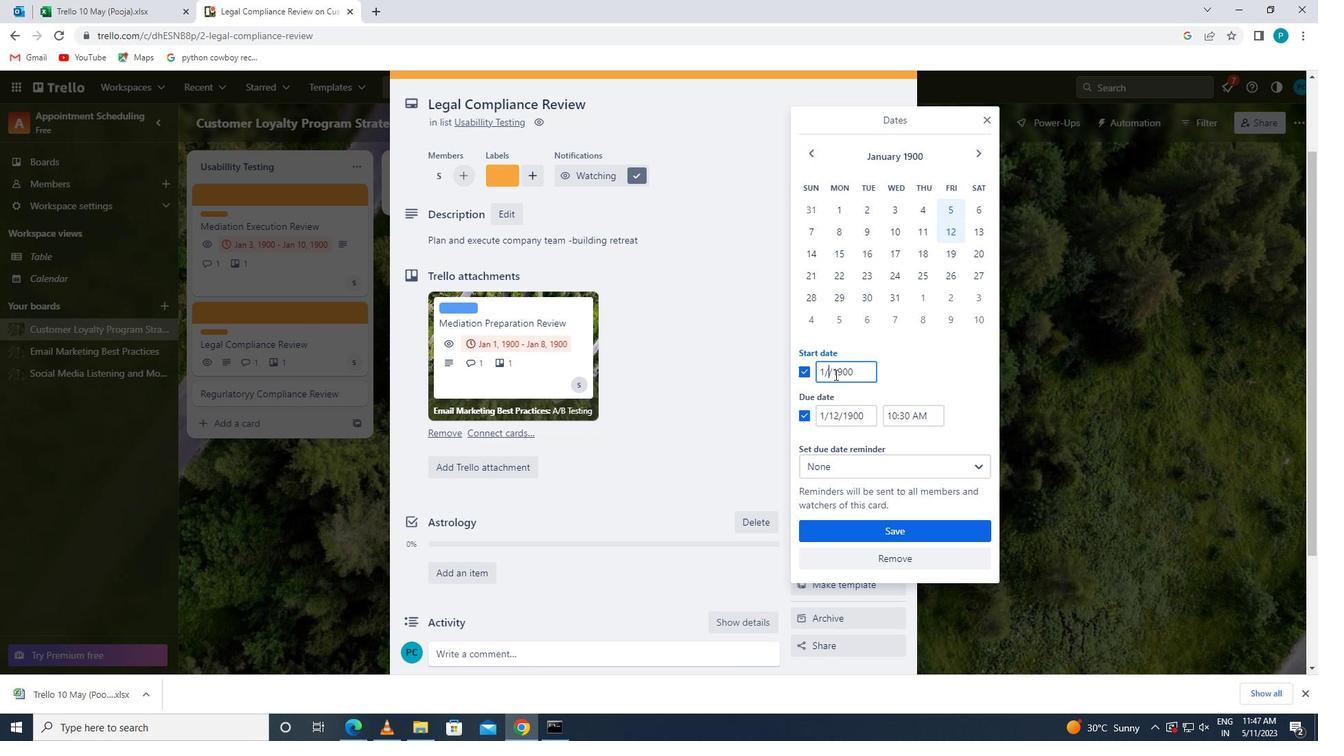 
Action: Mouse moved to (836, 413)
Screenshot: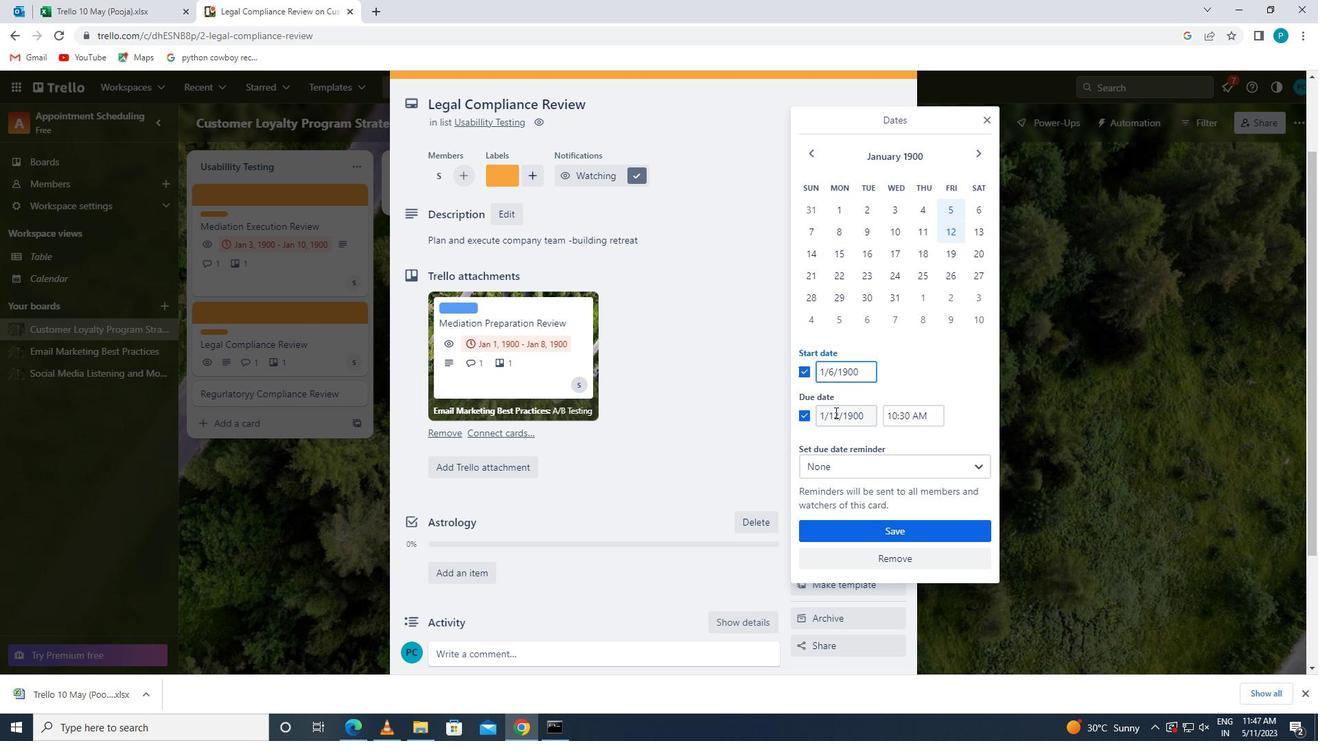 
Action: Mouse pressed left at (836, 413)
Screenshot: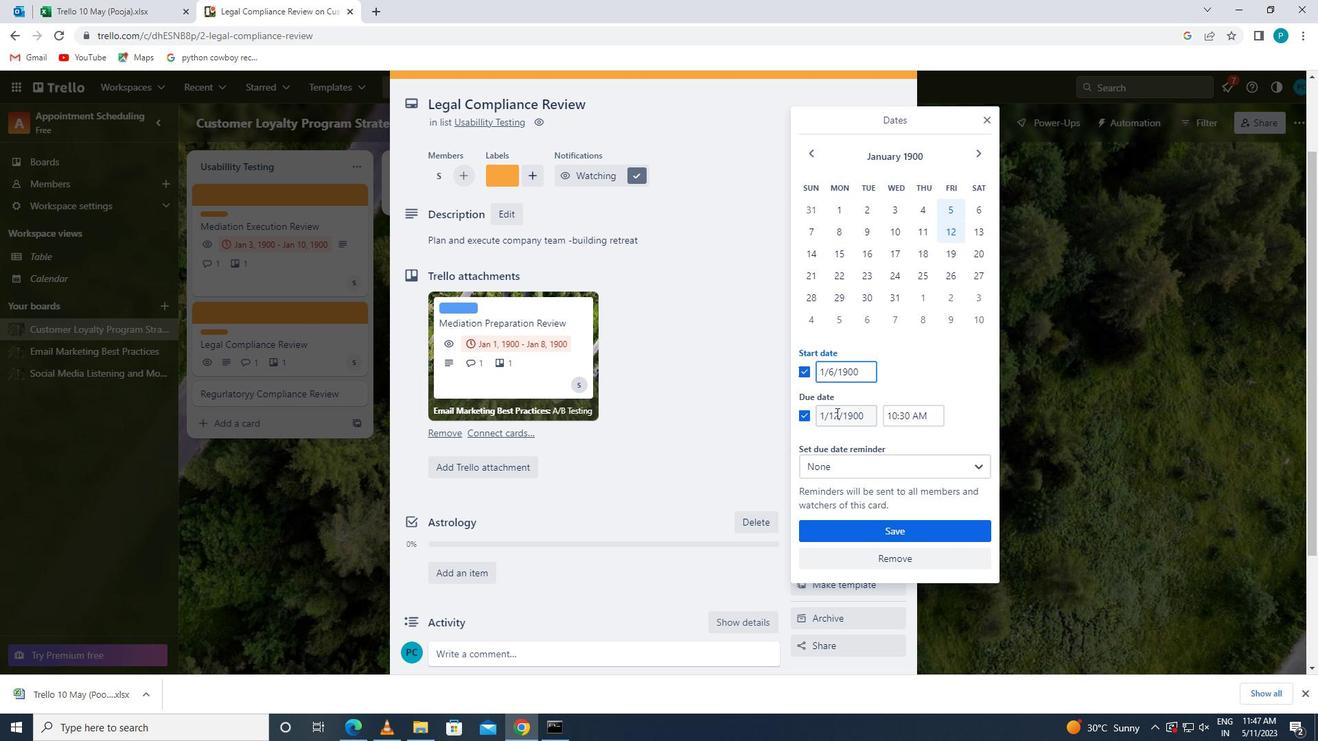 
Action: Mouse moved to (839, 415)
Screenshot: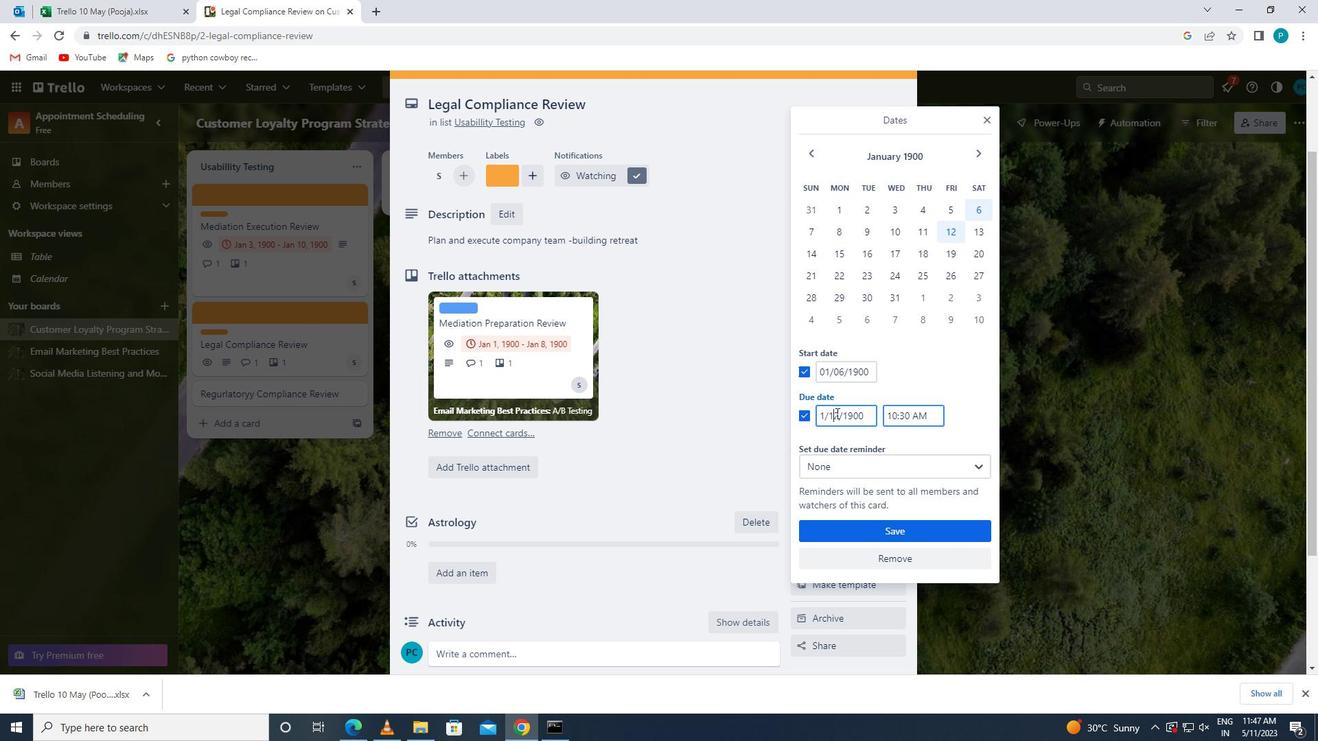 
Action: Mouse pressed left at (839, 415)
Screenshot: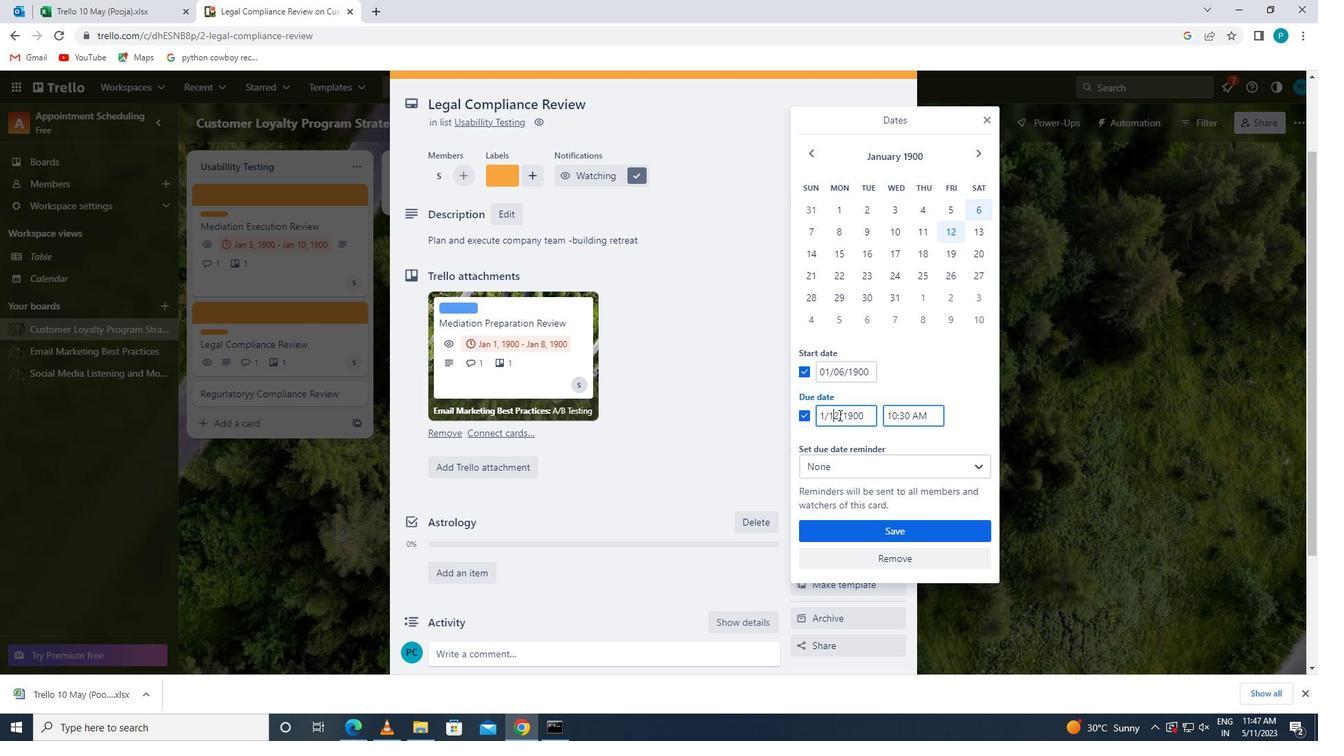 
Action: Key pressed <Key.backspace>3
Screenshot: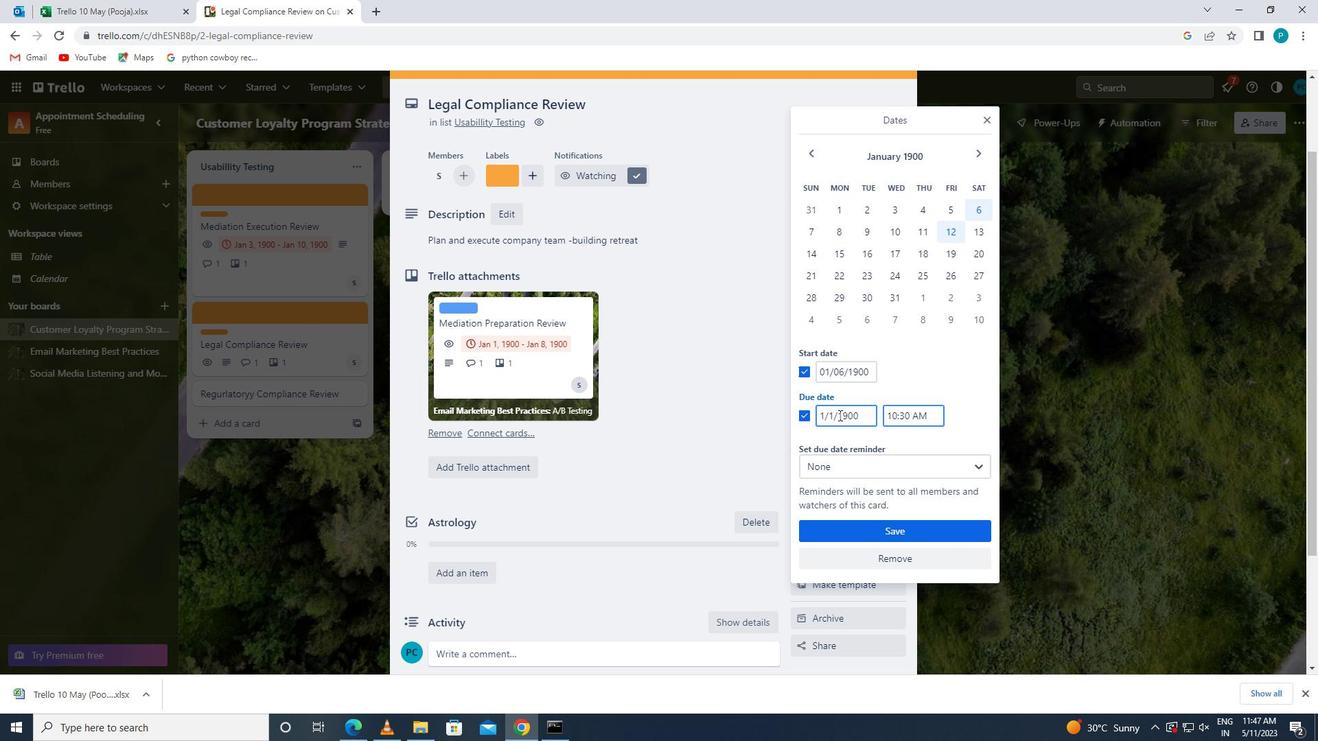 
Action: Mouse moved to (893, 531)
Screenshot: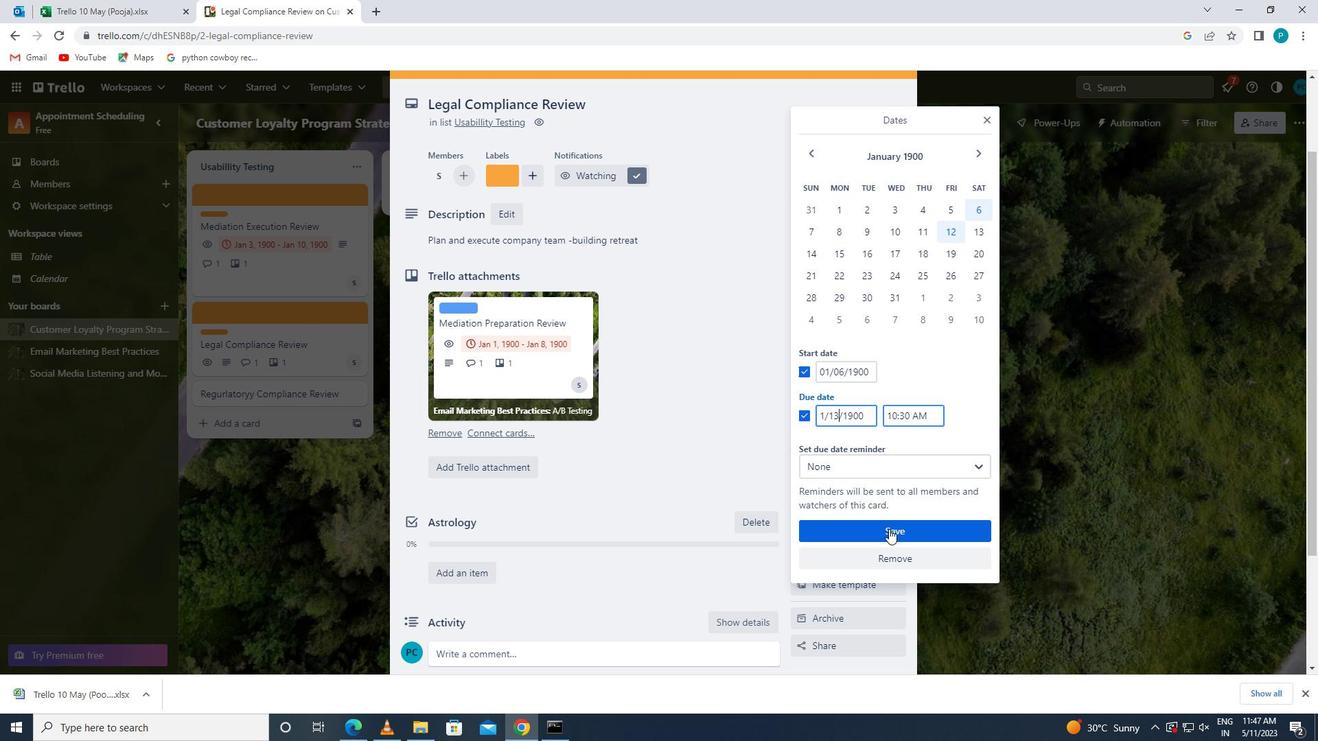 
Action: Mouse pressed left at (893, 531)
Screenshot: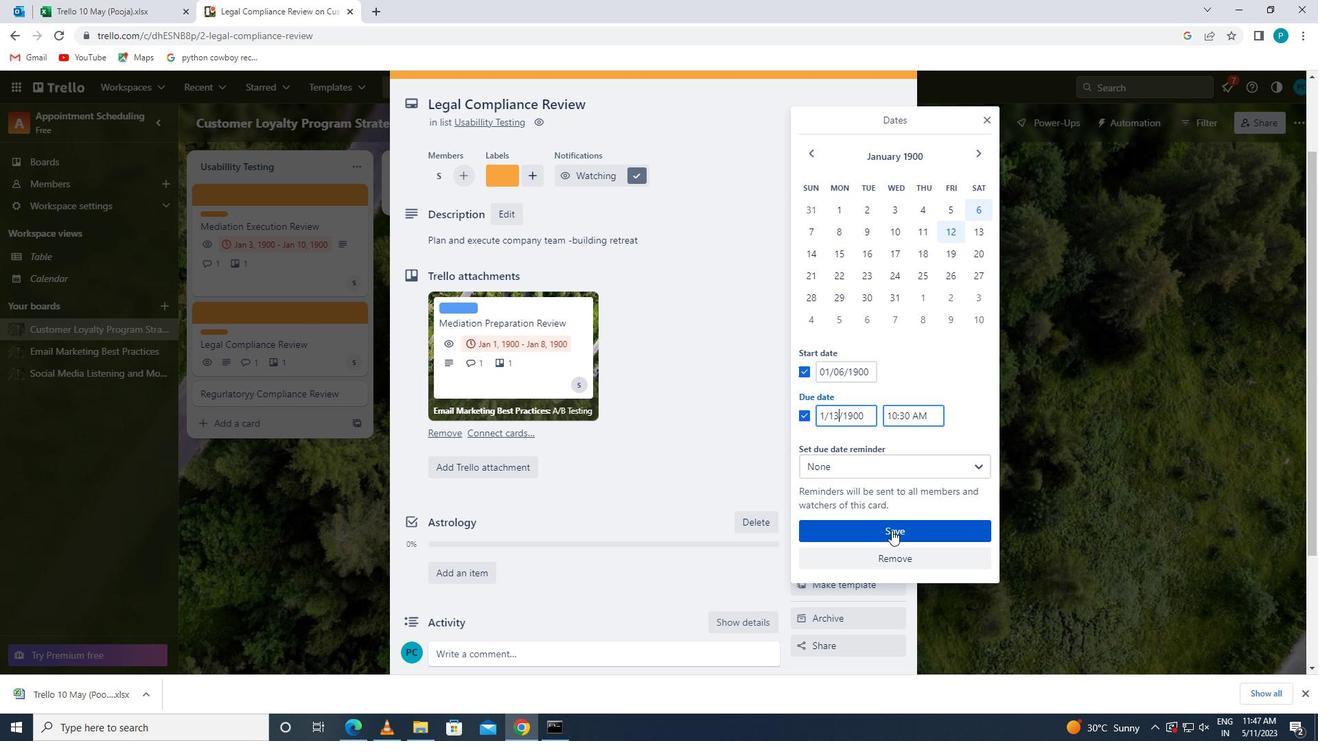 
